Task: Look for space in Starobil's'k, Ukraine from 12th July, 2023 to 16th July, 2023 for 8 adults in price range Rs.10000 to Rs.16000. Place can be private room with 8 bedrooms having 8 beds and 8 bathrooms. Property type can be house, flat, guest house, hotel. Amenities needed are: wifi, TV, free parkinig on premises, gym, breakfast. Booking option can be shelf check-in. Required host language is English.
Action: Mouse moved to (570, 130)
Screenshot: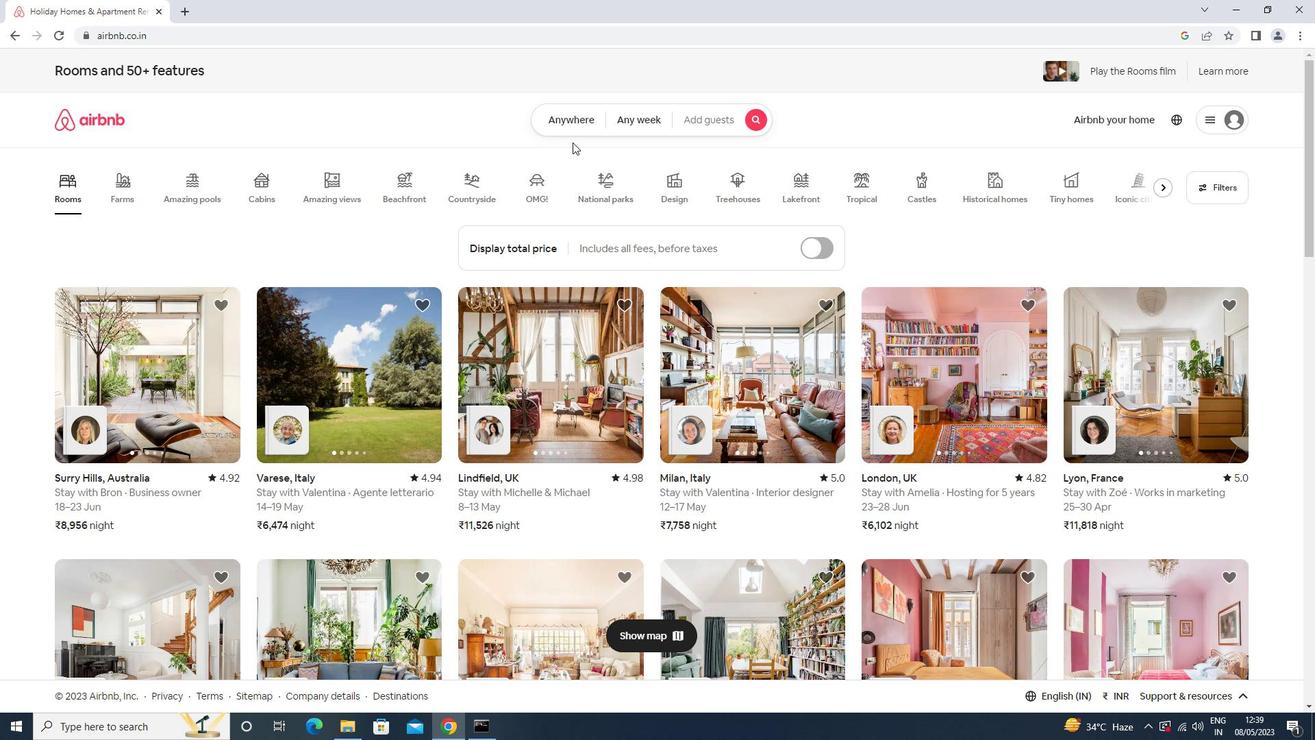 
Action: Mouse pressed left at (570, 130)
Screenshot: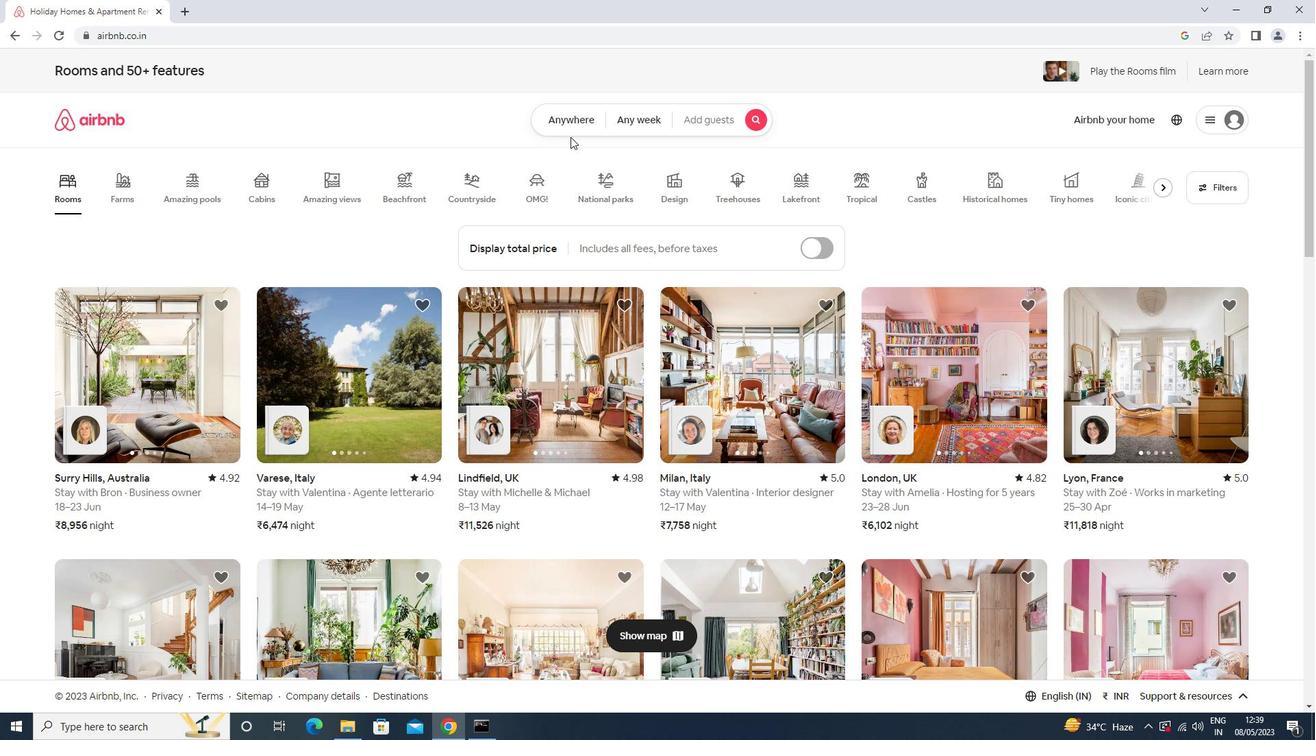 
Action: Mouse moved to (526, 173)
Screenshot: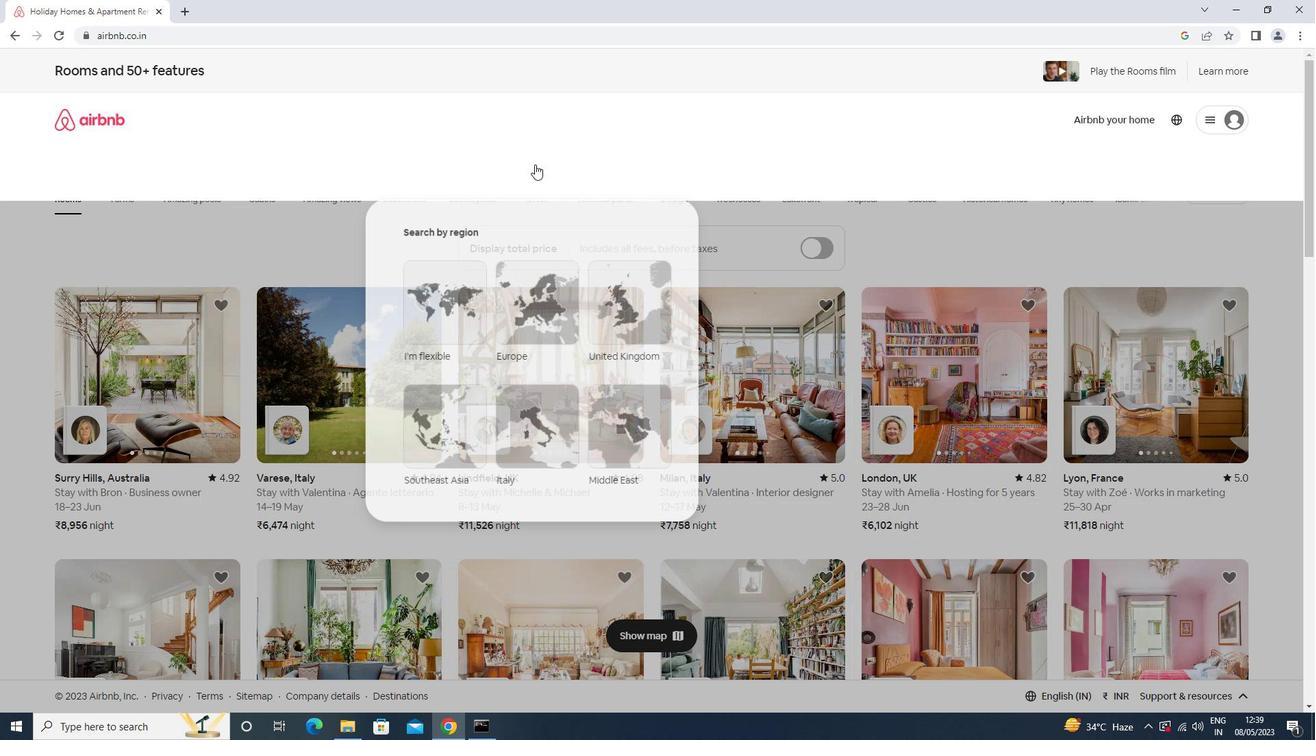 
Action: Mouse pressed left at (526, 173)
Screenshot: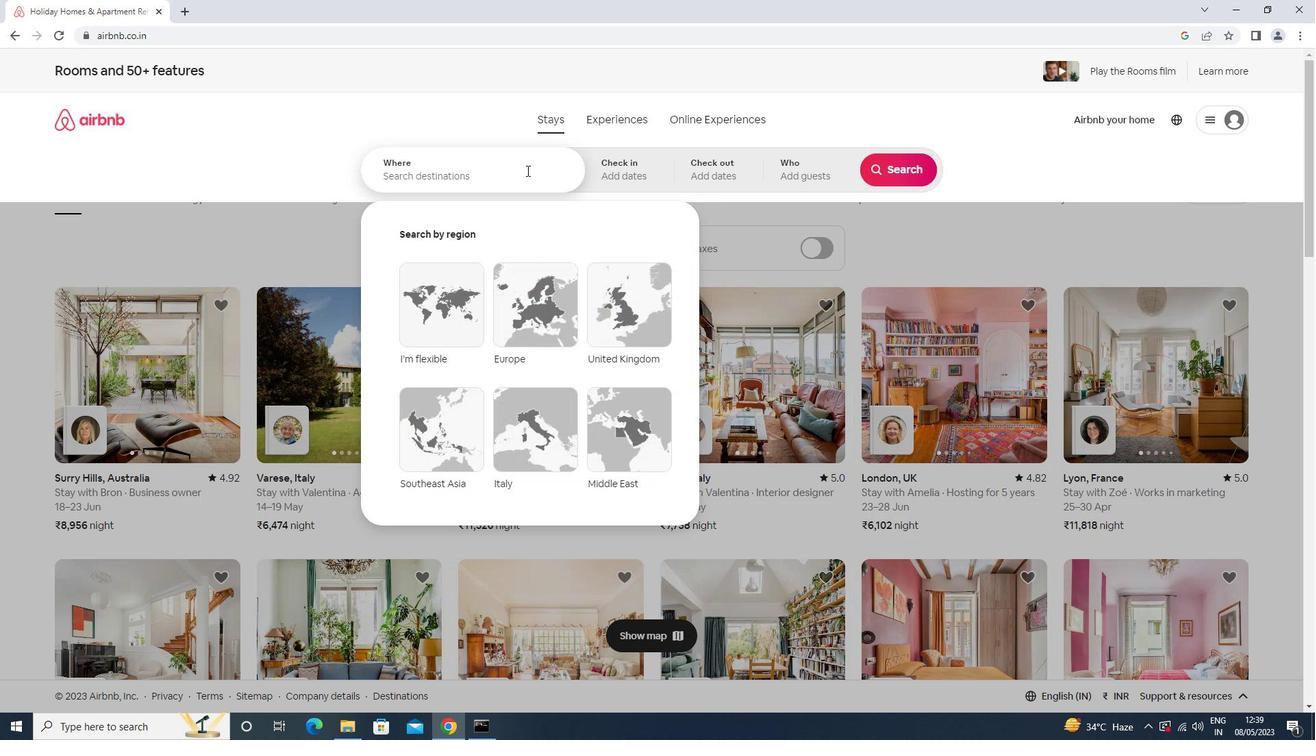 
Action: Key pressed <Key.shift>STAROBIL<Key.shift><Key.shift>"SA<Key.backspace><Key.space><Key.backspace>,<Key.space><Key.shift>UKRAINE<Key.enter>
Screenshot: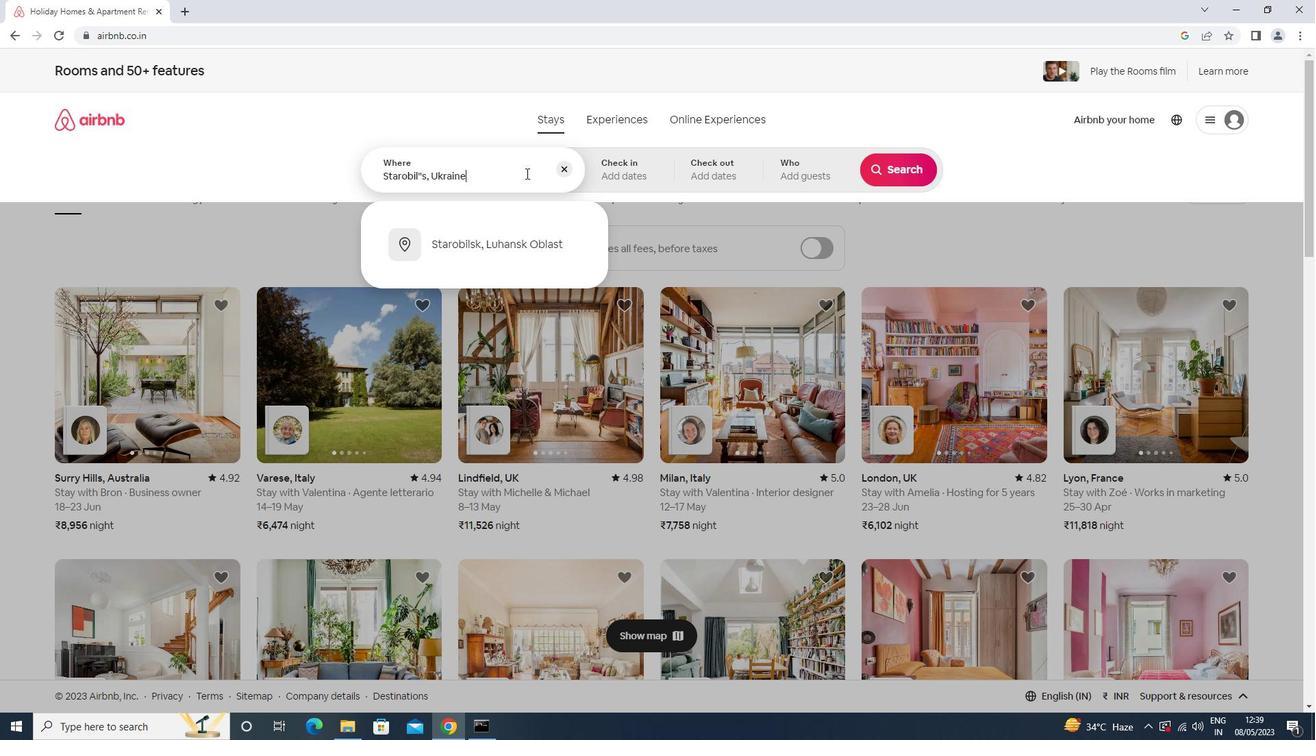 
Action: Mouse moved to (890, 282)
Screenshot: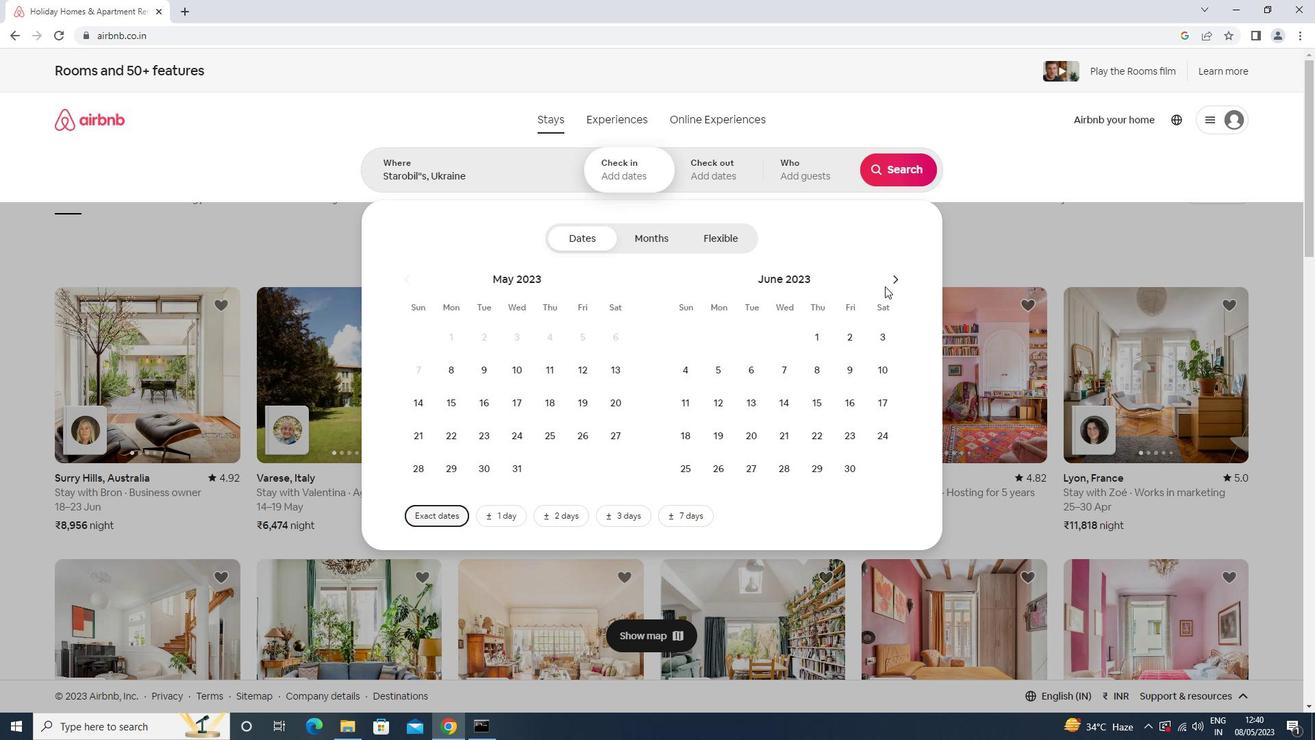 
Action: Mouse pressed left at (890, 282)
Screenshot: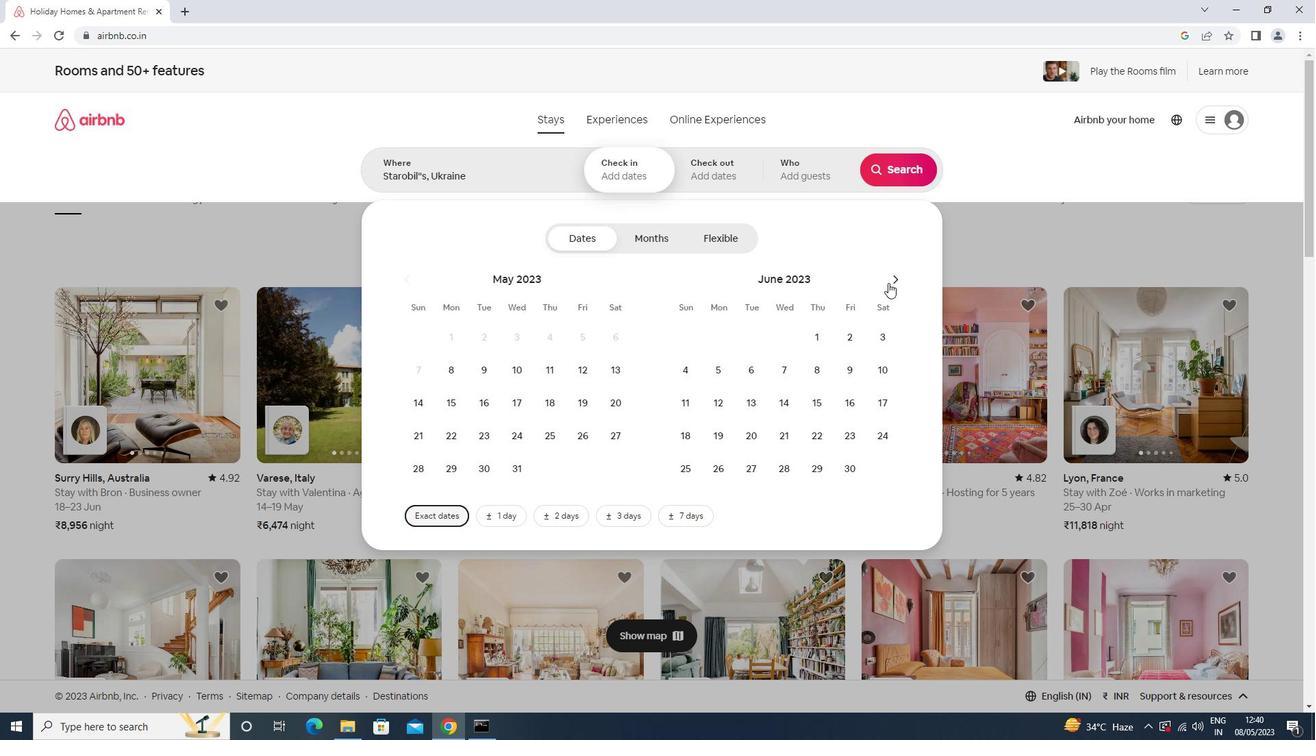 
Action: Mouse moved to (774, 400)
Screenshot: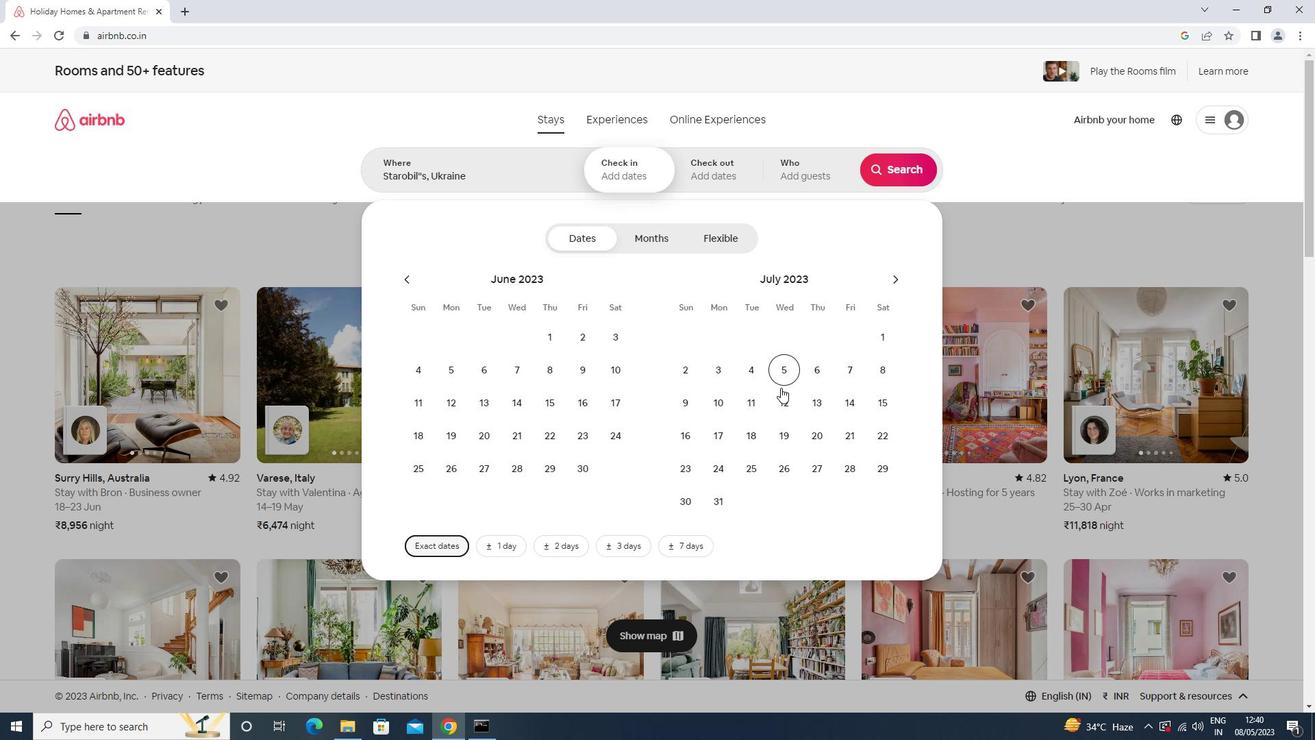 
Action: Mouse pressed left at (774, 400)
Screenshot: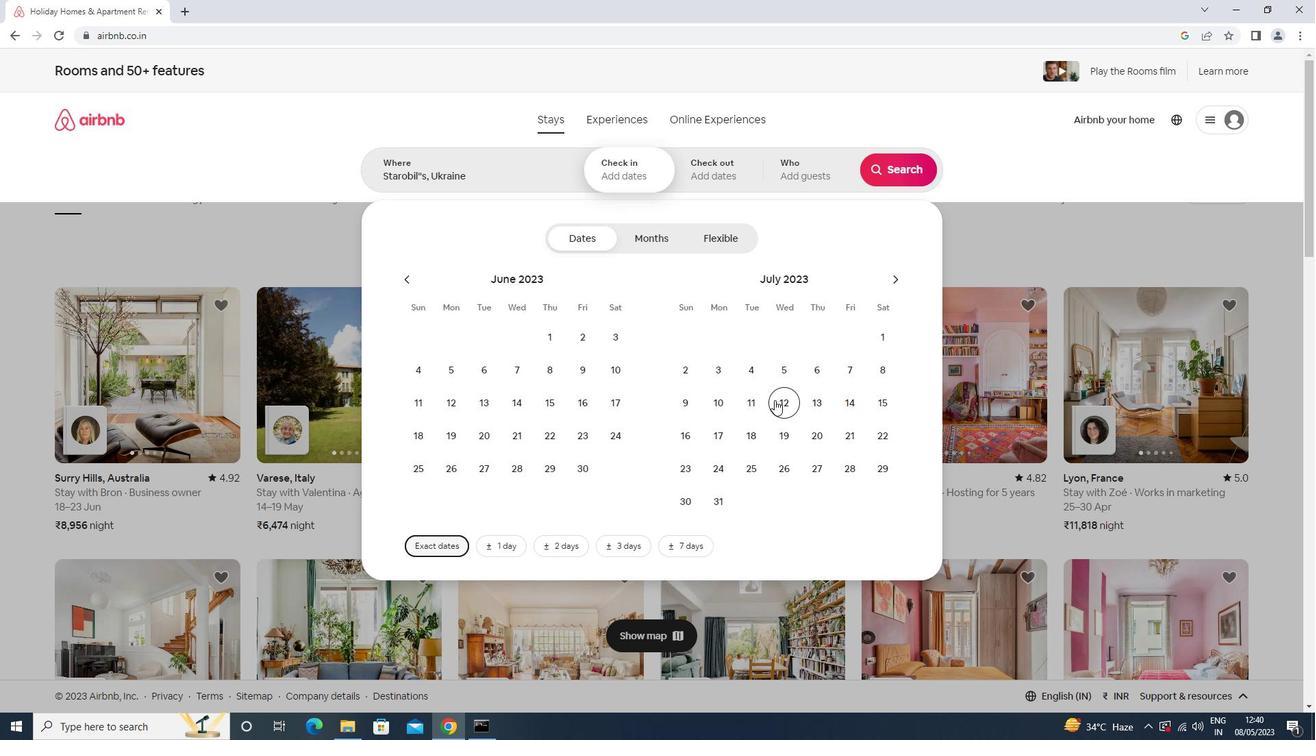 
Action: Mouse moved to (683, 445)
Screenshot: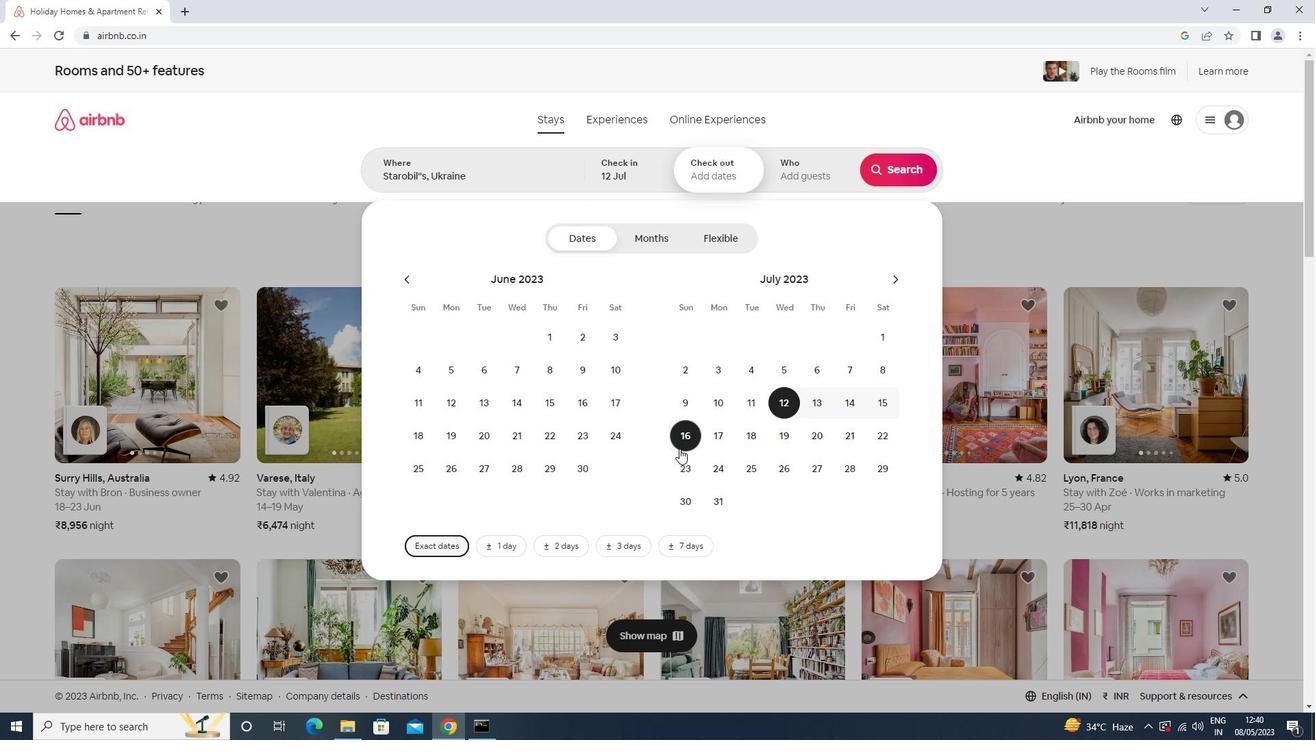 
Action: Mouse pressed left at (683, 445)
Screenshot: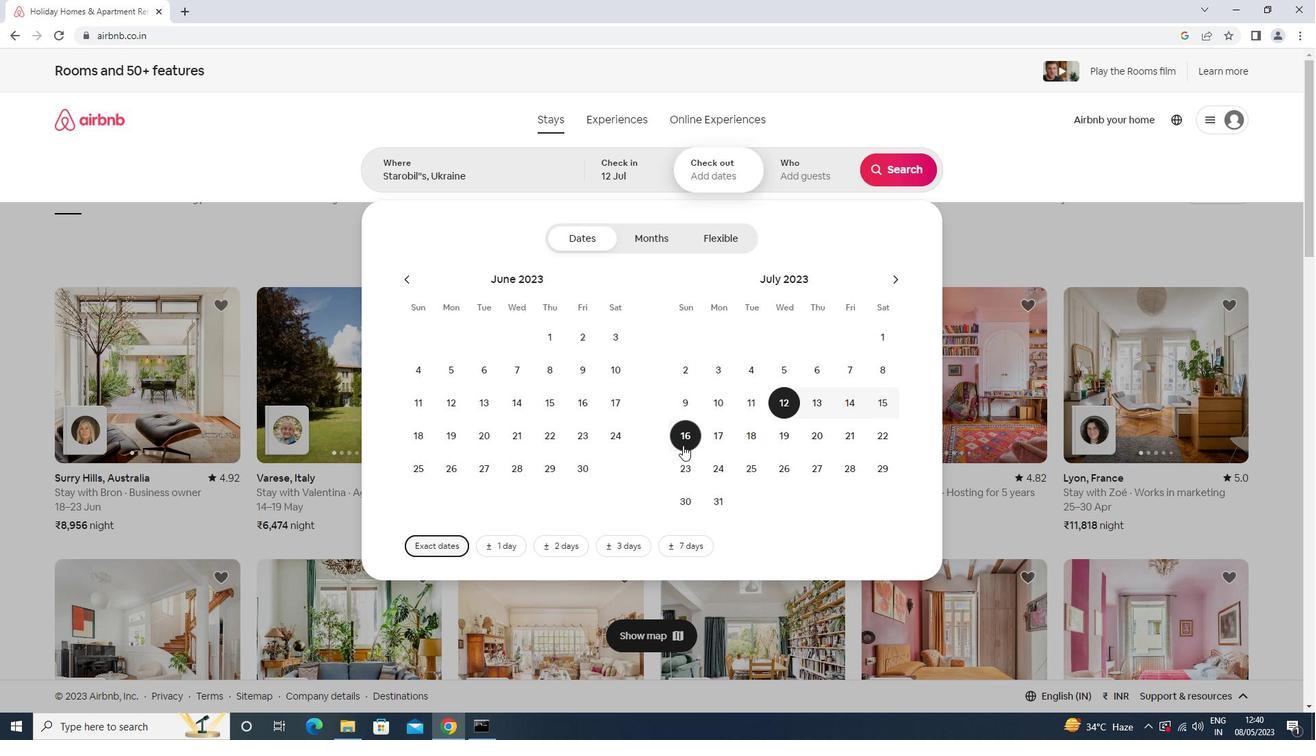 
Action: Mouse moved to (811, 176)
Screenshot: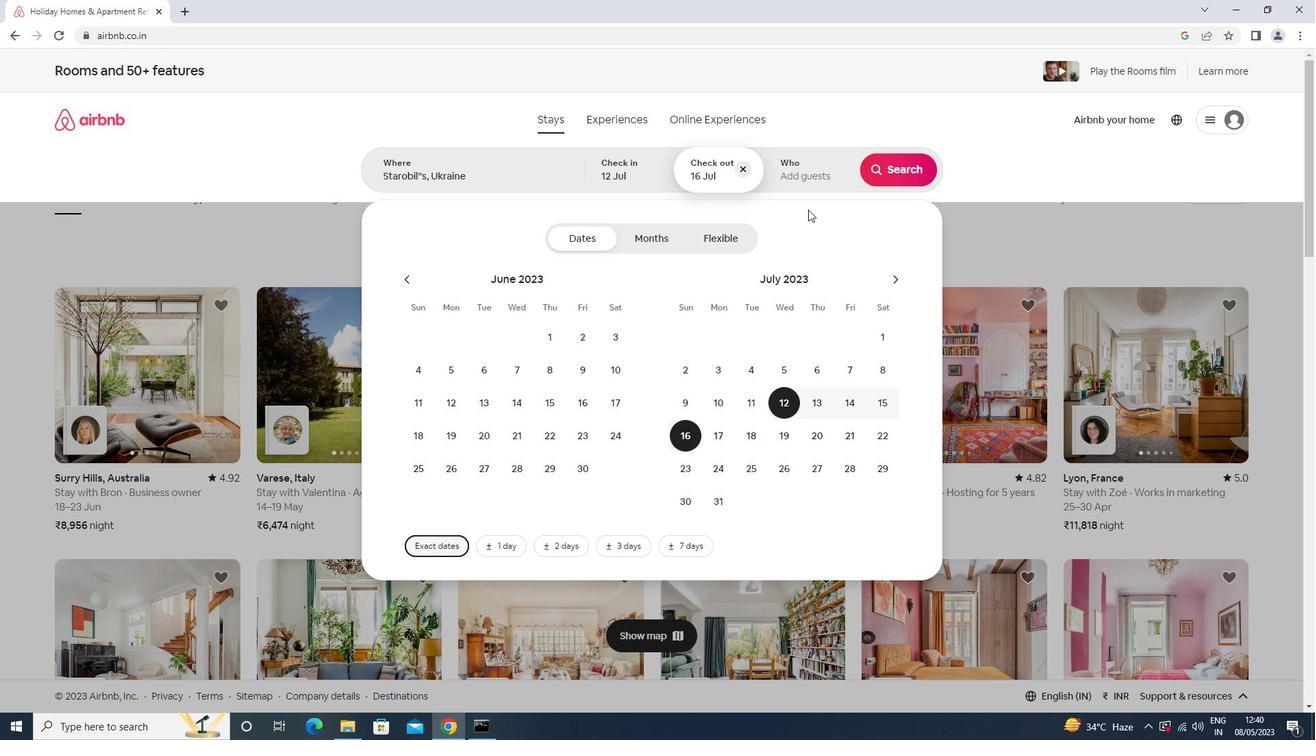 
Action: Mouse pressed left at (811, 176)
Screenshot: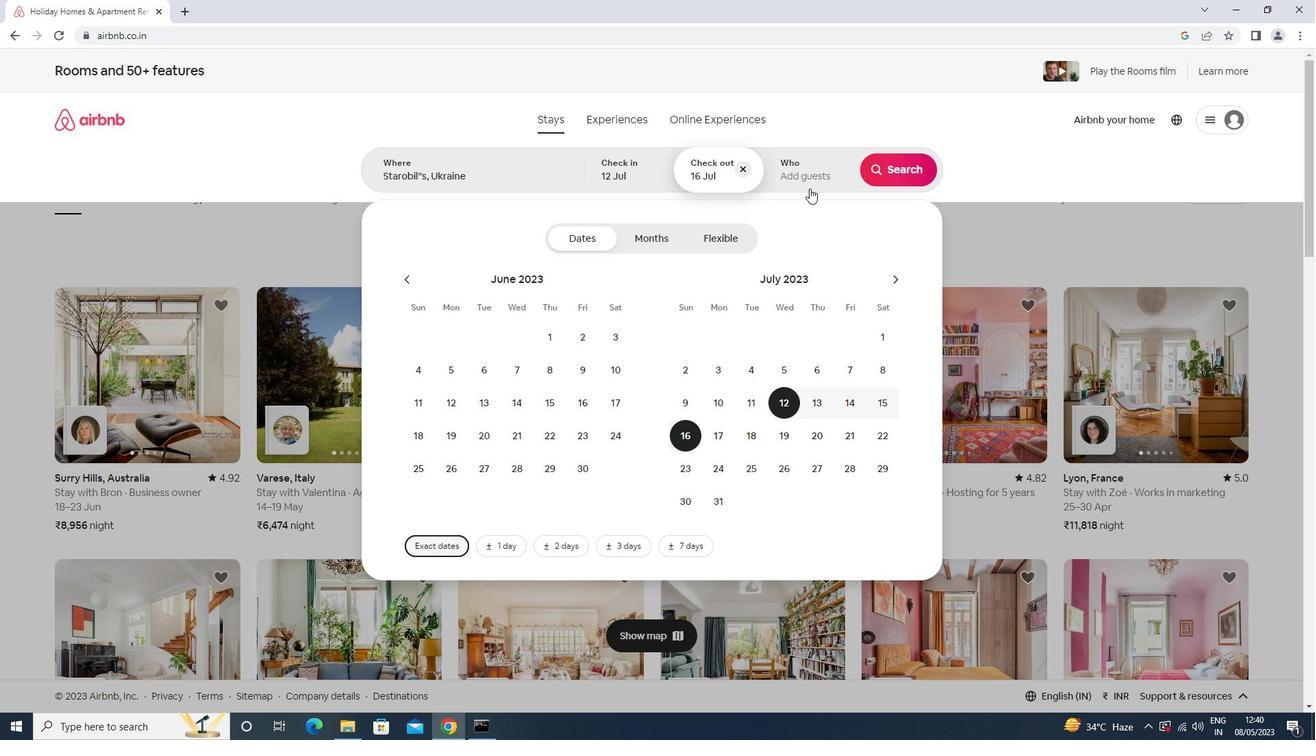 
Action: Mouse moved to (905, 237)
Screenshot: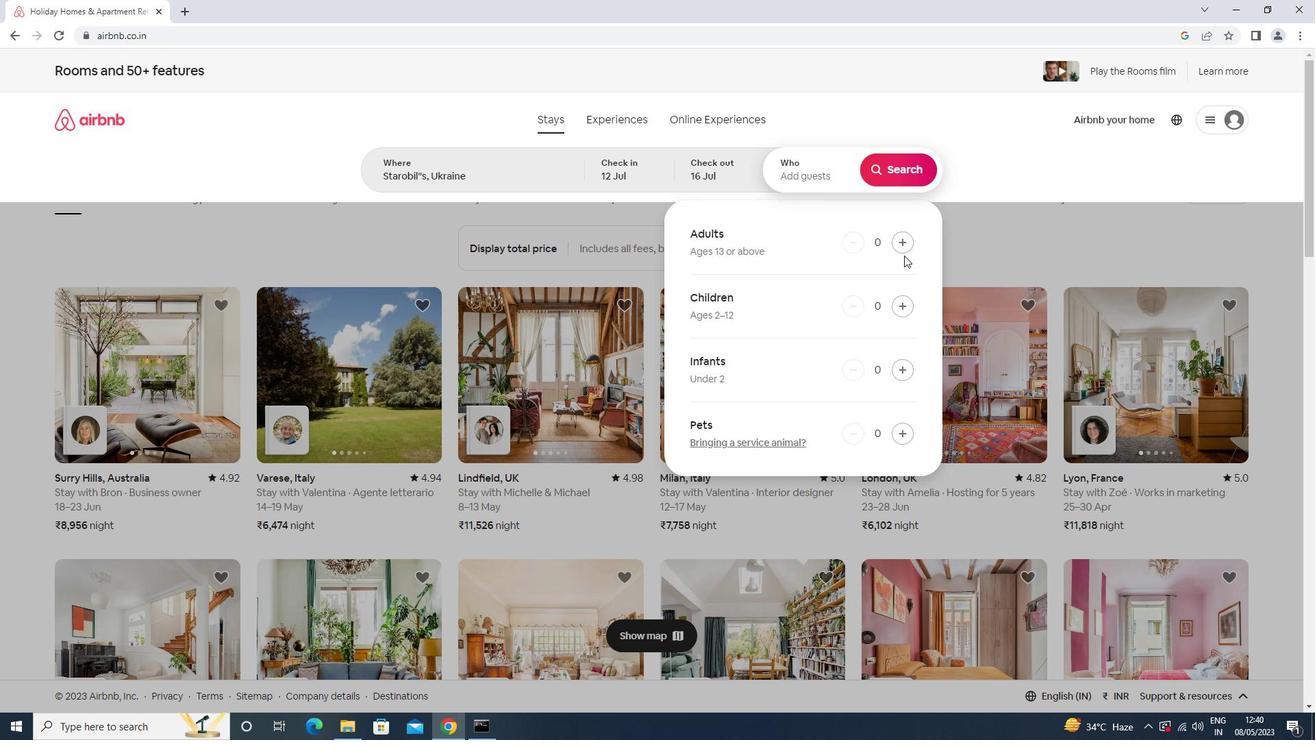 
Action: Mouse pressed left at (905, 237)
Screenshot: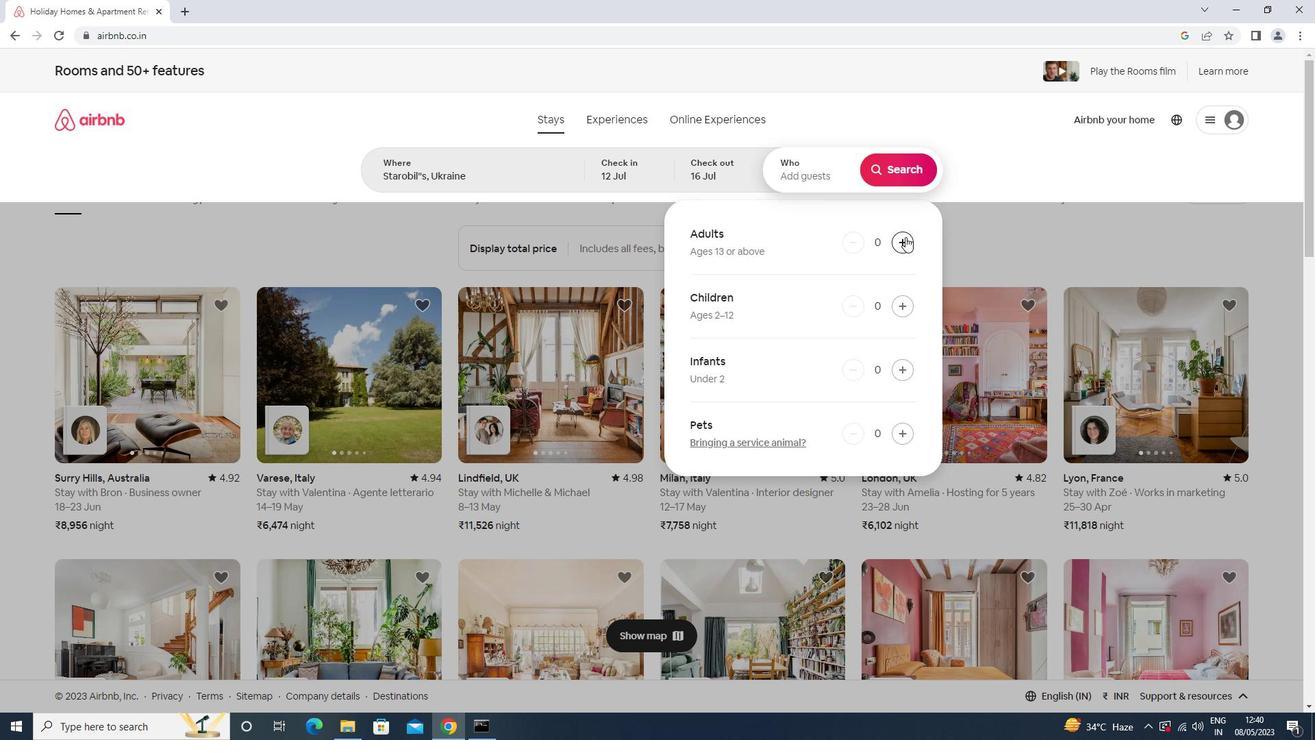 
Action: Mouse pressed left at (905, 237)
Screenshot: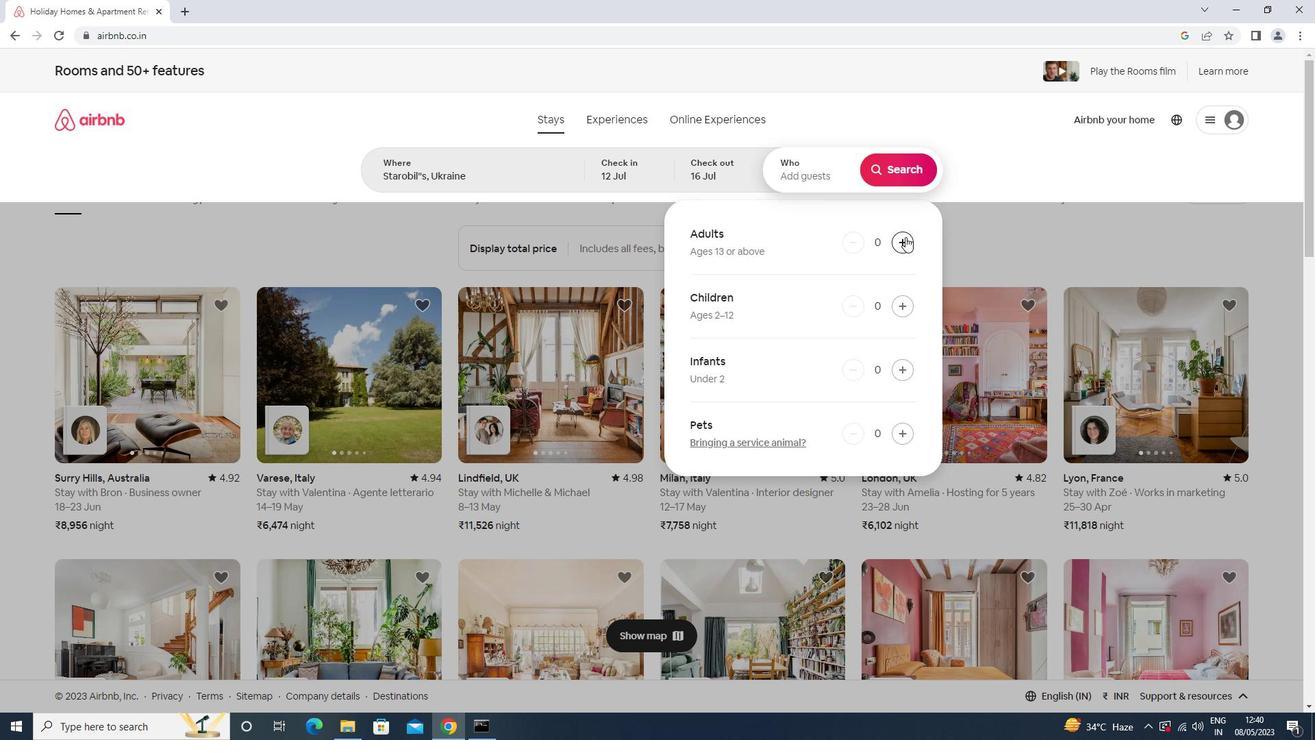 
Action: Mouse pressed left at (905, 237)
Screenshot: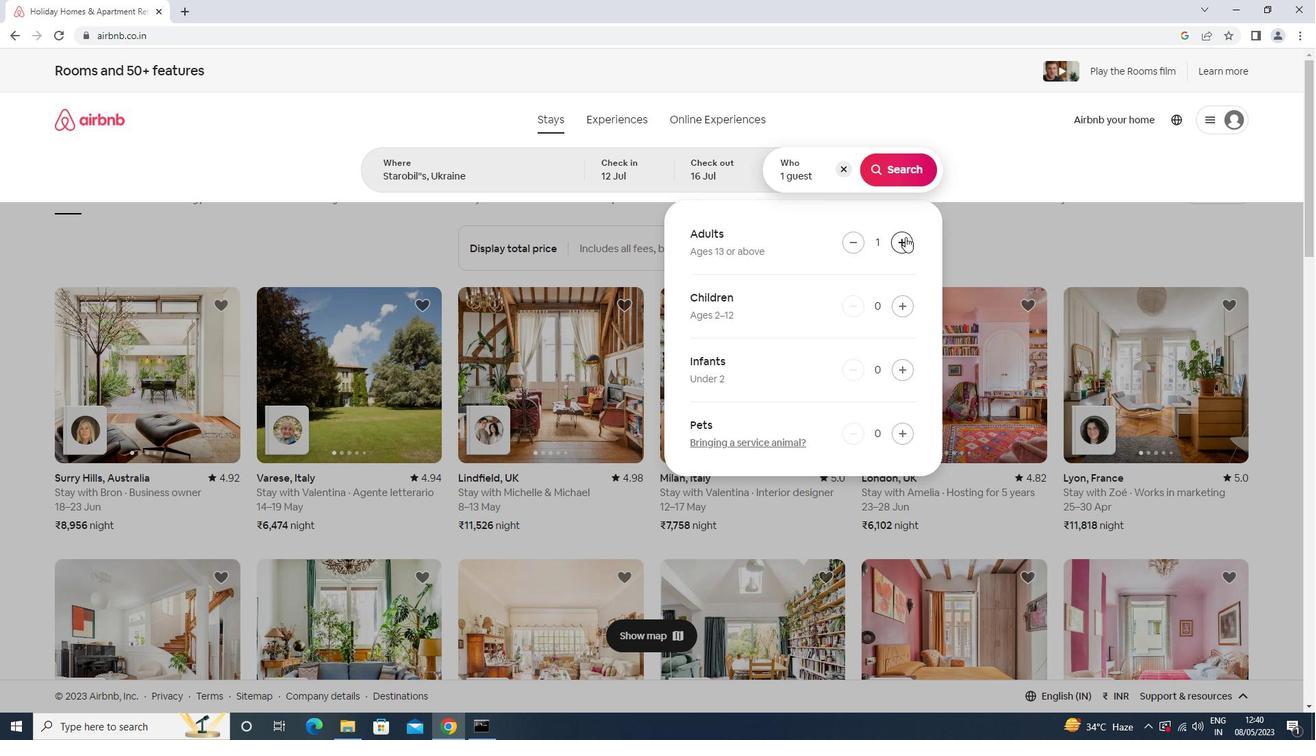 
Action: Mouse pressed left at (905, 237)
Screenshot: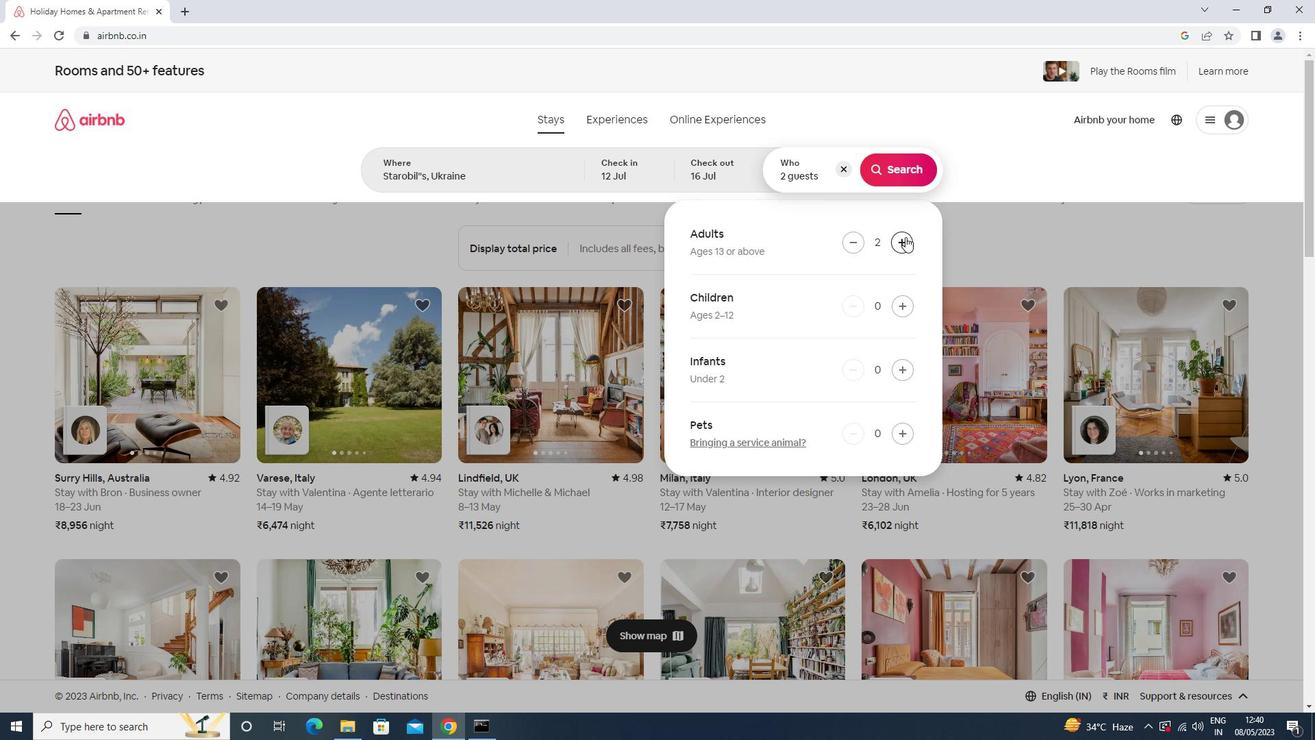 
Action: Mouse pressed left at (905, 237)
Screenshot: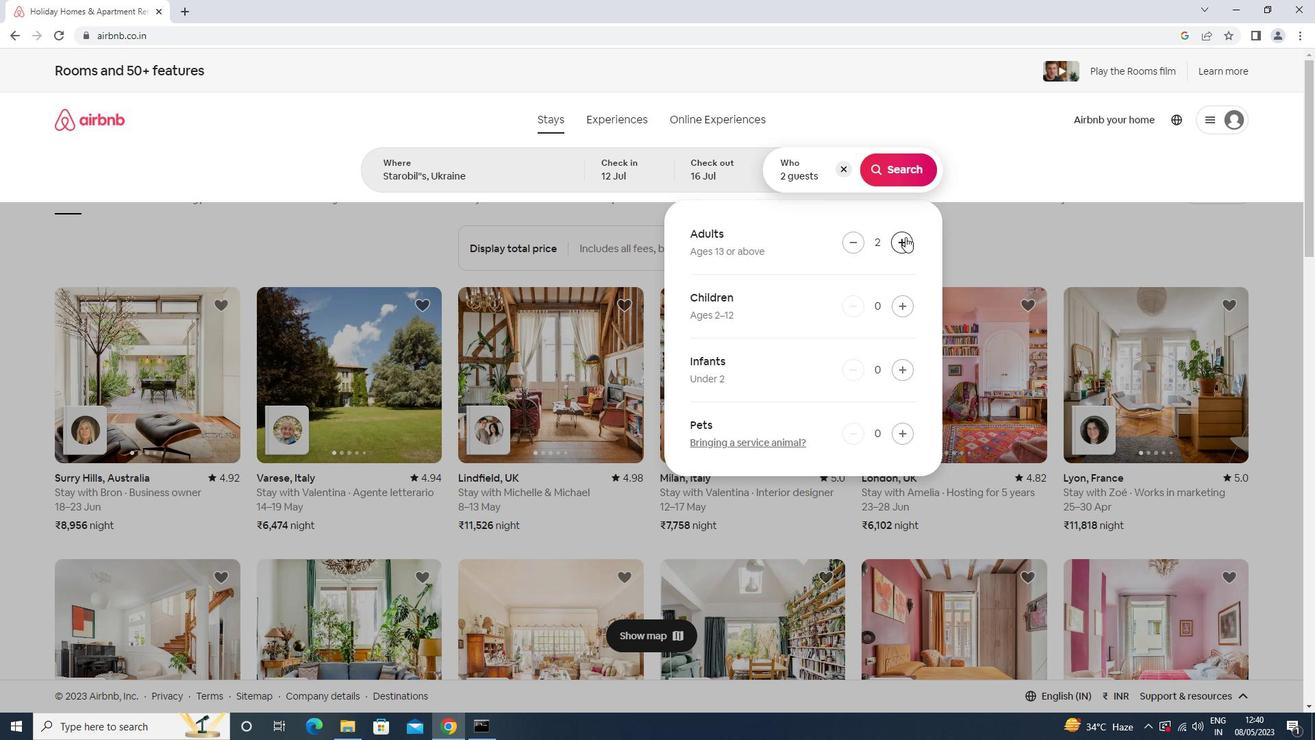 
Action: Mouse pressed left at (905, 237)
Screenshot: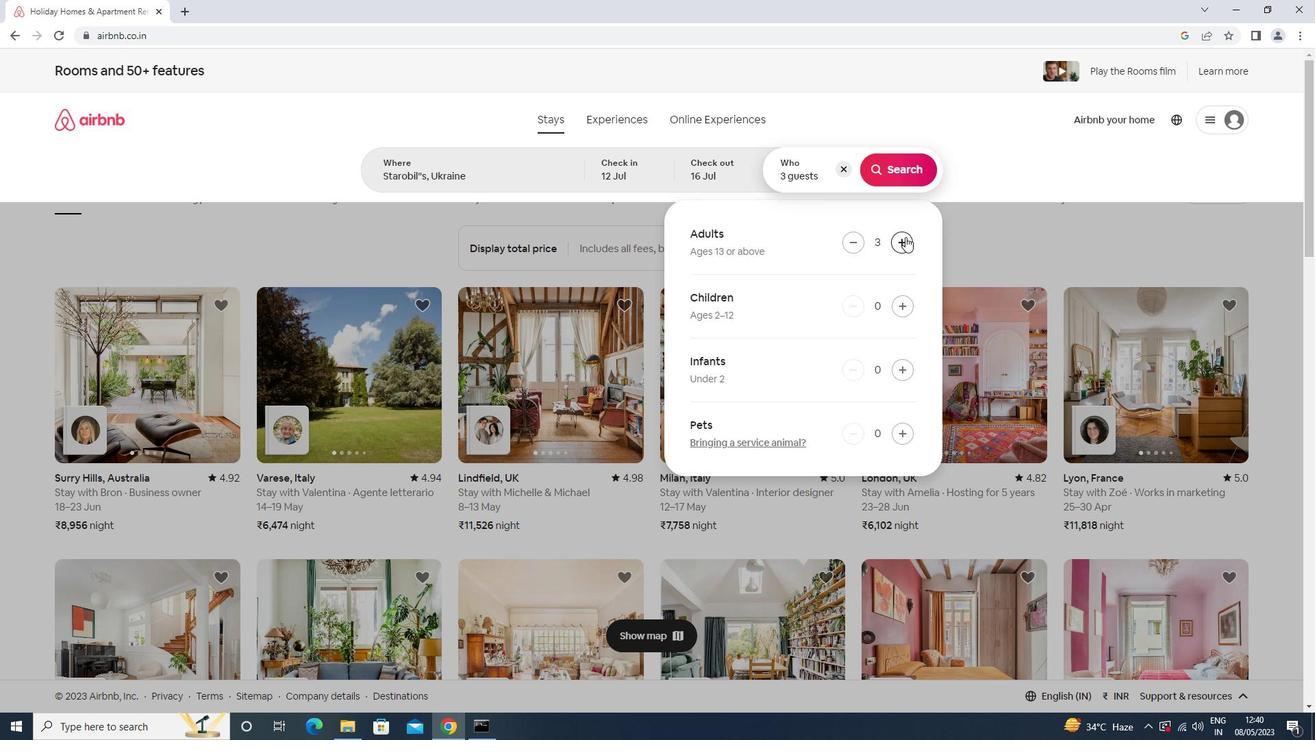 
Action: Mouse pressed left at (905, 237)
Screenshot: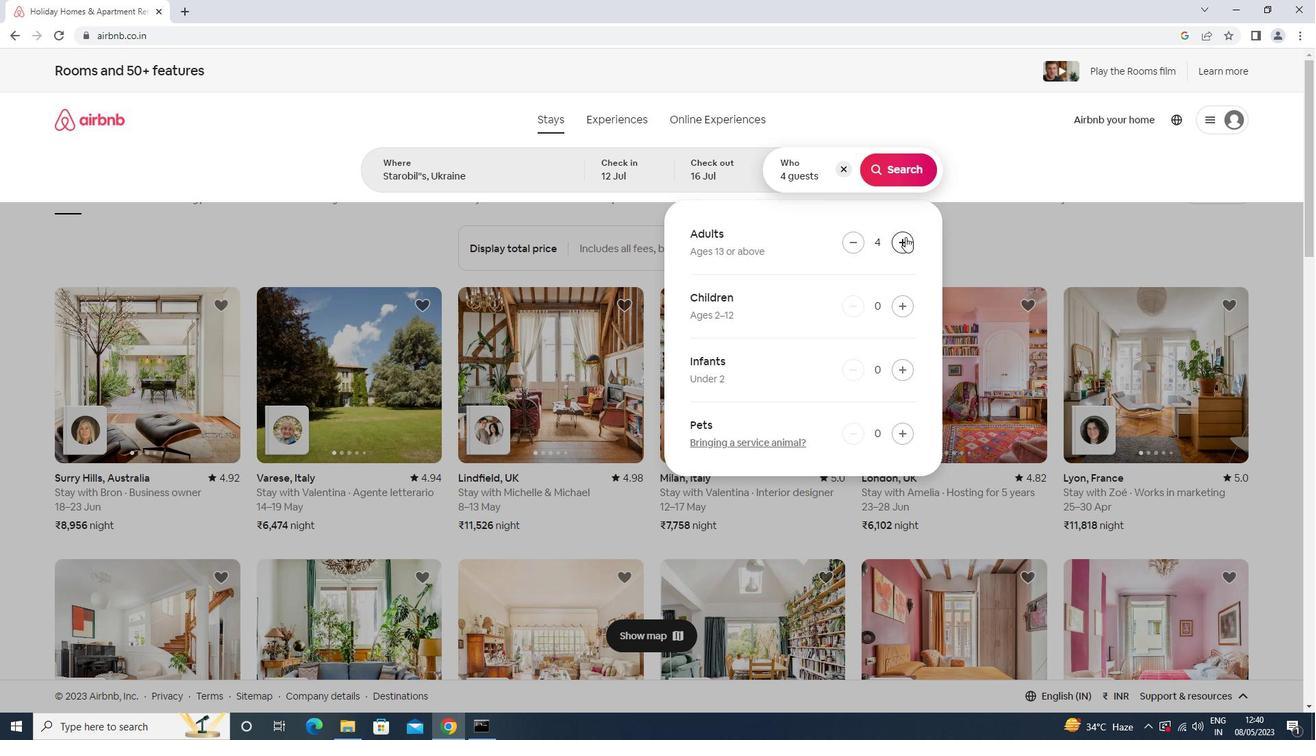 
Action: Mouse pressed left at (905, 237)
Screenshot: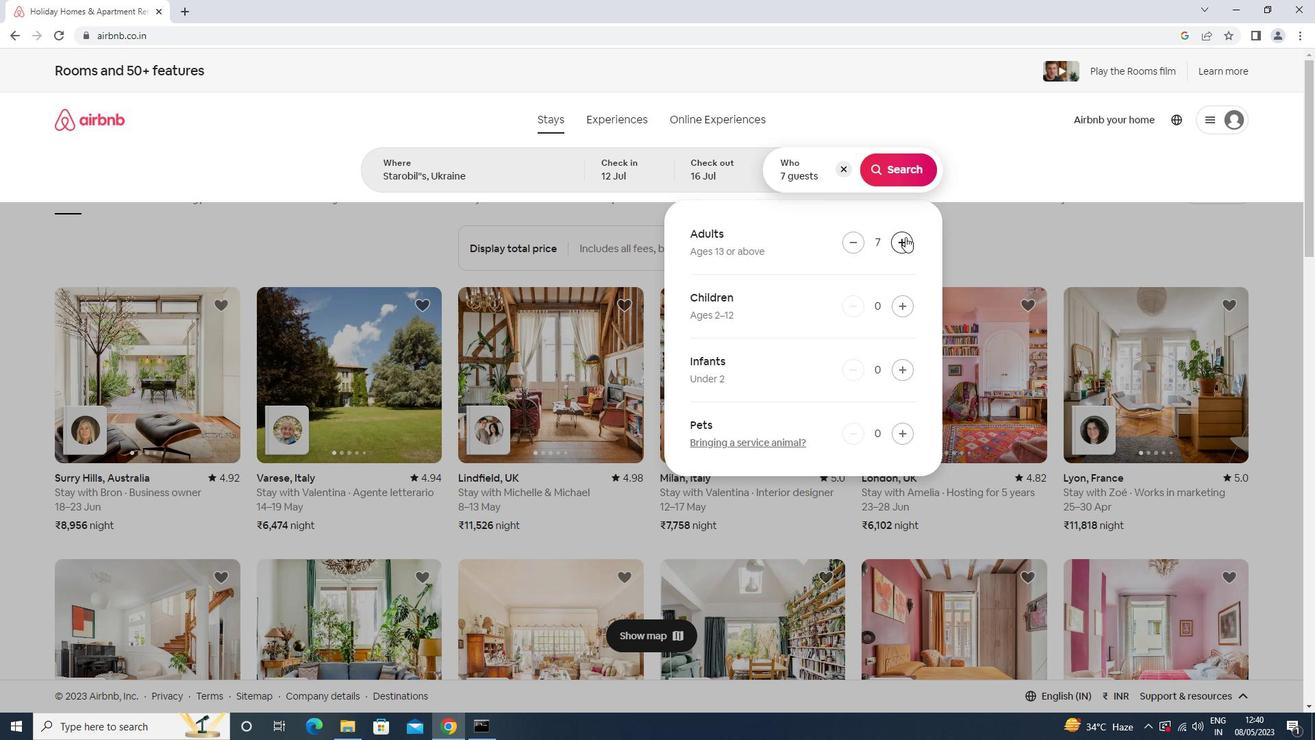 
Action: Mouse moved to (907, 171)
Screenshot: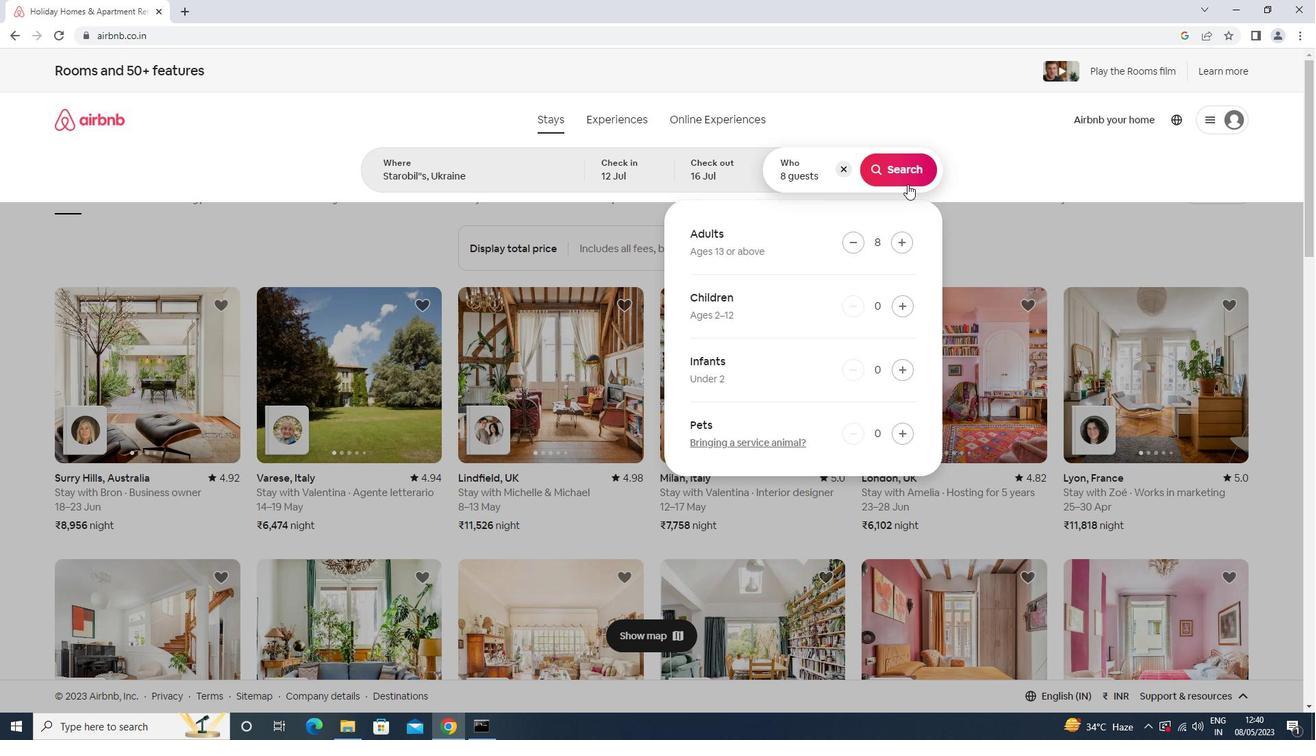 
Action: Mouse pressed left at (907, 171)
Screenshot: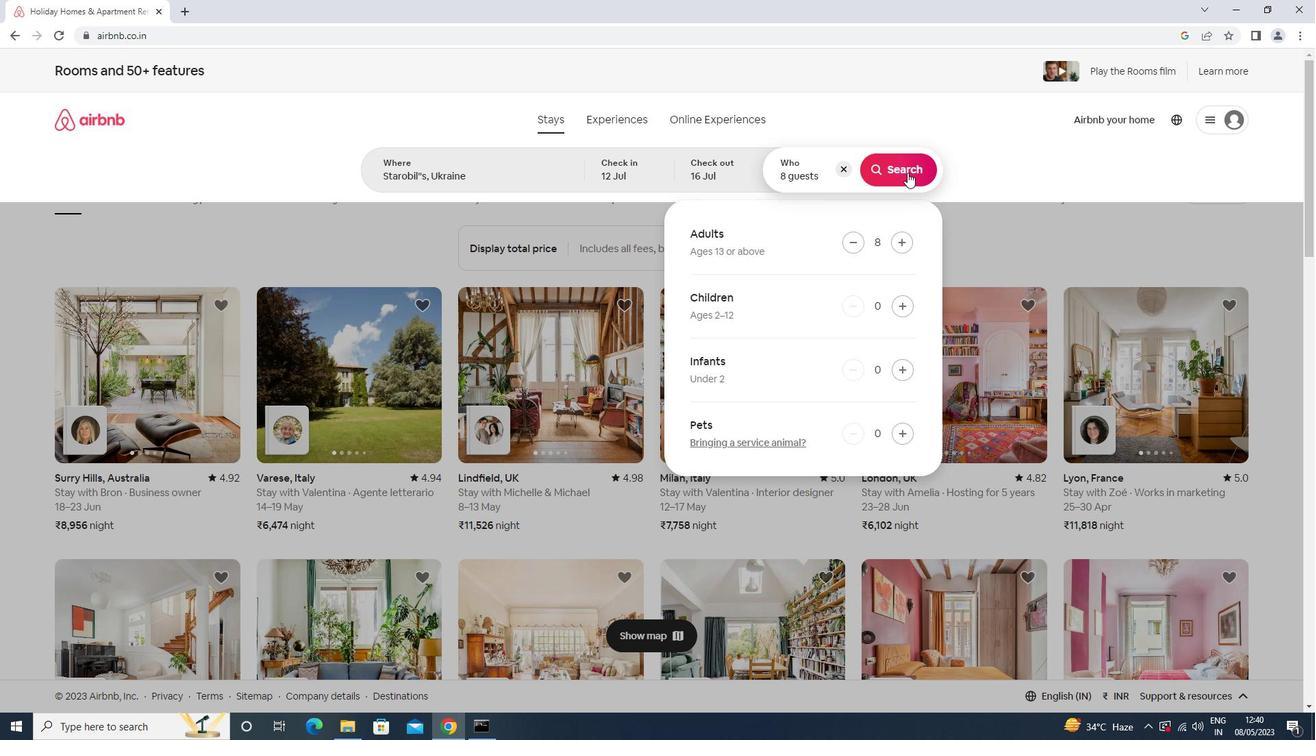 
Action: Mouse moved to (1268, 124)
Screenshot: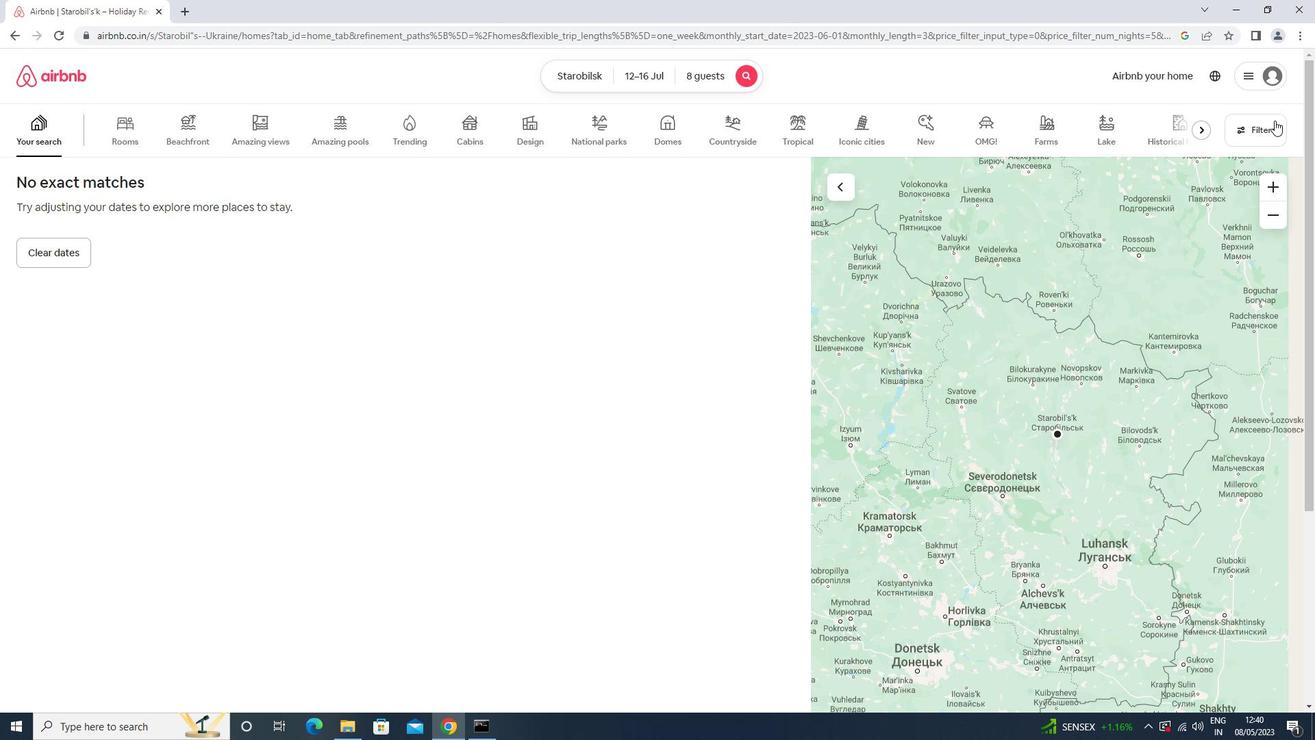 
Action: Mouse pressed left at (1268, 124)
Screenshot: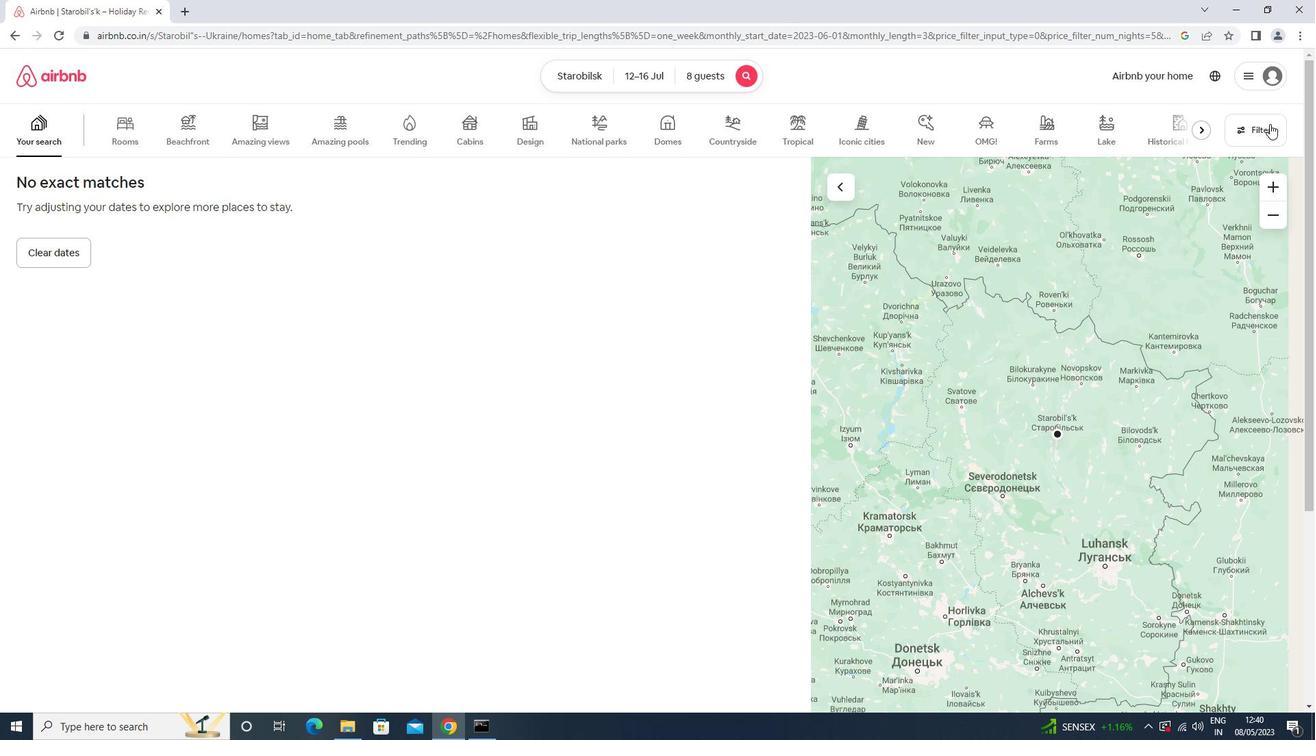 
Action: Mouse moved to (544, 466)
Screenshot: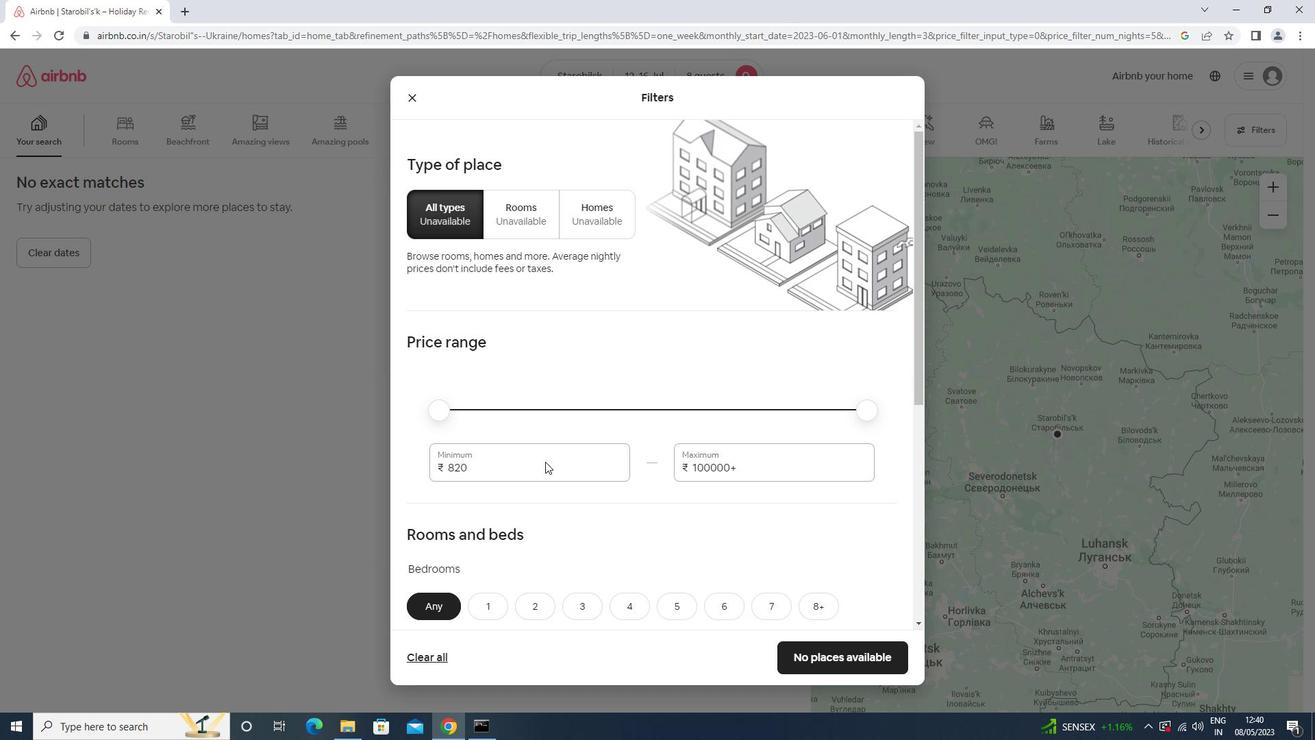 
Action: Mouse pressed left at (544, 466)
Screenshot: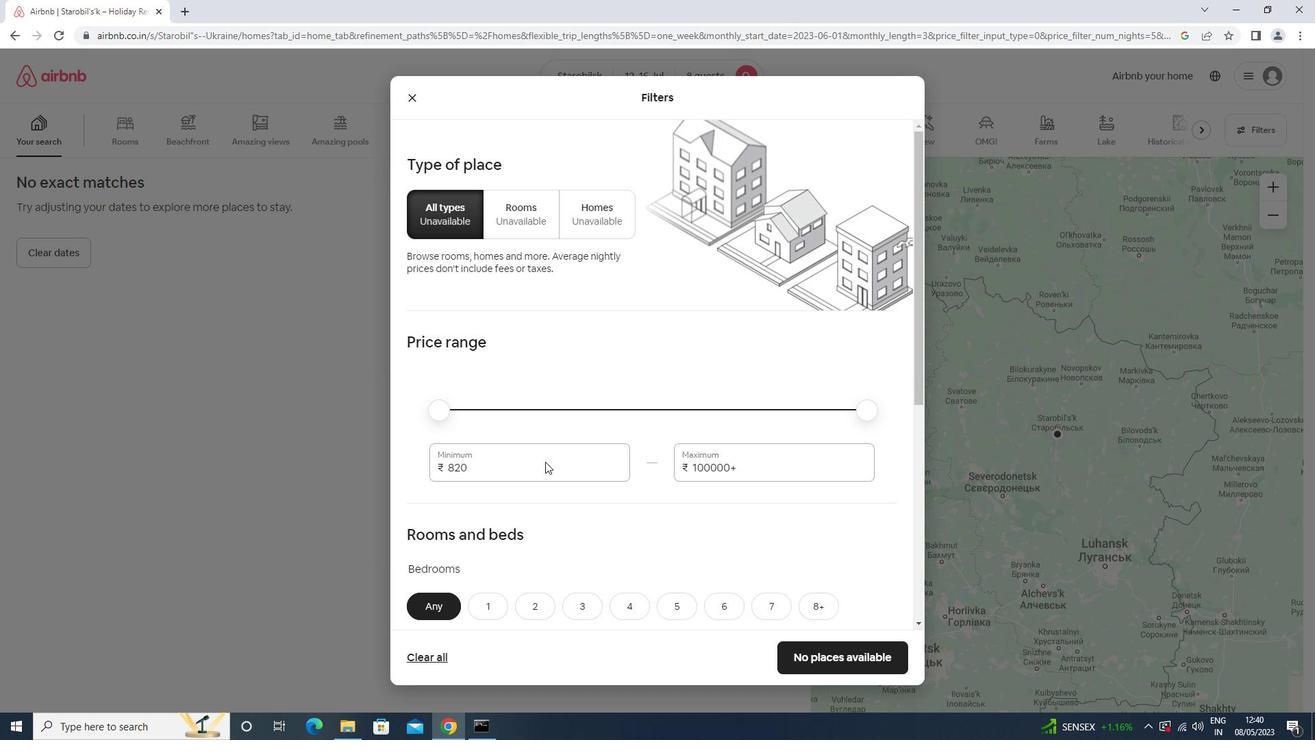
Action: Mouse moved to (545, 465)
Screenshot: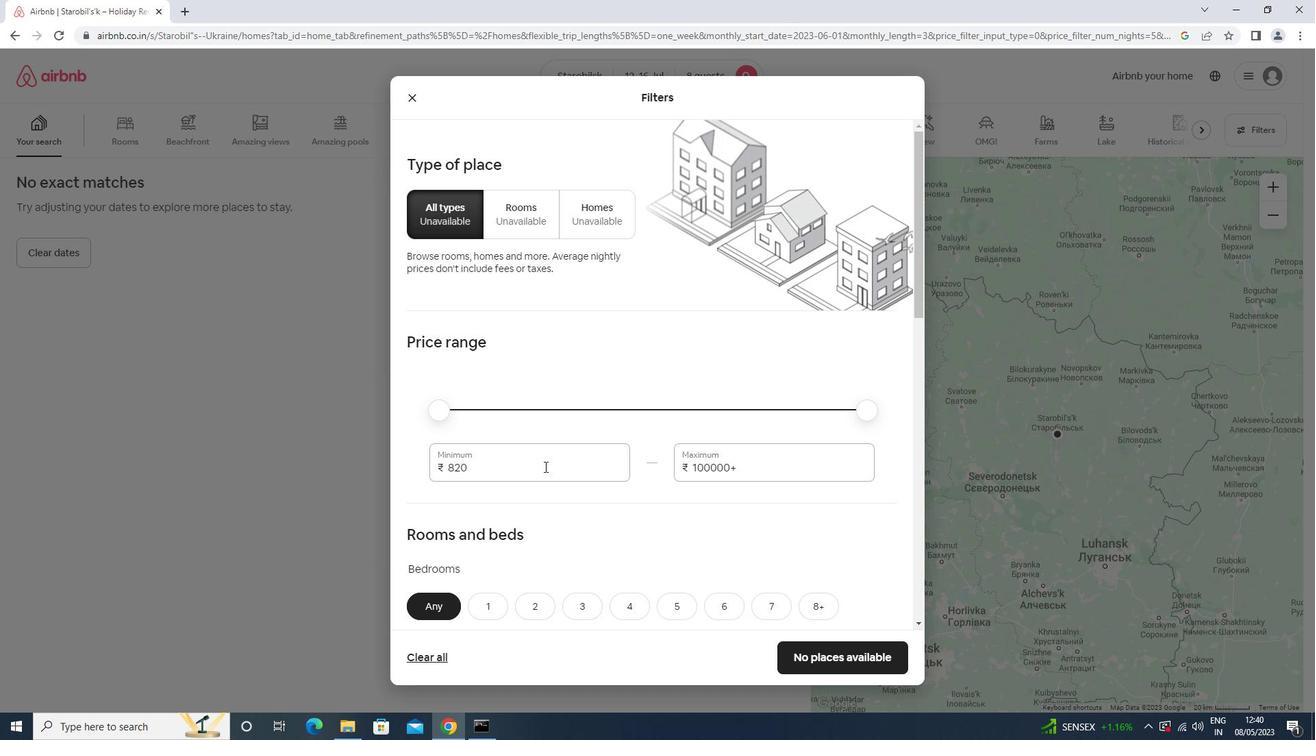 
Action: Key pressed <Key.backspace><Key.backspace><Key.backspace><Key.backspace><Key.backspace>10000<Key.tab>
Screenshot: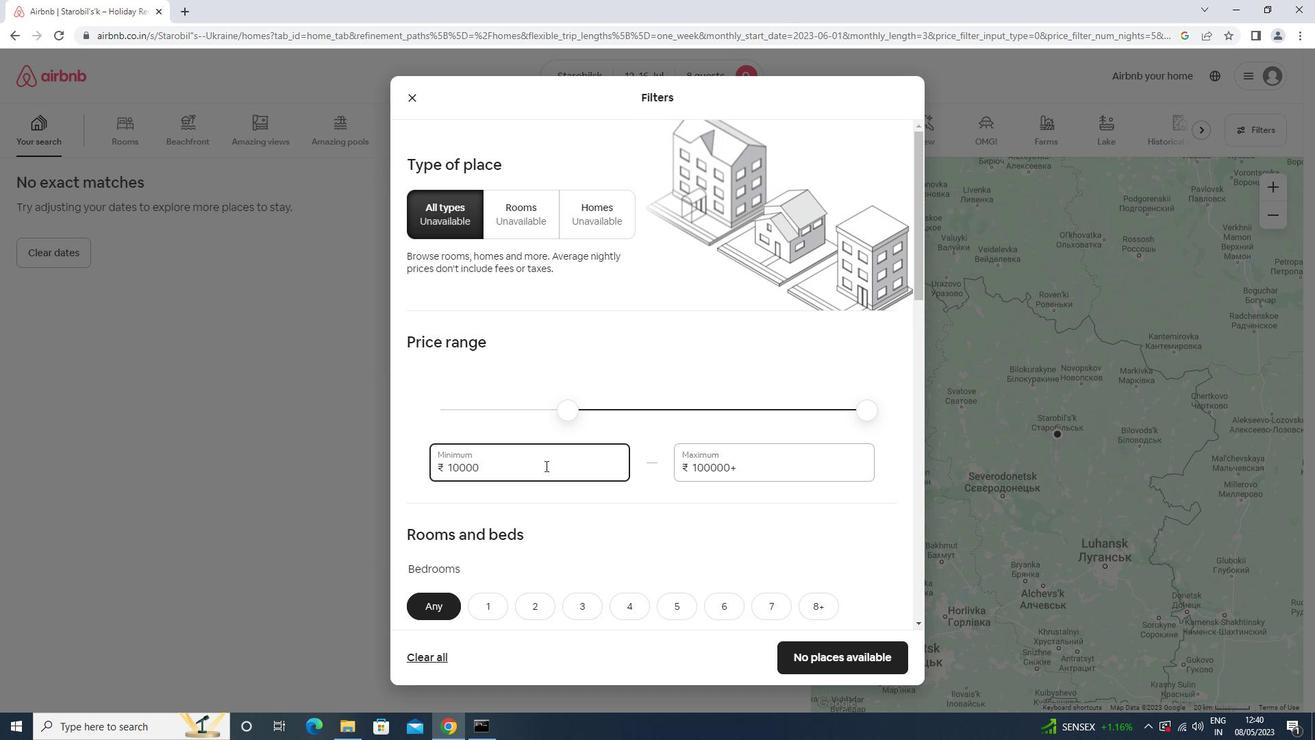 
Action: Mouse moved to (545, 465)
Screenshot: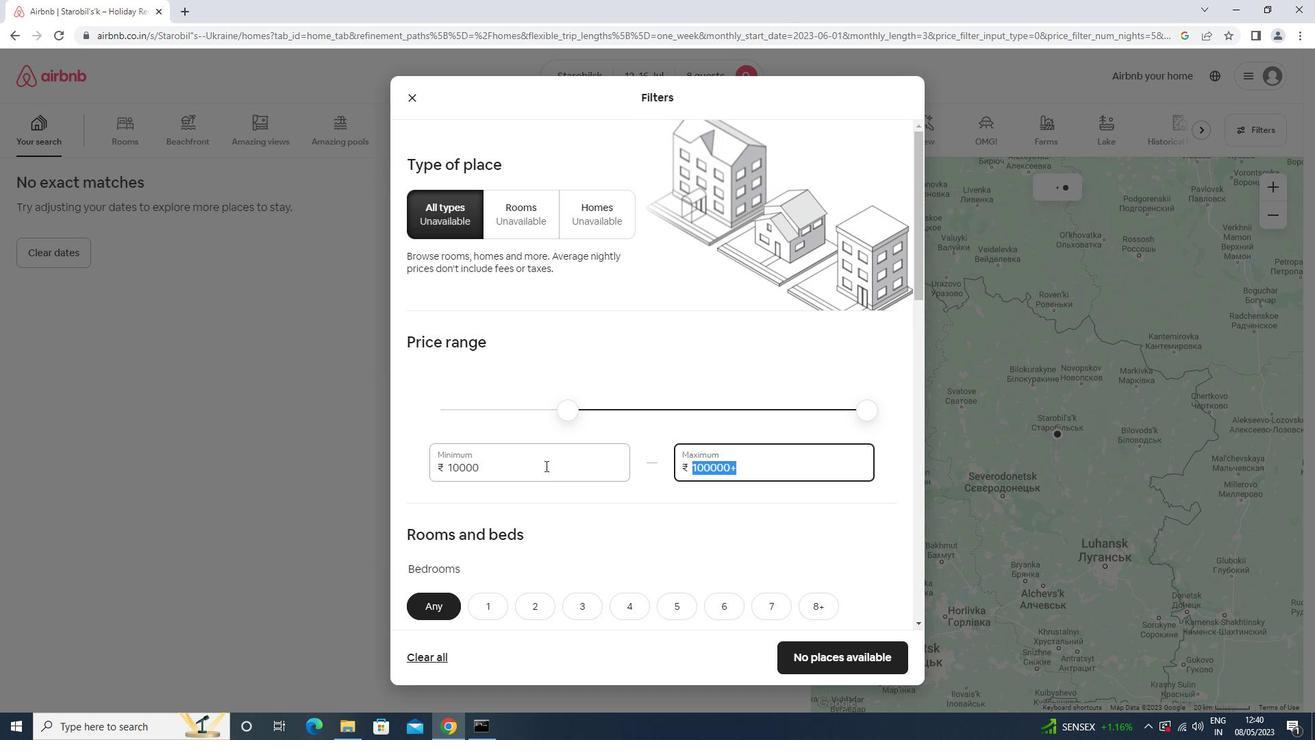 
Action: Key pressed 16000
Screenshot: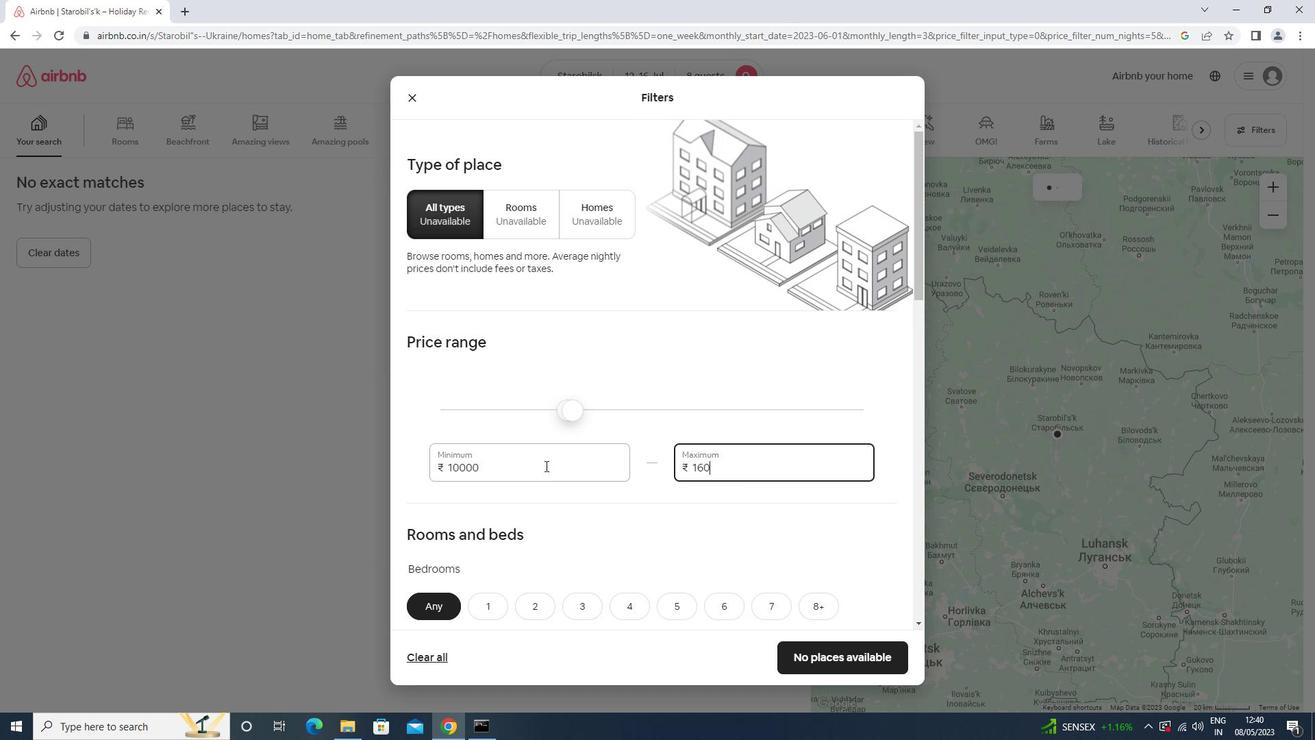 
Action: Mouse scrolled (545, 465) with delta (0, 0)
Screenshot: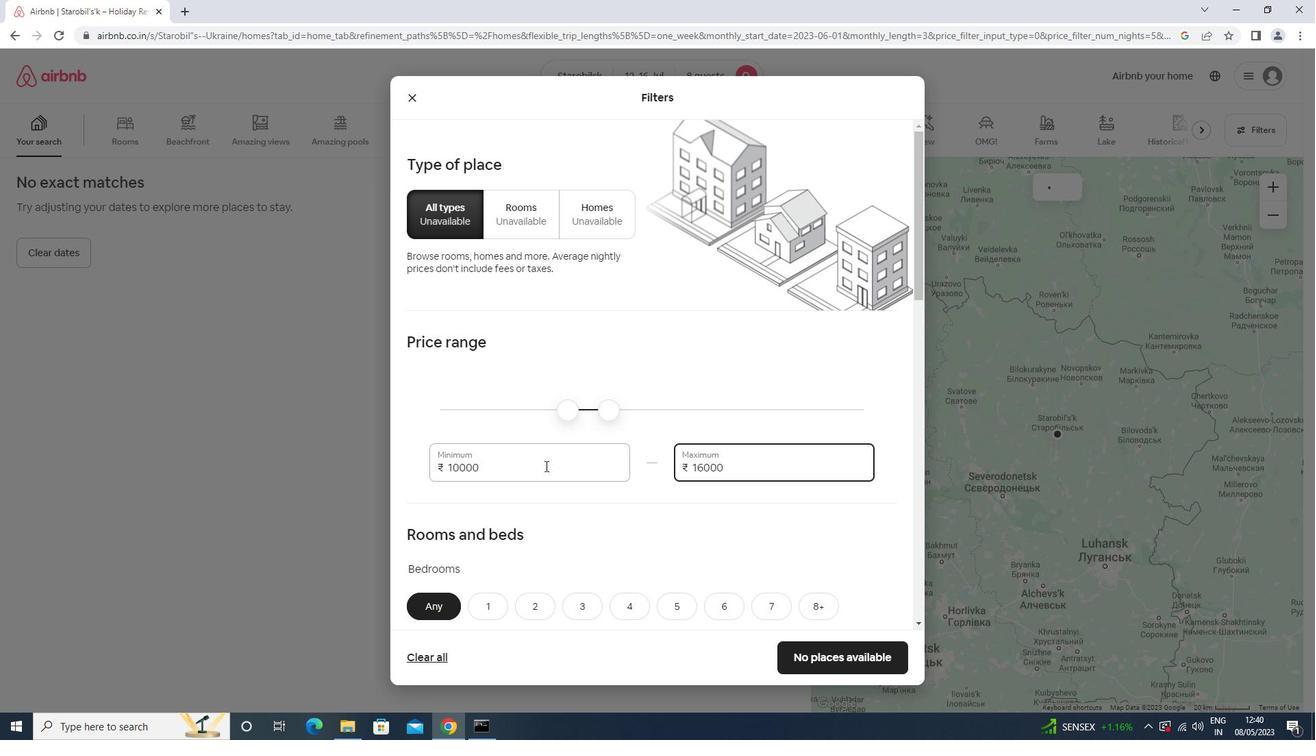 
Action: Mouse scrolled (545, 465) with delta (0, 0)
Screenshot: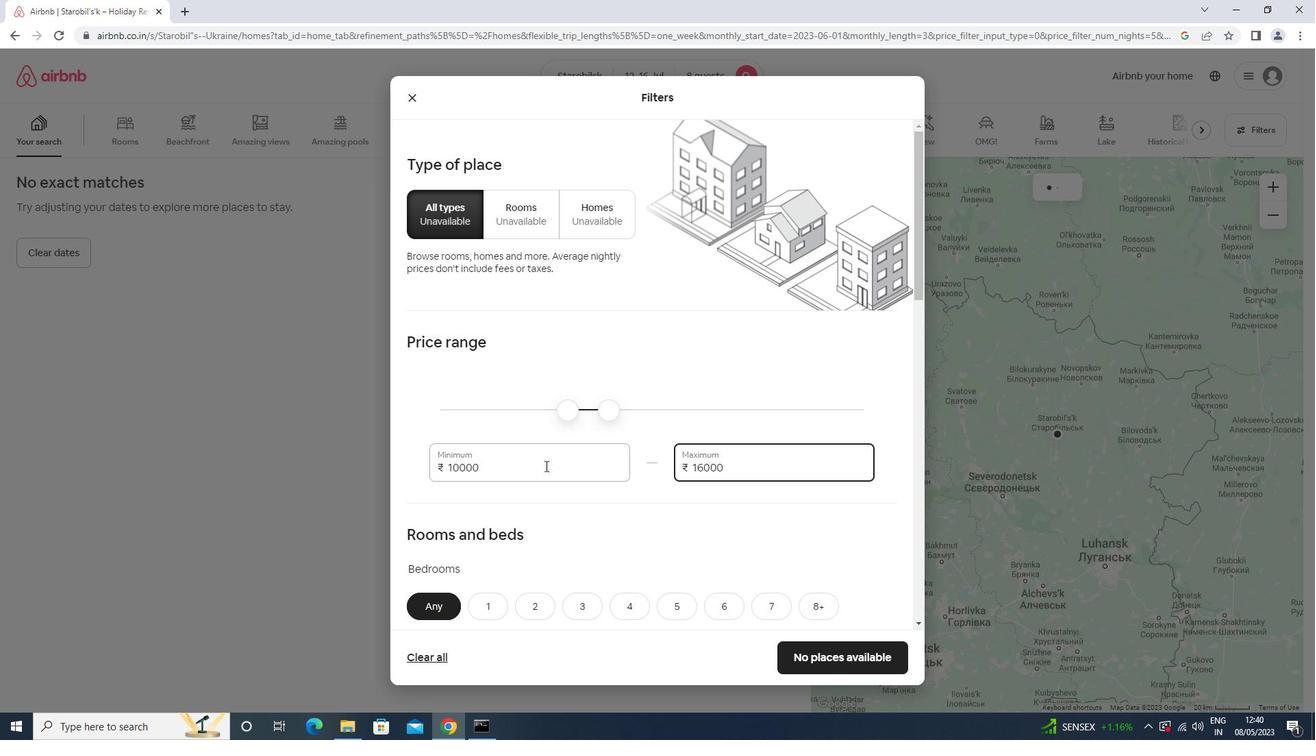 
Action: Mouse scrolled (545, 465) with delta (0, 0)
Screenshot: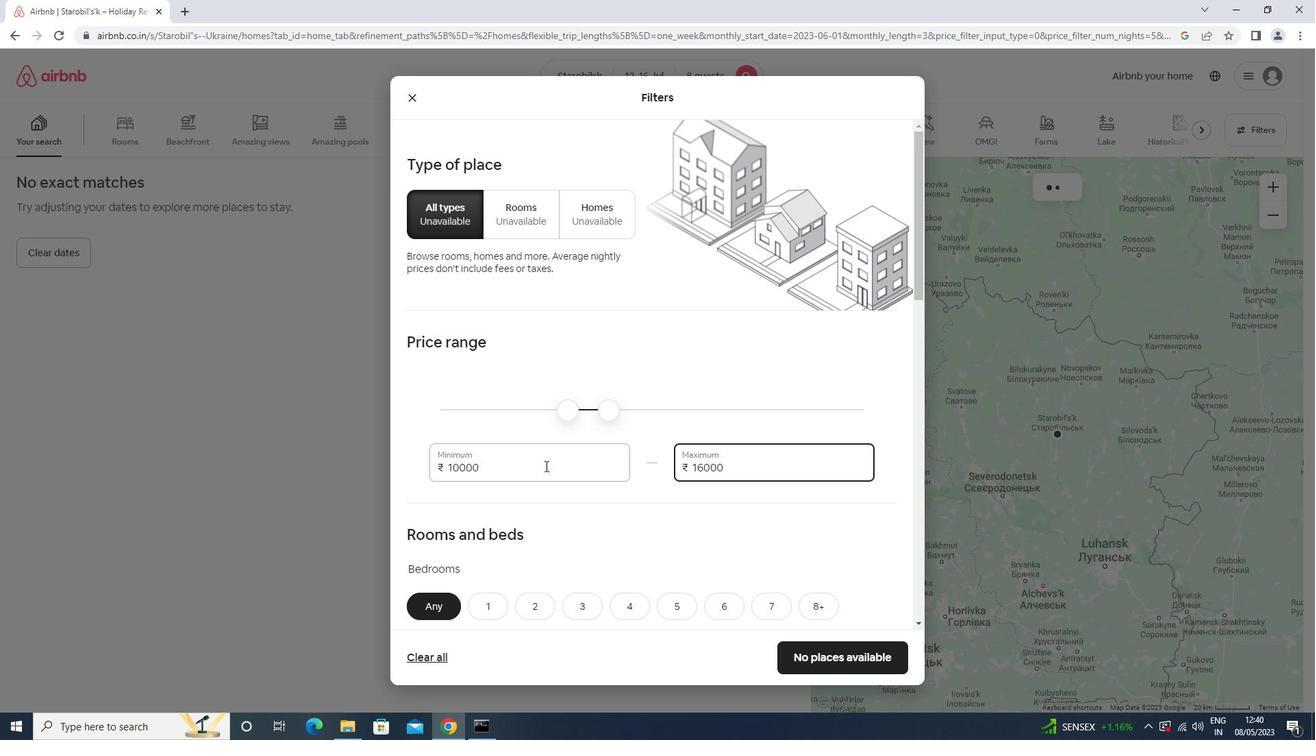 
Action: Mouse moved to (805, 398)
Screenshot: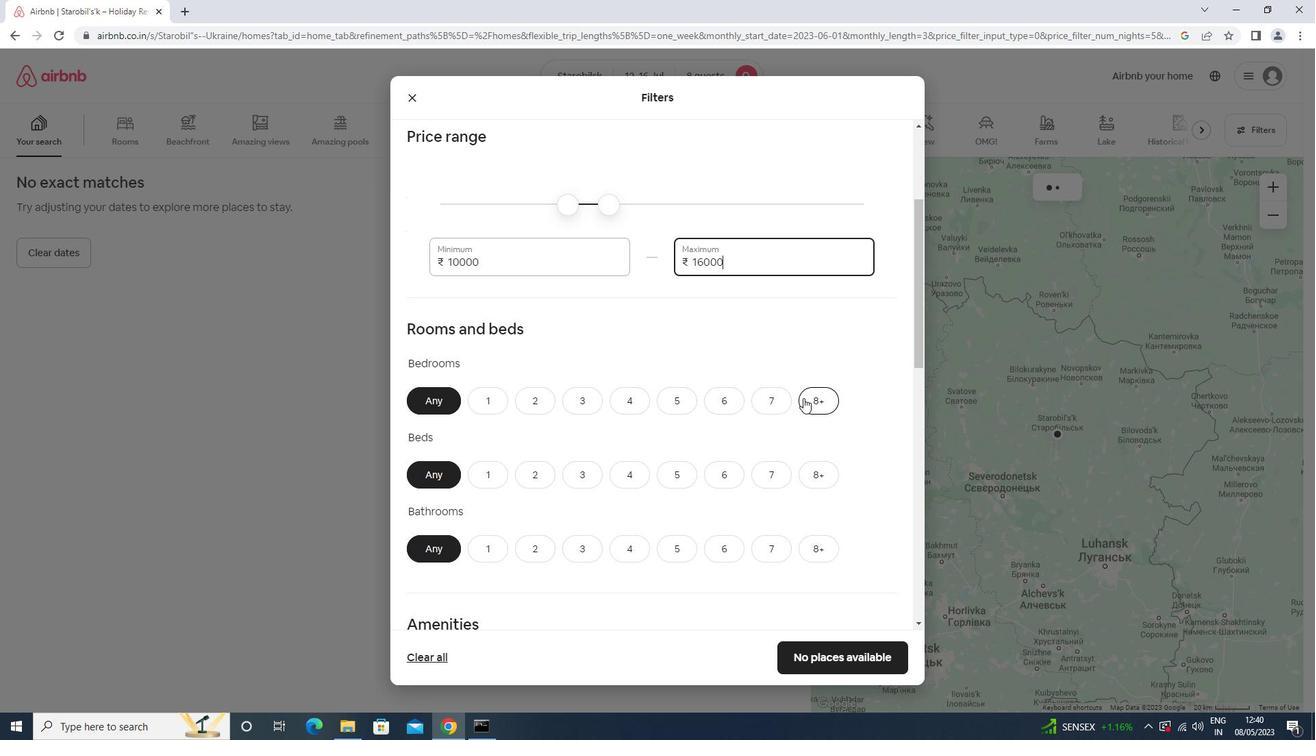 
Action: Mouse pressed left at (805, 398)
Screenshot: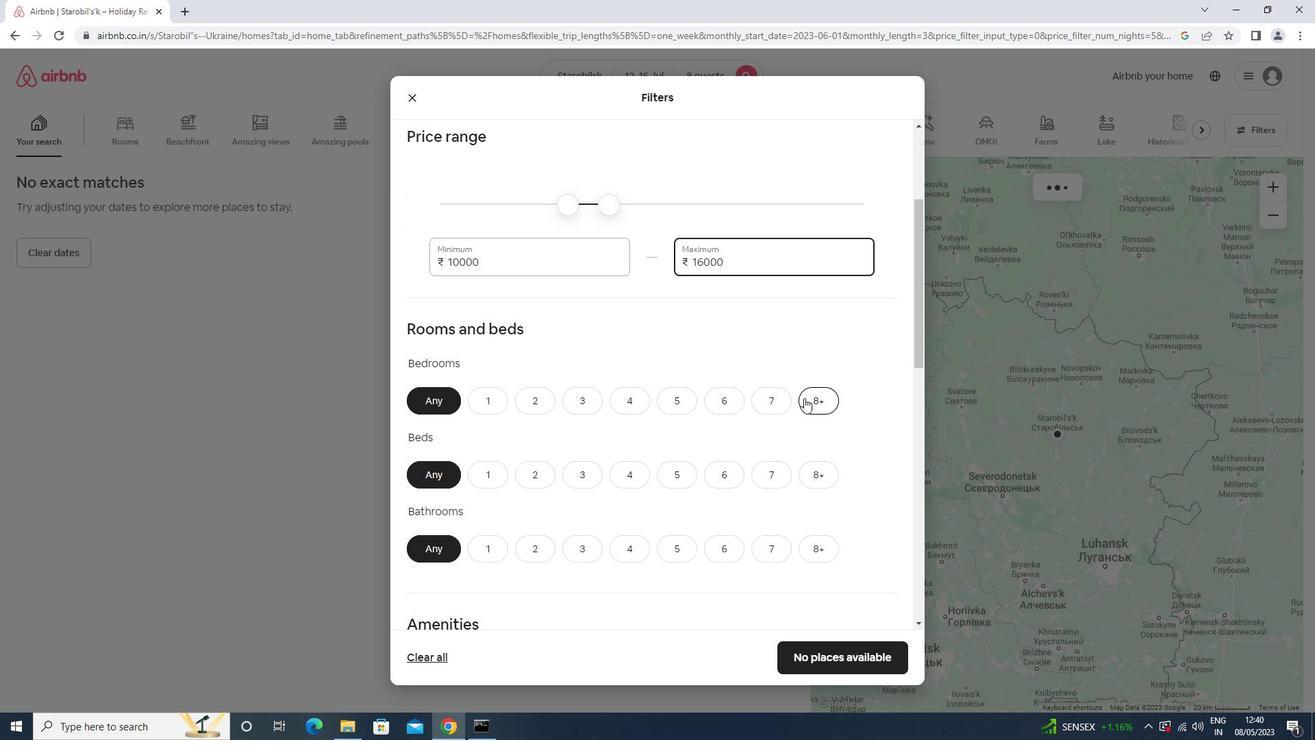 
Action: Mouse moved to (824, 470)
Screenshot: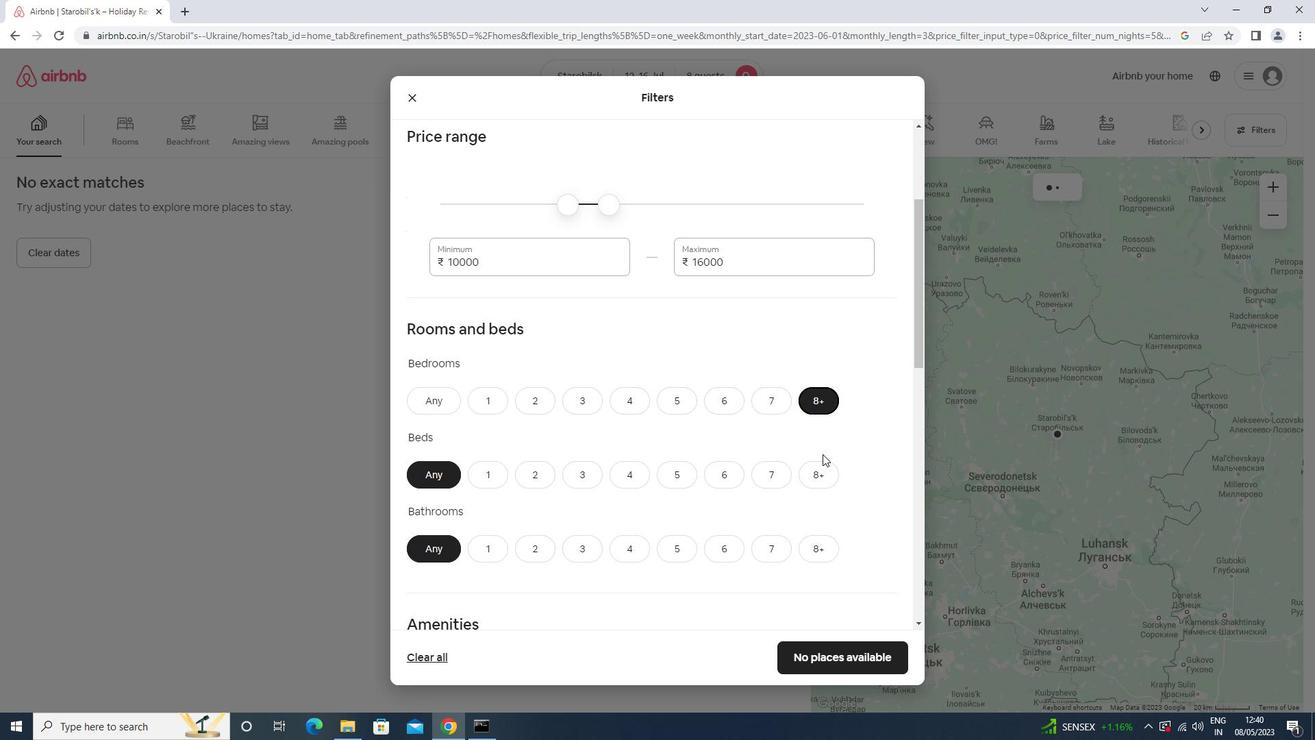 
Action: Mouse pressed left at (824, 470)
Screenshot: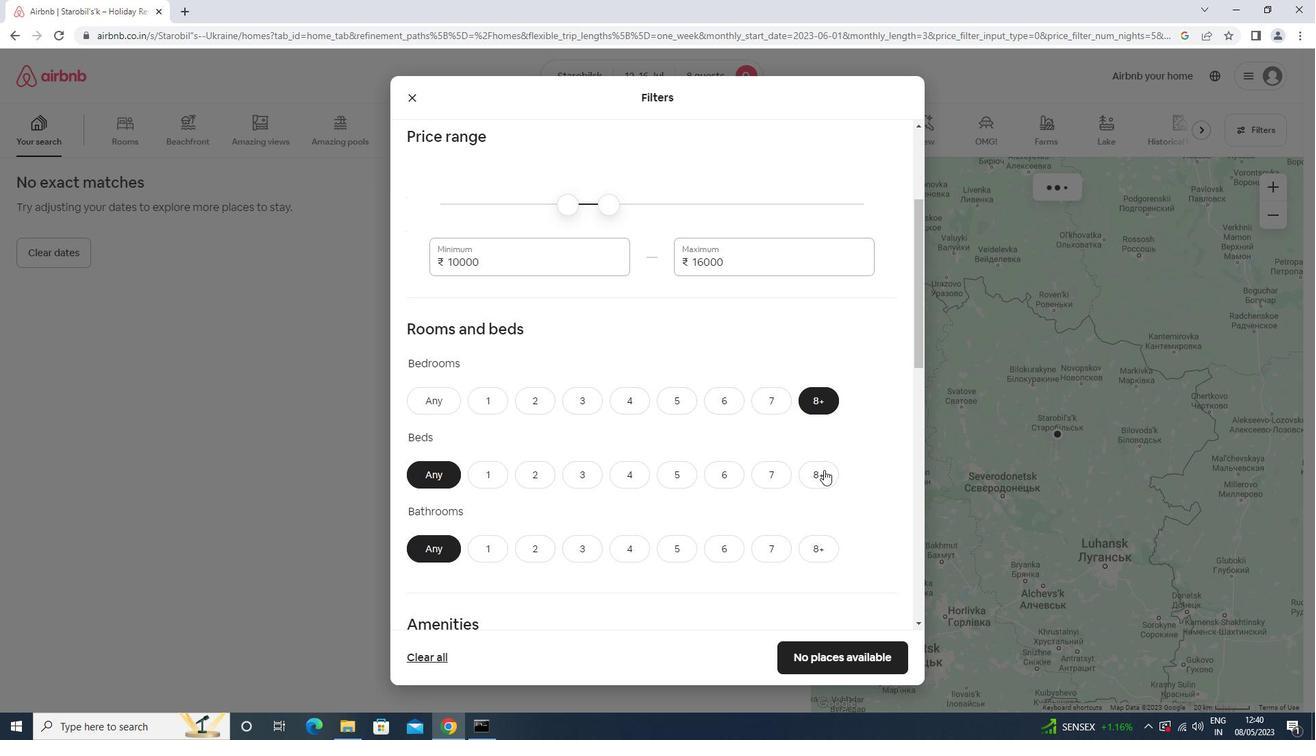 
Action: Mouse moved to (816, 552)
Screenshot: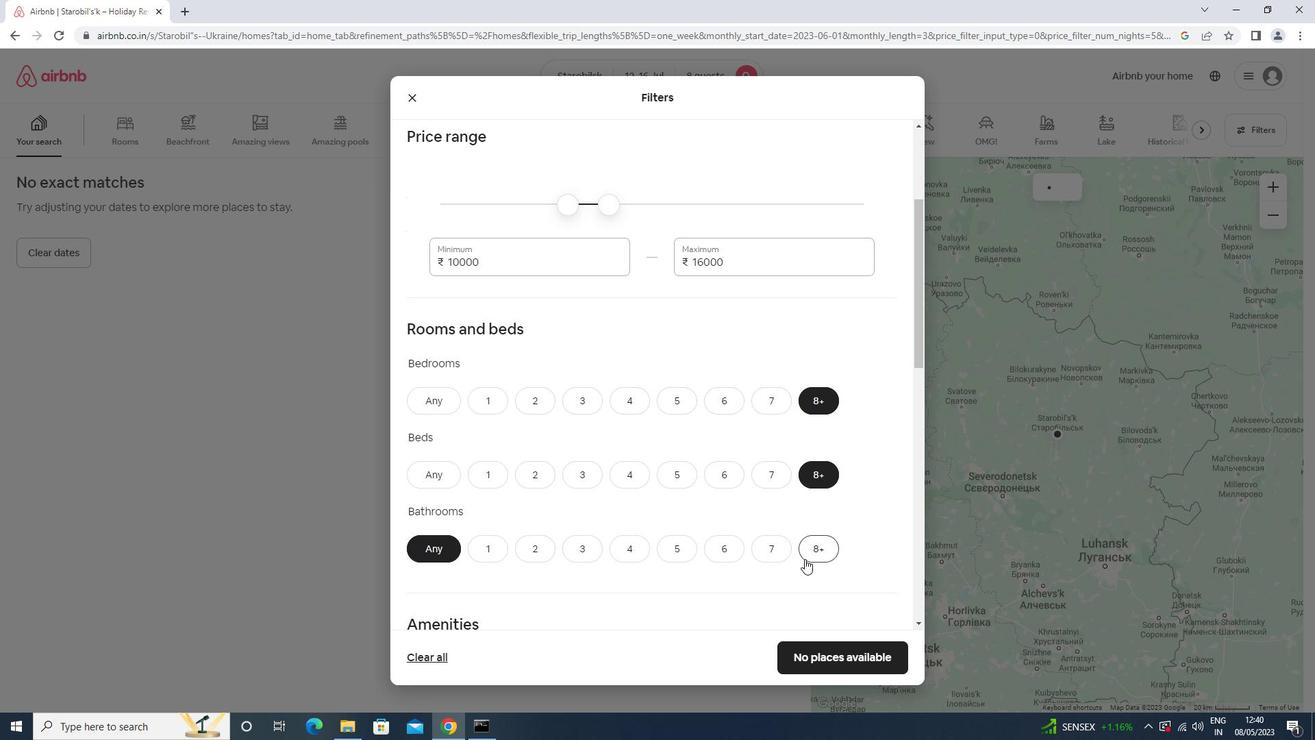 
Action: Mouse pressed left at (816, 552)
Screenshot: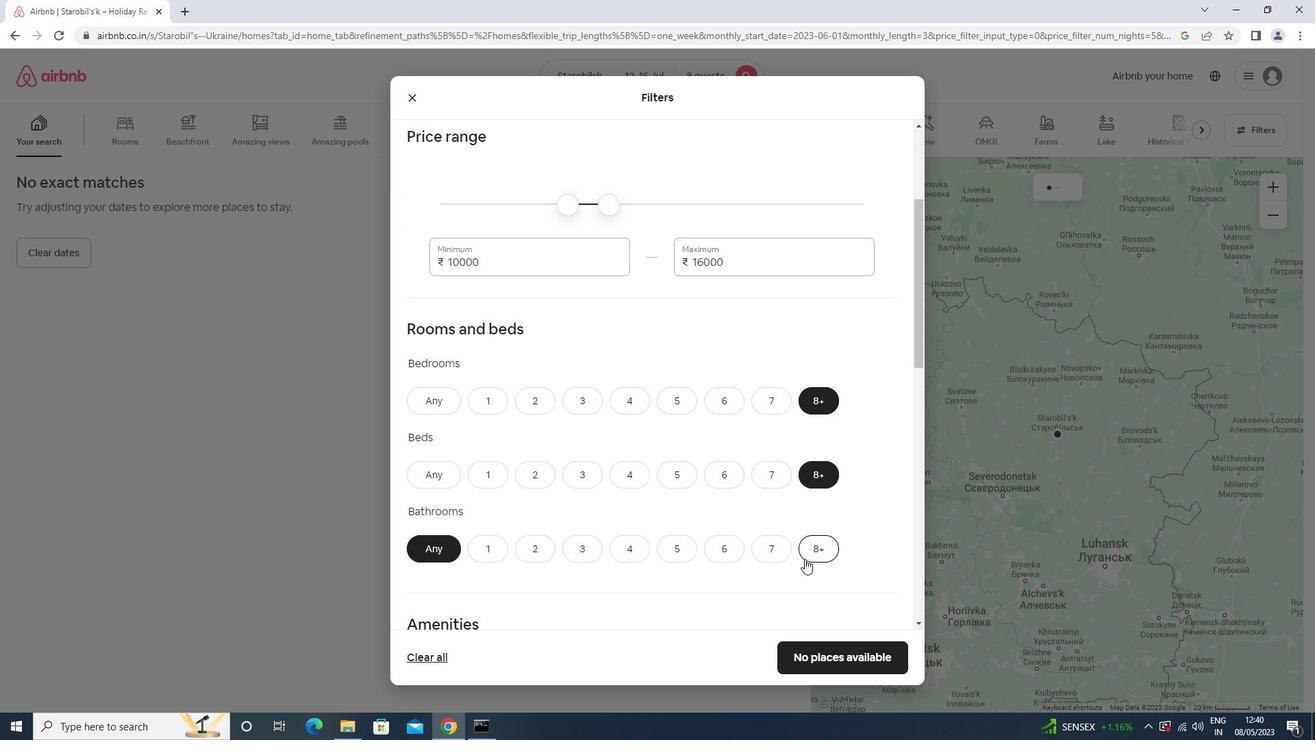 
Action: Mouse moved to (662, 498)
Screenshot: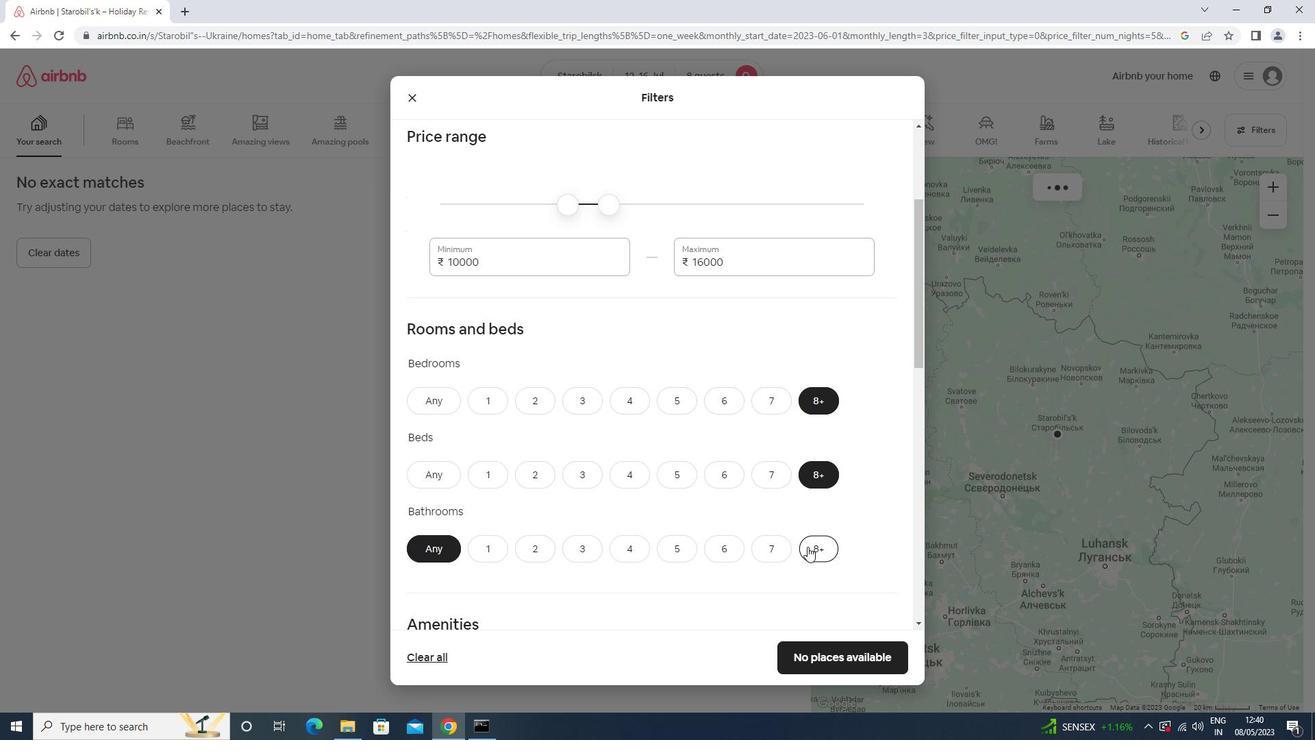 
Action: Mouse scrolled (662, 498) with delta (0, 0)
Screenshot: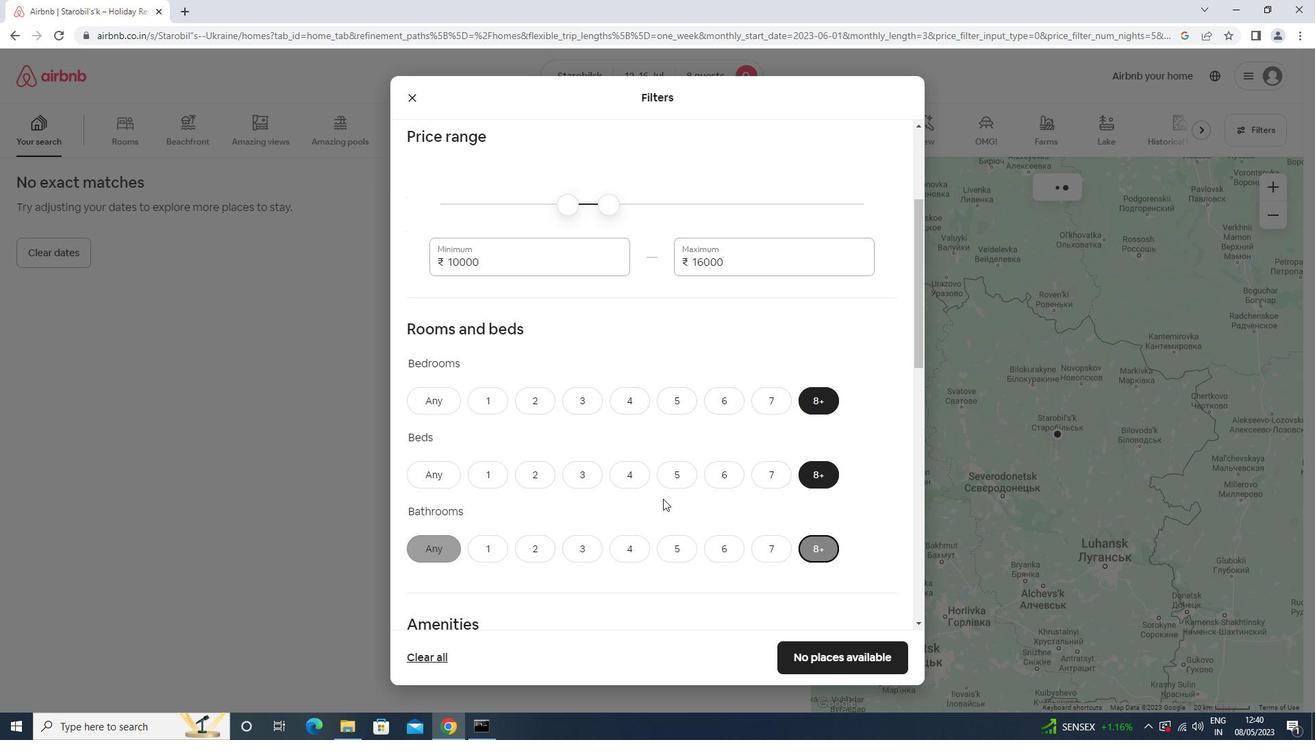 
Action: Mouse scrolled (662, 498) with delta (0, 0)
Screenshot: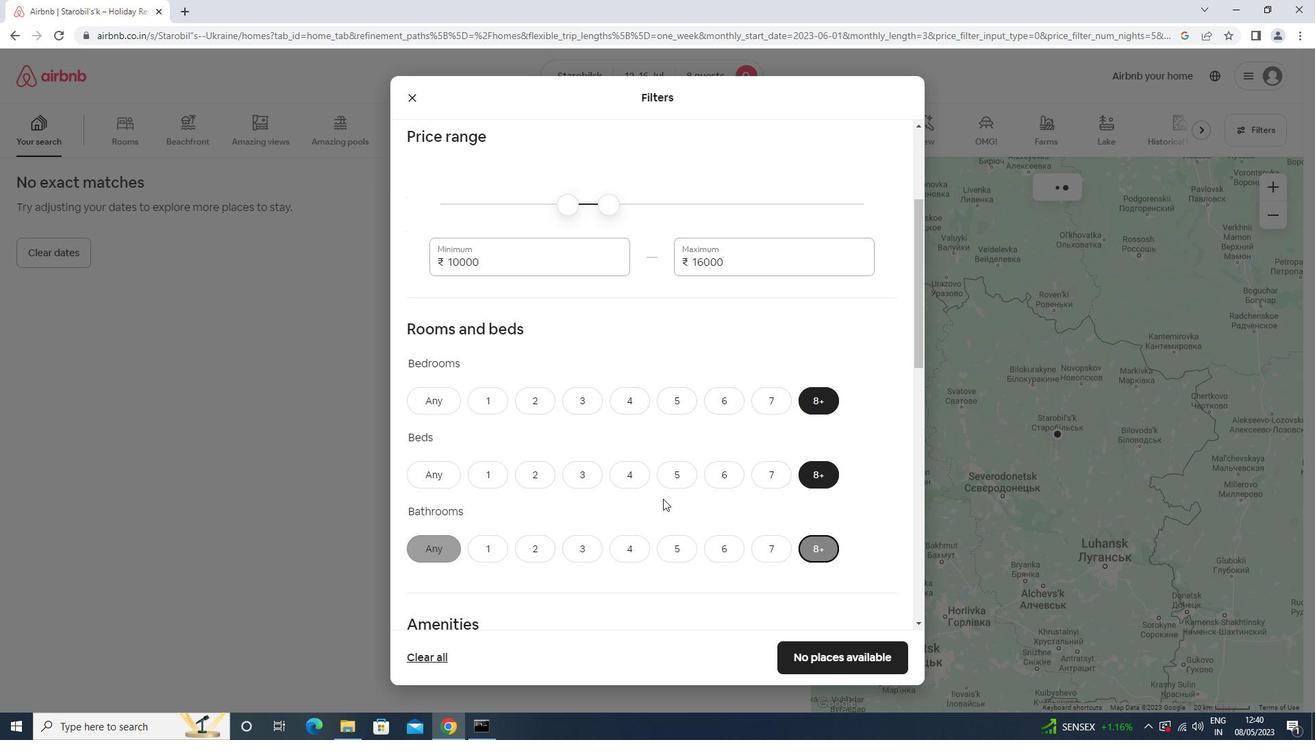 
Action: Mouse scrolled (662, 498) with delta (0, 0)
Screenshot: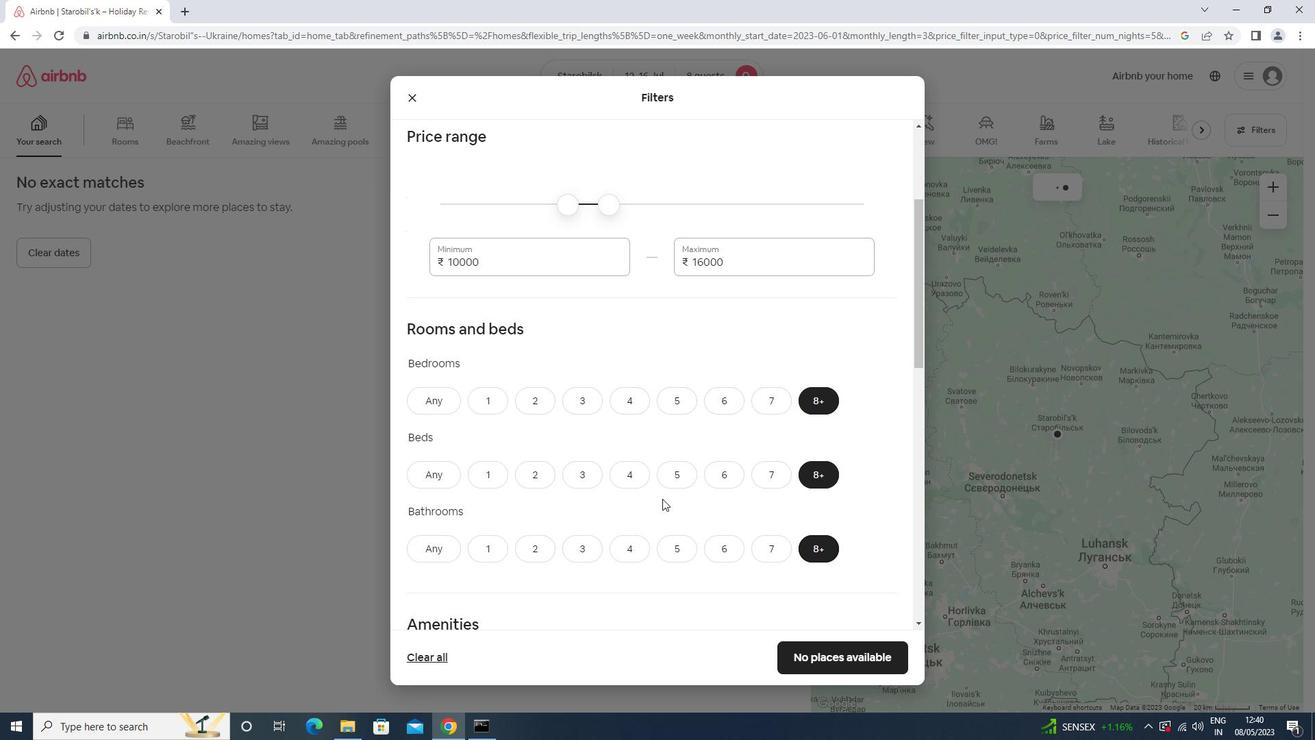 
Action: Mouse scrolled (662, 498) with delta (0, 0)
Screenshot: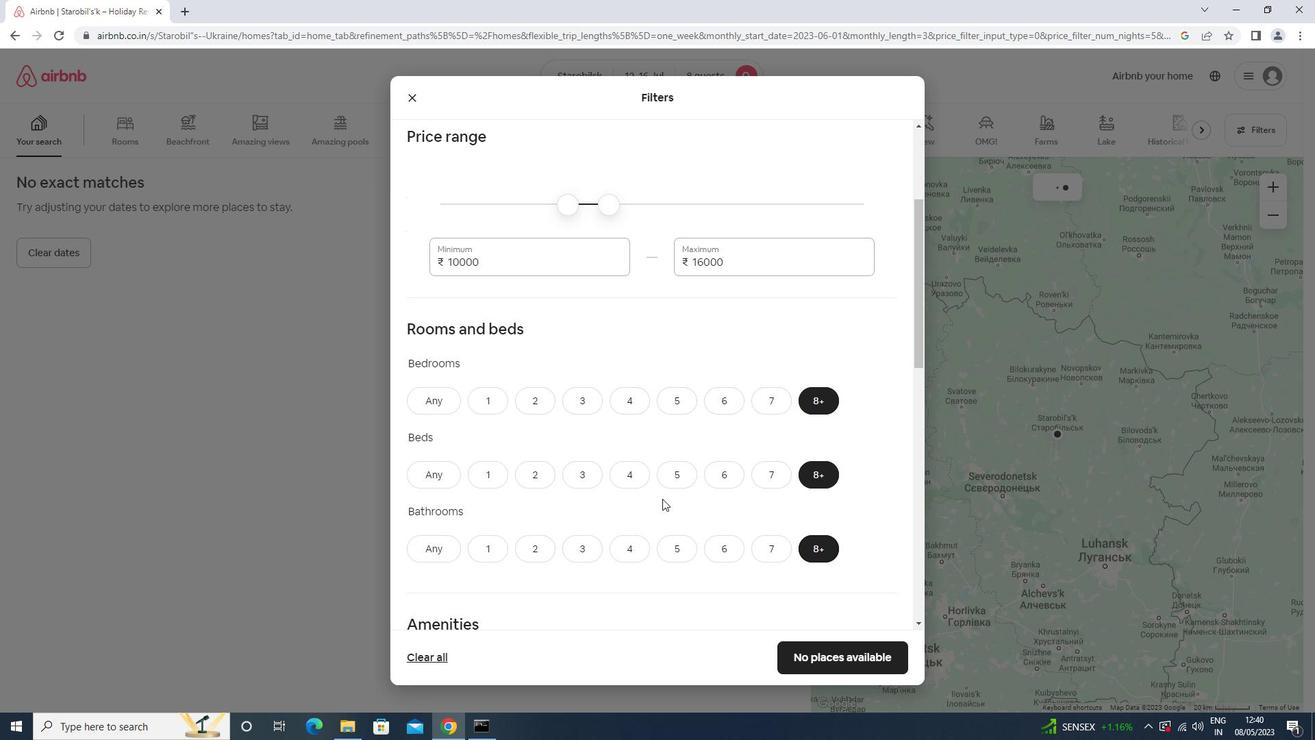 
Action: Mouse scrolled (662, 498) with delta (0, 0)
Screenshot: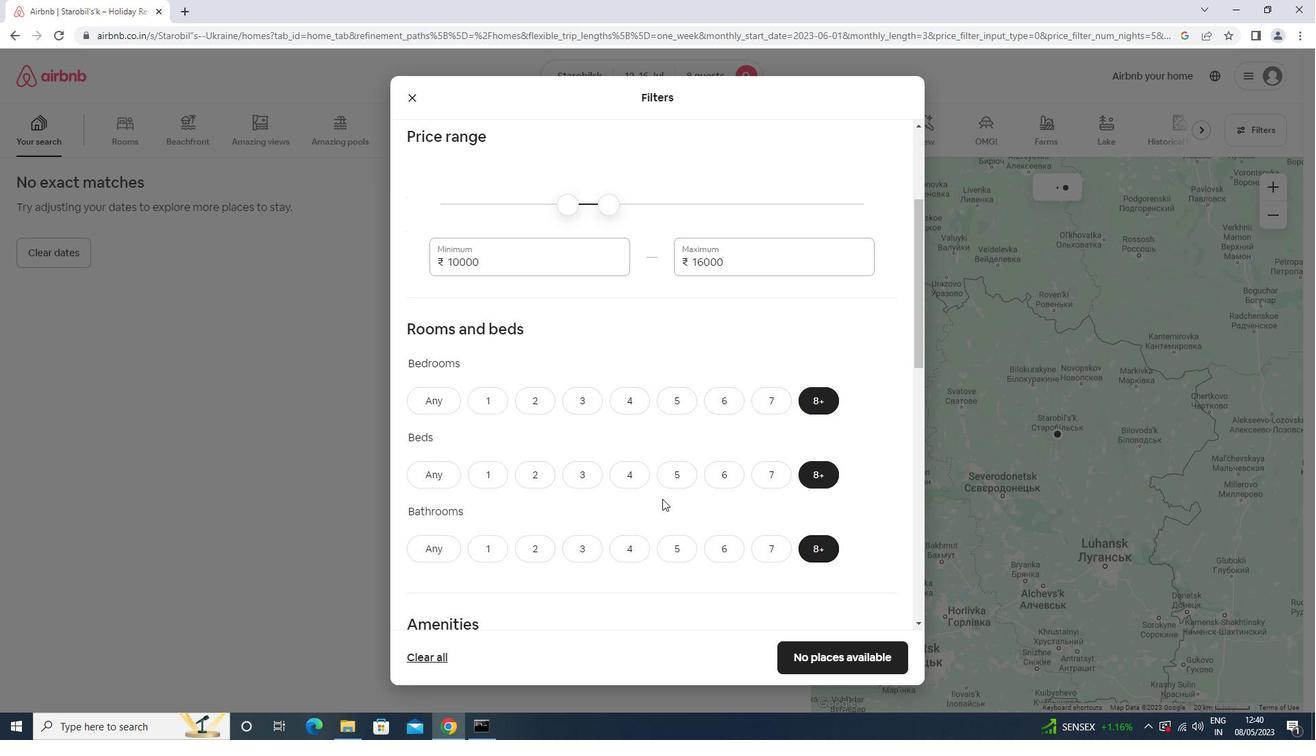 
Action: Mouse moved to (485, 354)
Screenshot: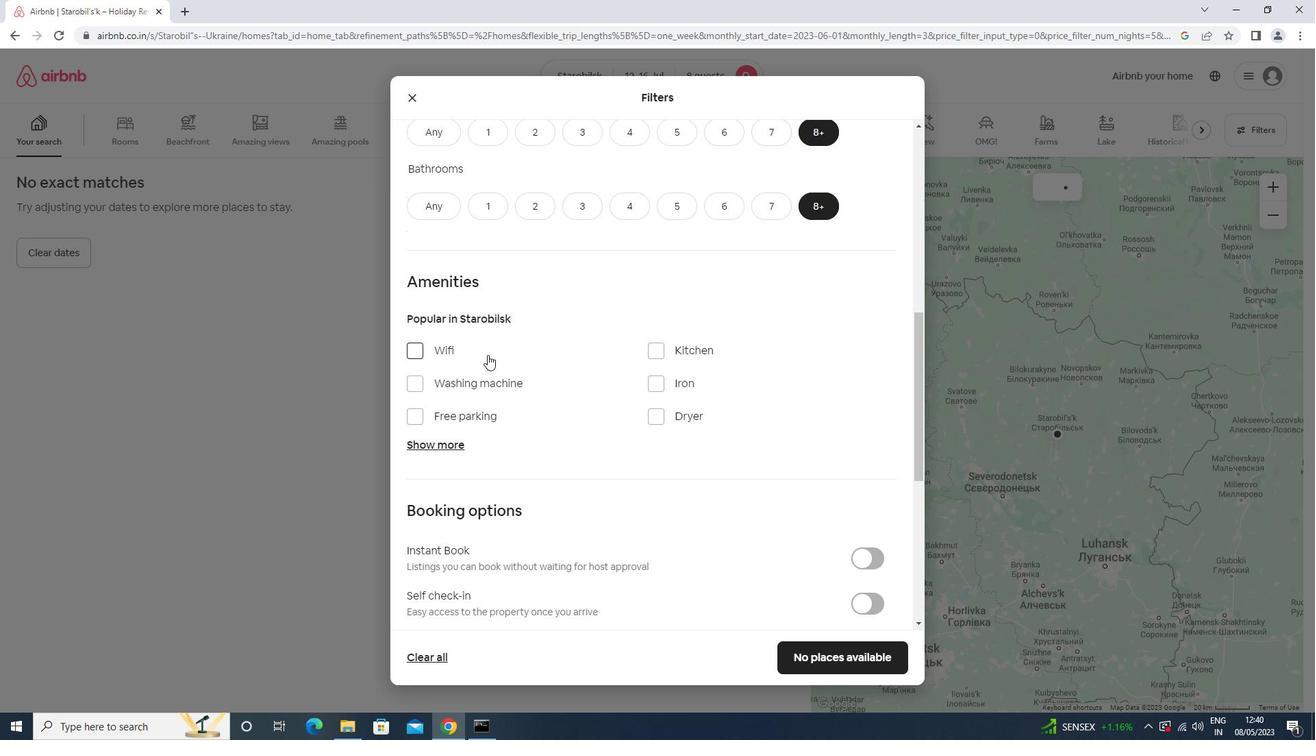 
Action: Mouse pressed left at (485, 354)
Screenshot: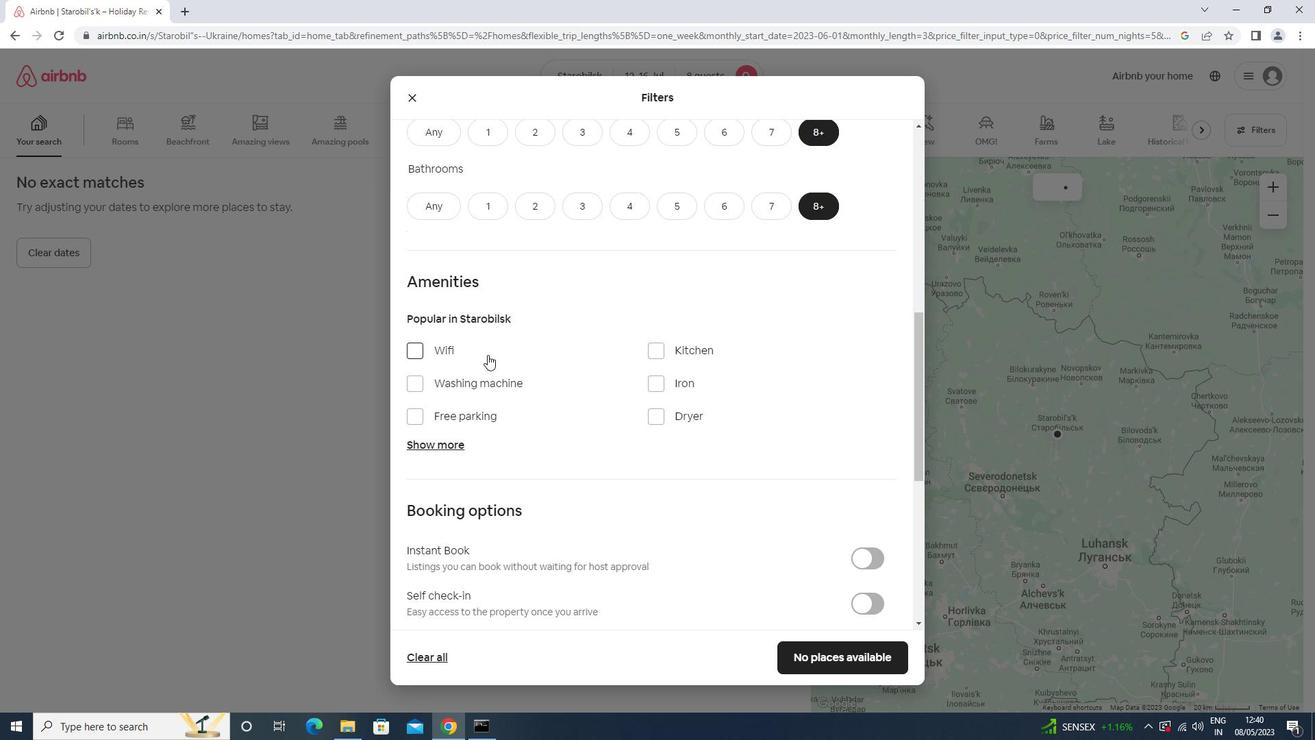 
Action: Mouse moved to (489, 414)
Screenshot: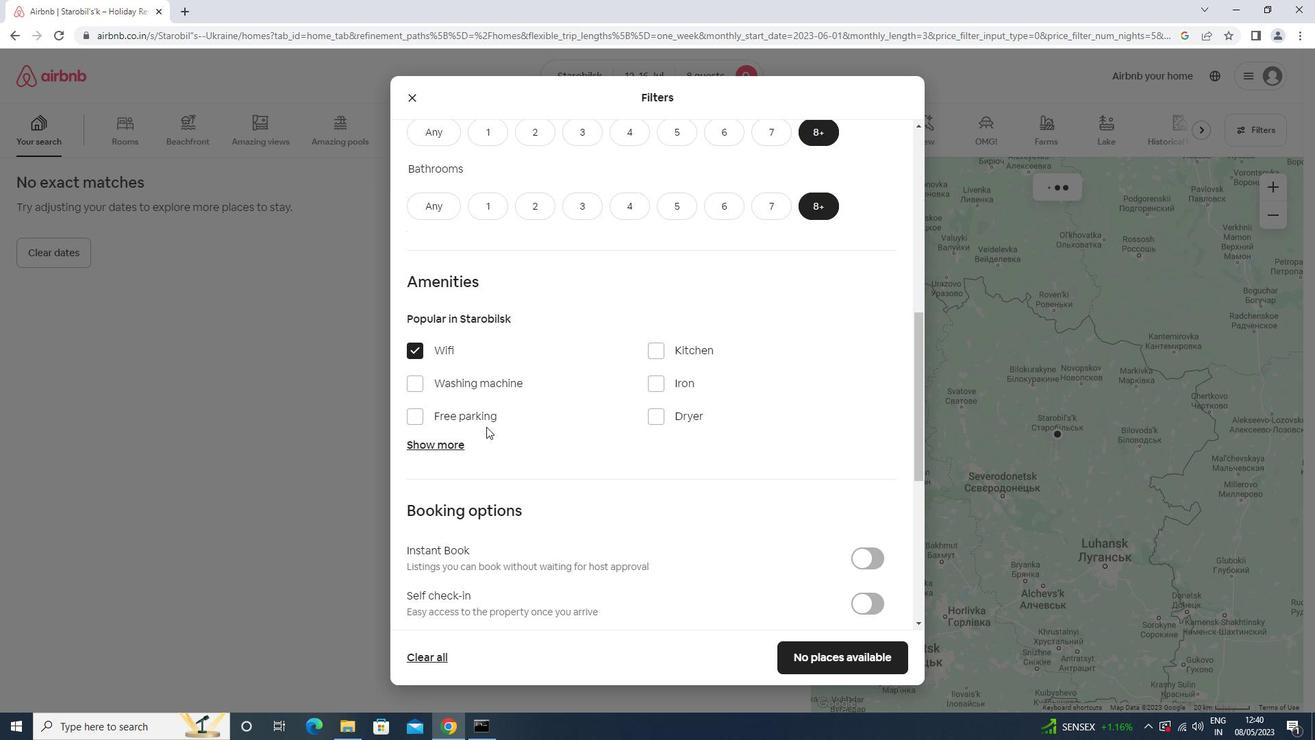 
Action: Mouse pressed left at (489, 414)
Screenshot: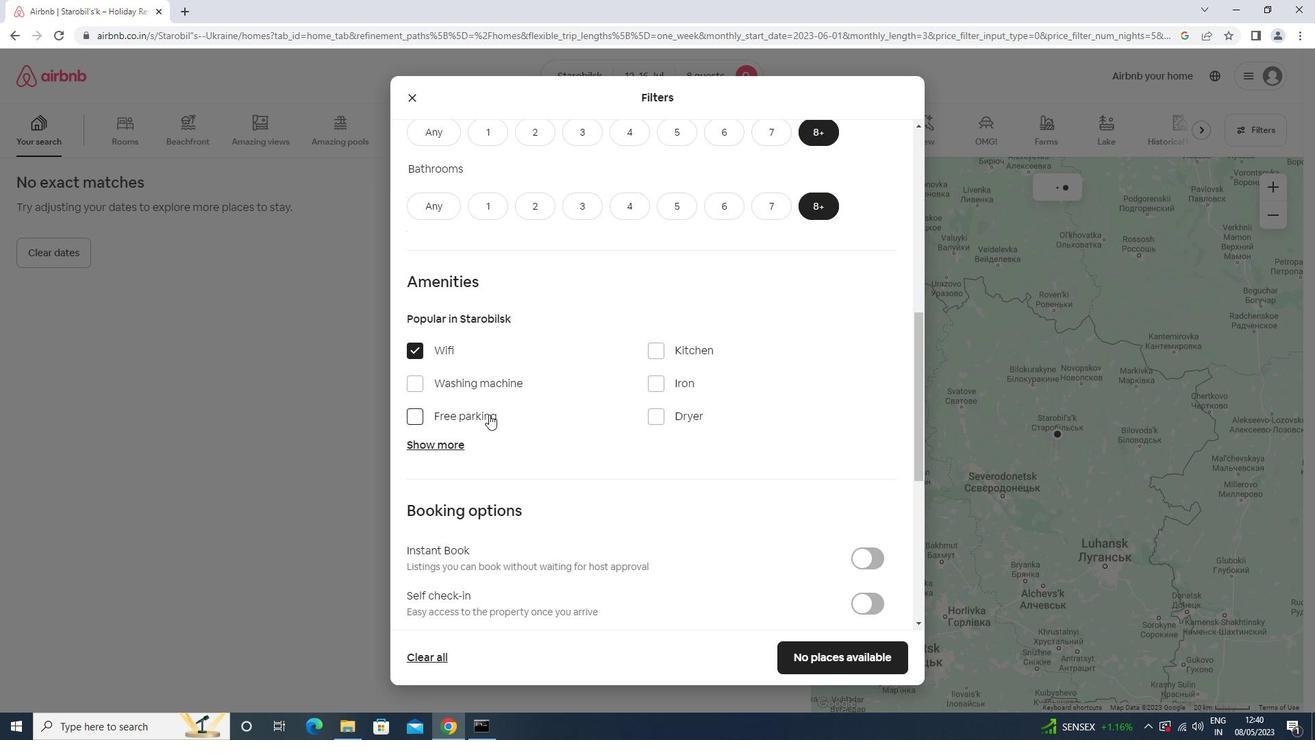 
Action: Mouse moved to (453, 441)
Screenshot: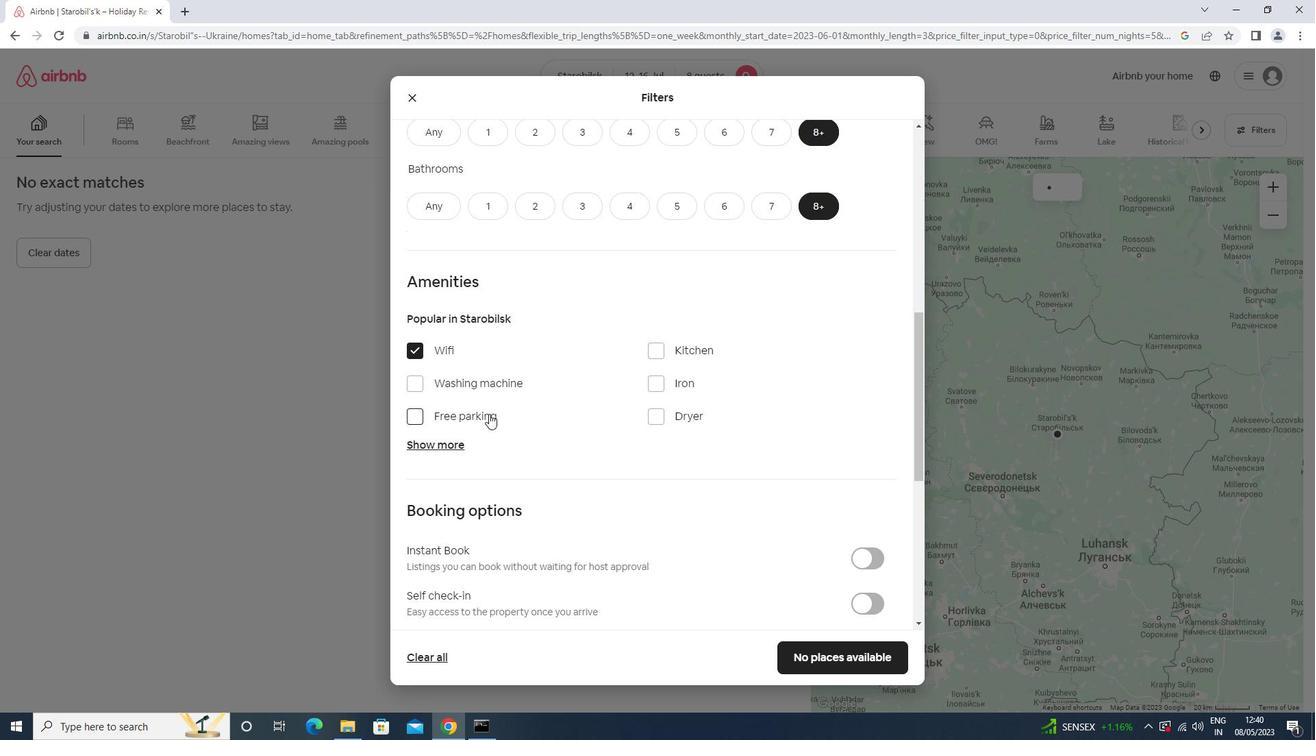 
Action: Mouse pressed left at (453, 441)
Screenshot: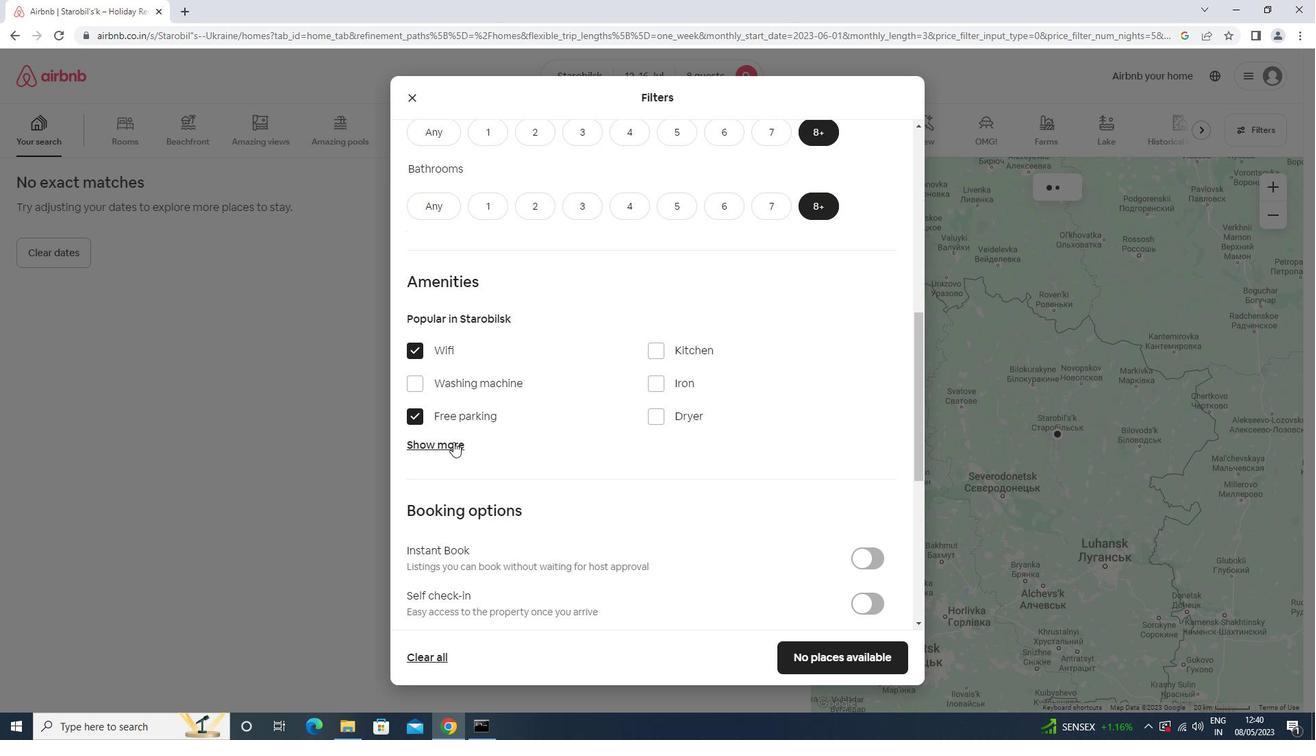 
Action: Mouse moved to (665, 528)
Screenshot: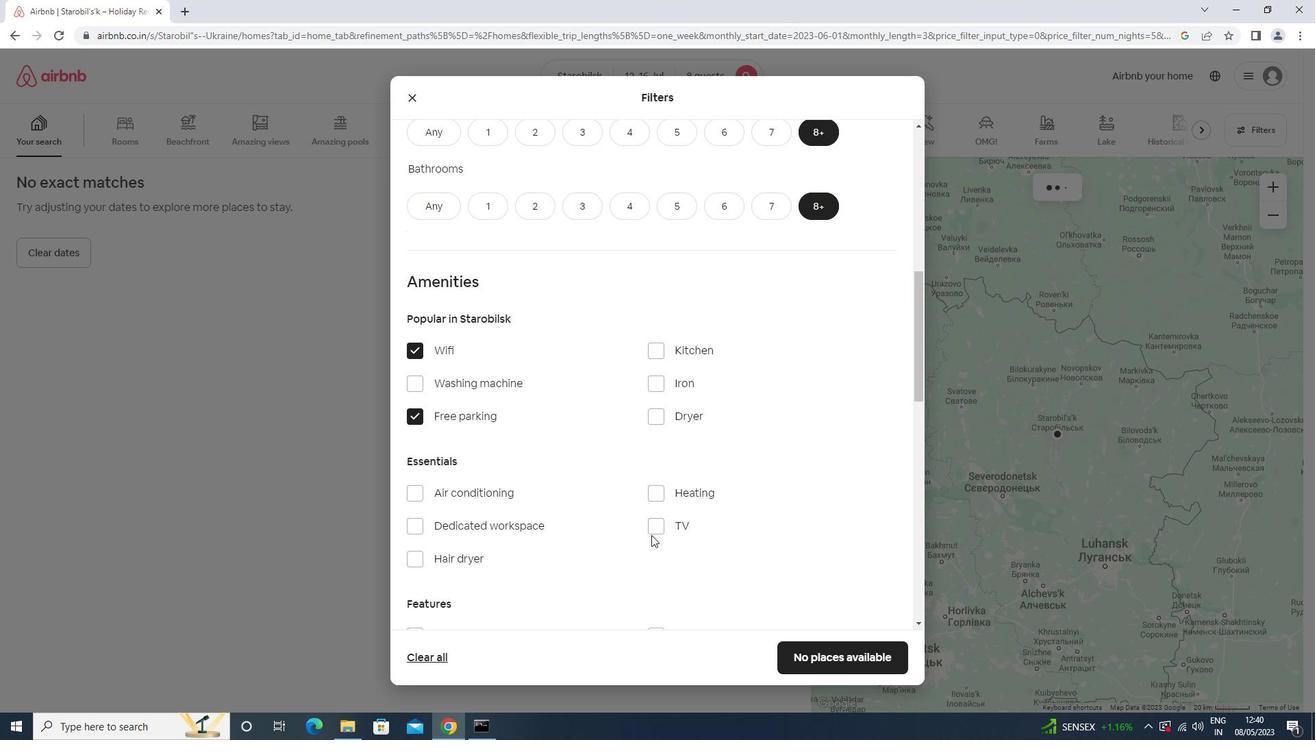 
Action: Mouse pressed left at (665, 528)
Screenshot: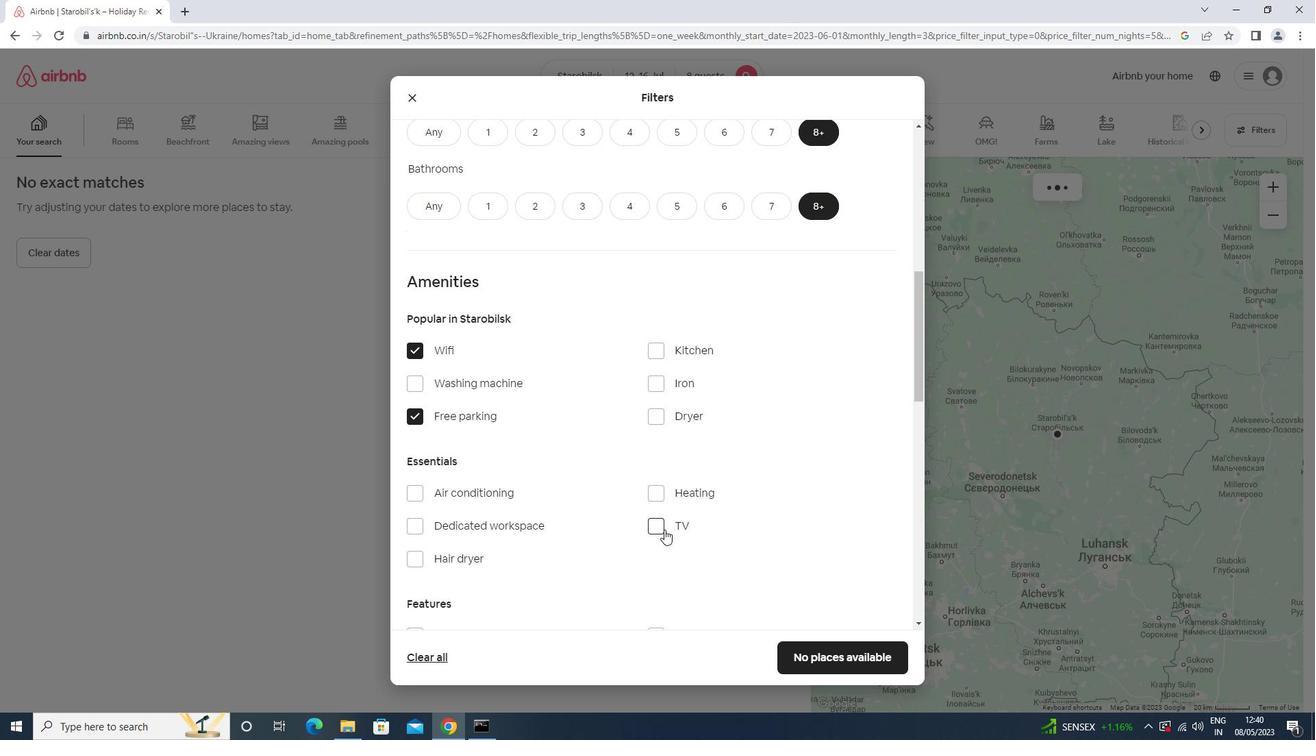 
Action: Mouse moved to (639, 515)
Screenshot: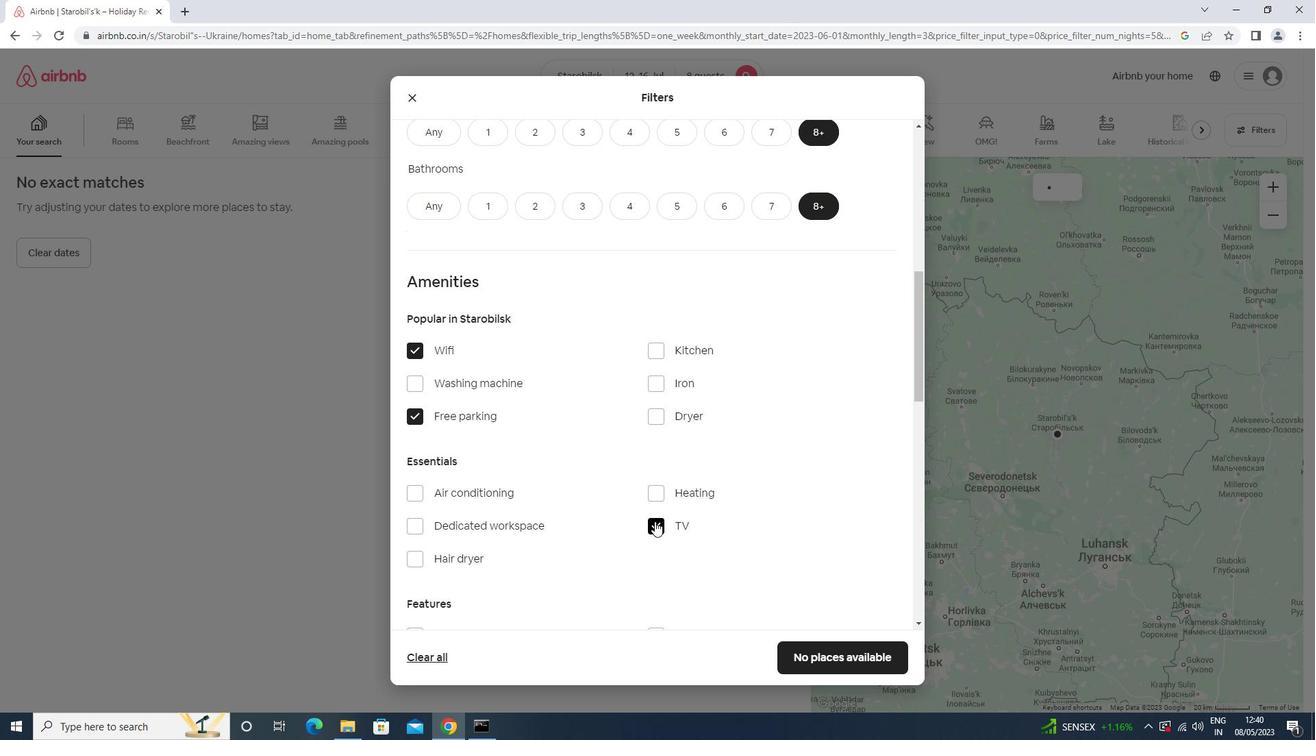 
Action: Mouse scrolled (639, 515) with delta (0, 0)
Screenshot: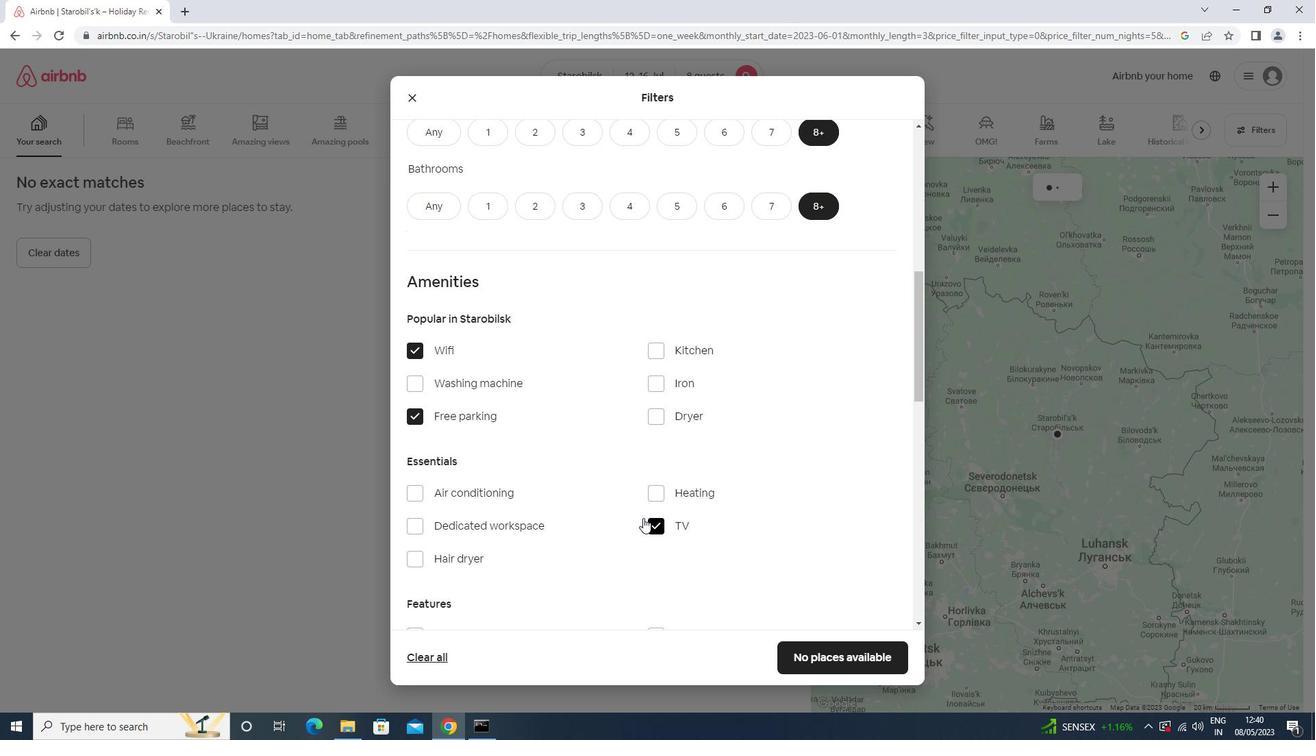 
Action: Mouse scrolled (639, 515) with delta (0, 0)
Screenshot: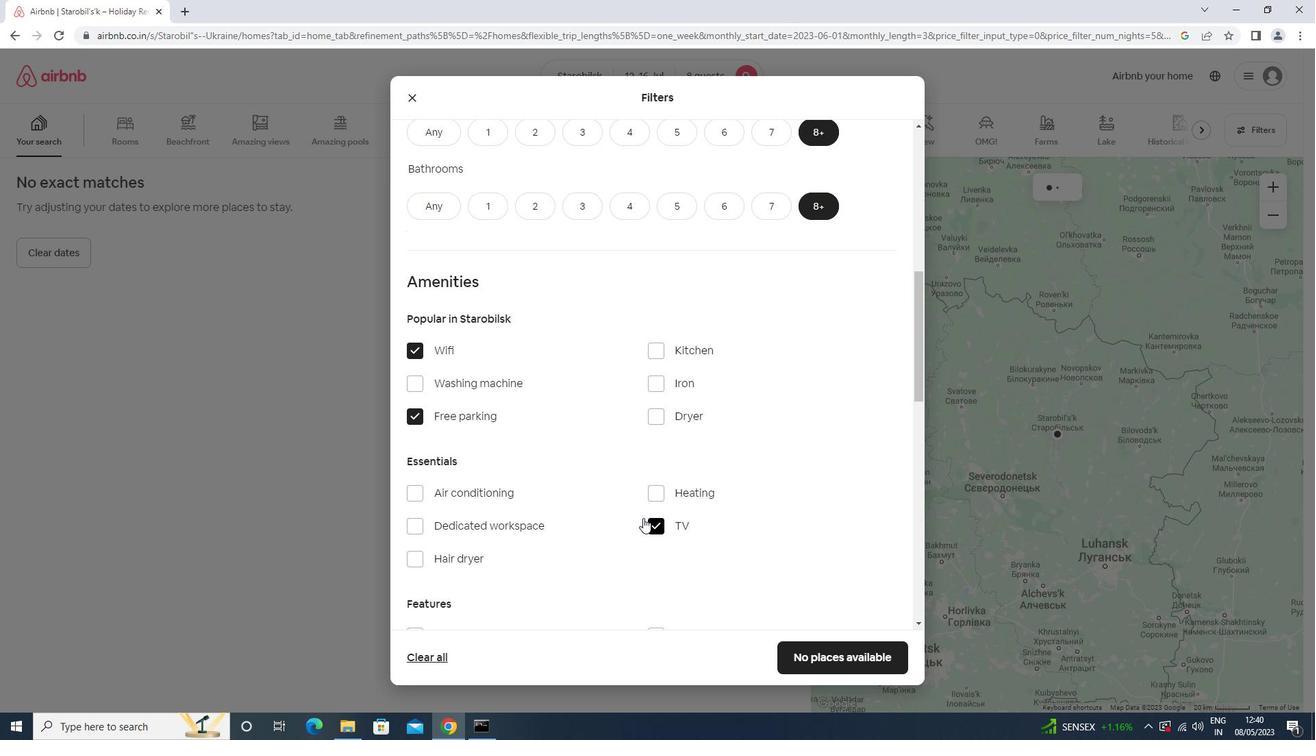 
Action: Mouse scrolled (639, 515) with delta (0, 0)
Screenshot: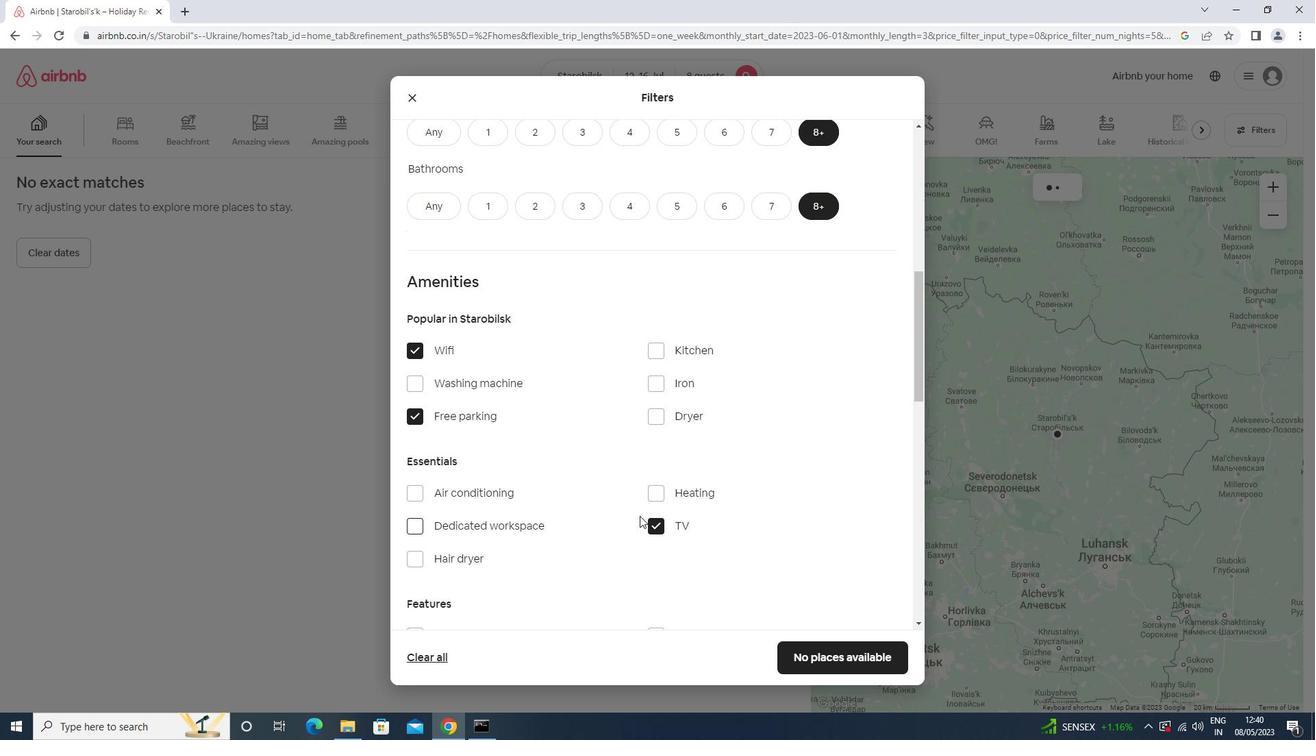 
Action: Mouse scrolled (639, 515) with delta (0, 0)
Screenshot: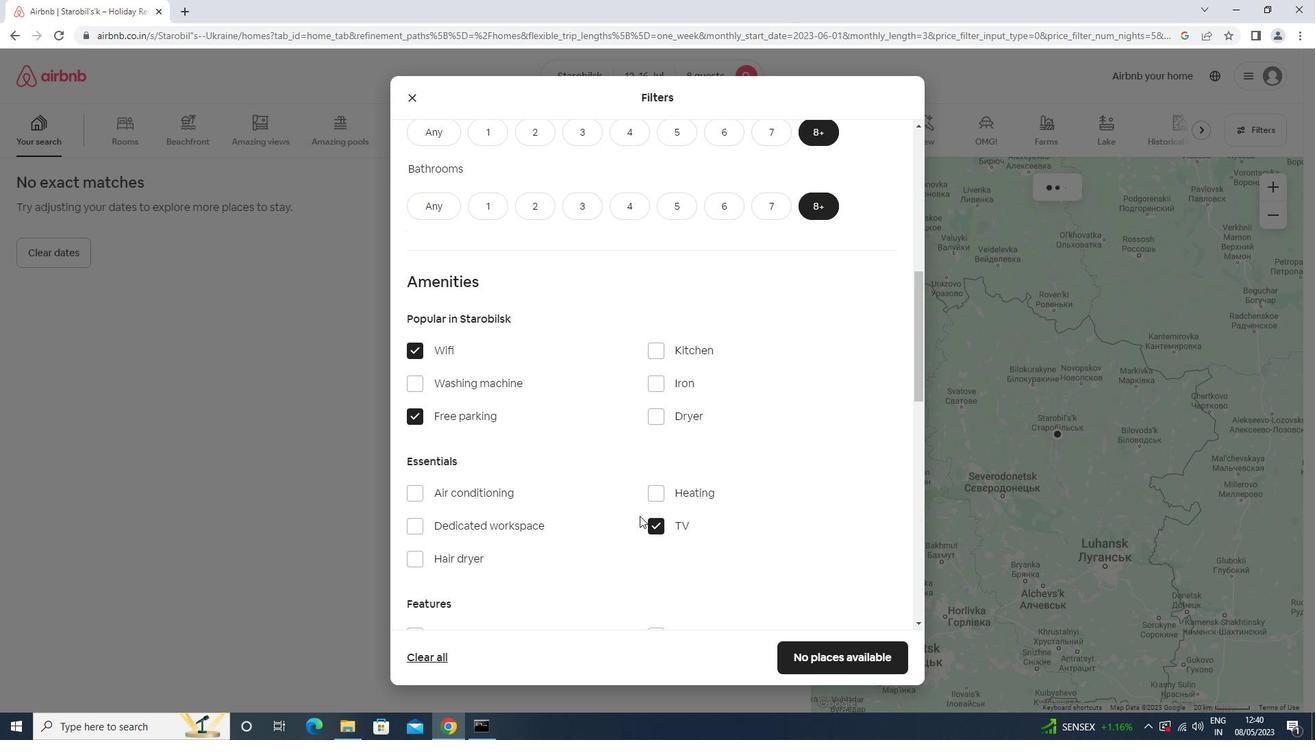 
Action: Mouse moved to (494, 428)
Screenshot: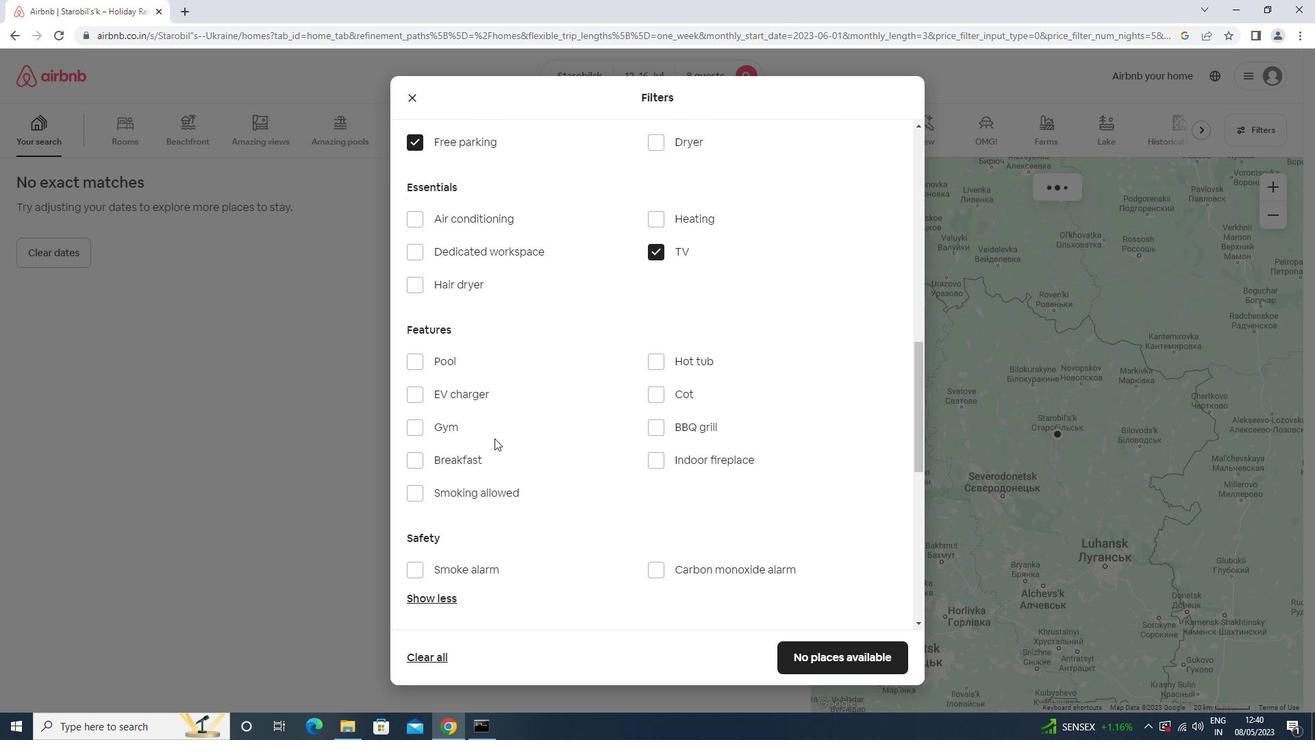 
Action: Mouse pressed left at (494, 428)
Screenshot: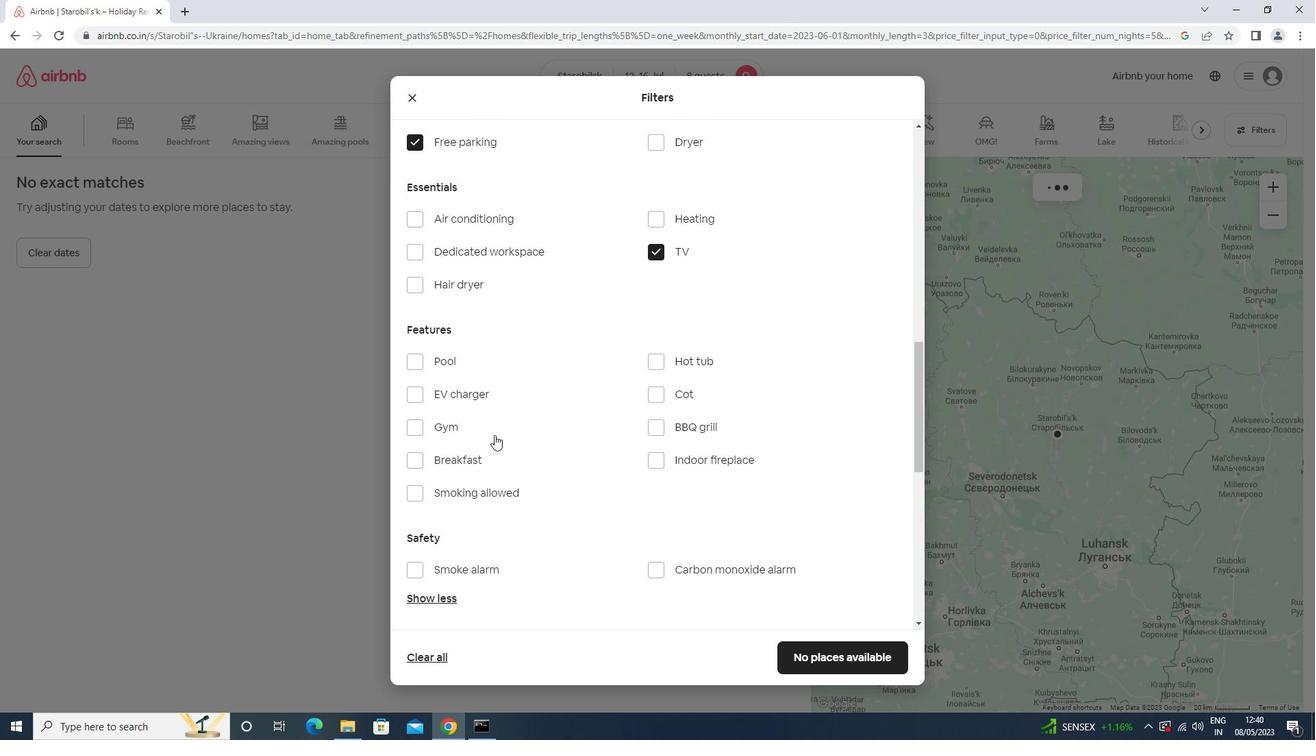 
Action: Mouse moved to (487, 457)
Screenshot: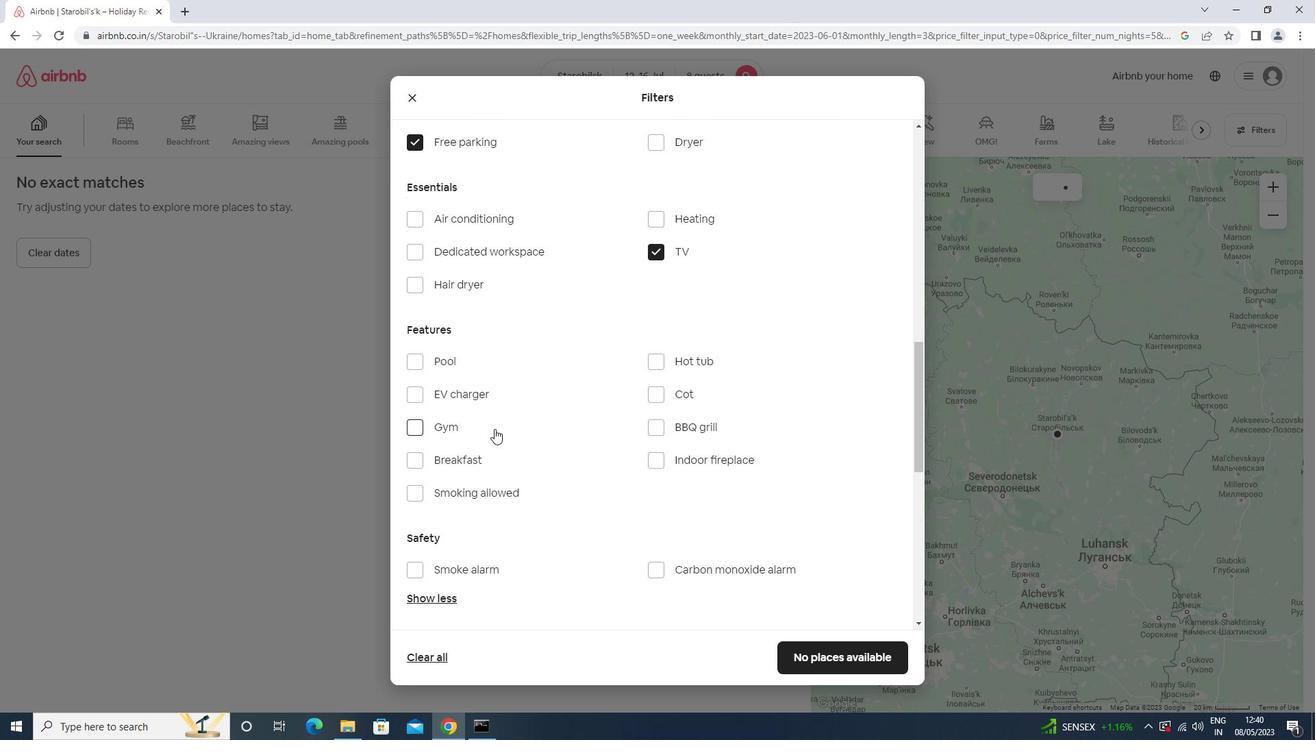 
Action: Mouse pressed left at (487, 457)
Screenshot: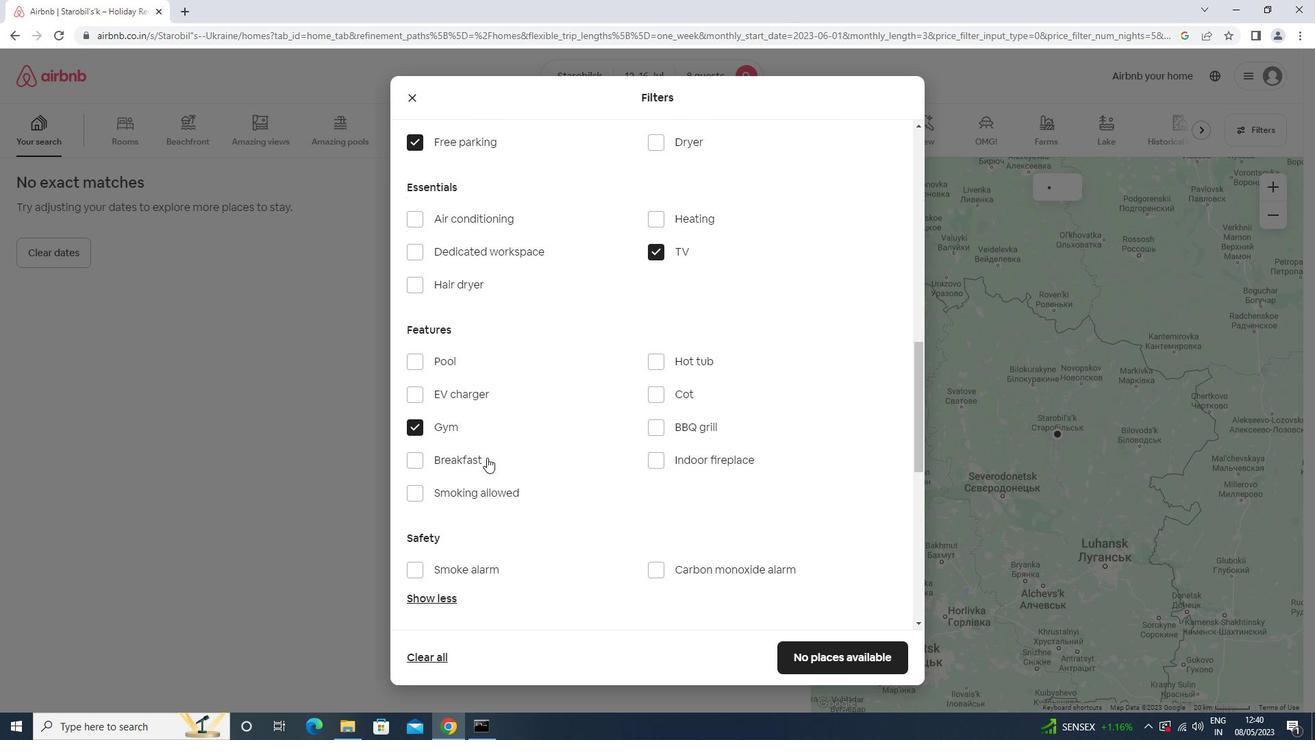 
Action: Mouse moved to (587, 436)
Screenshot: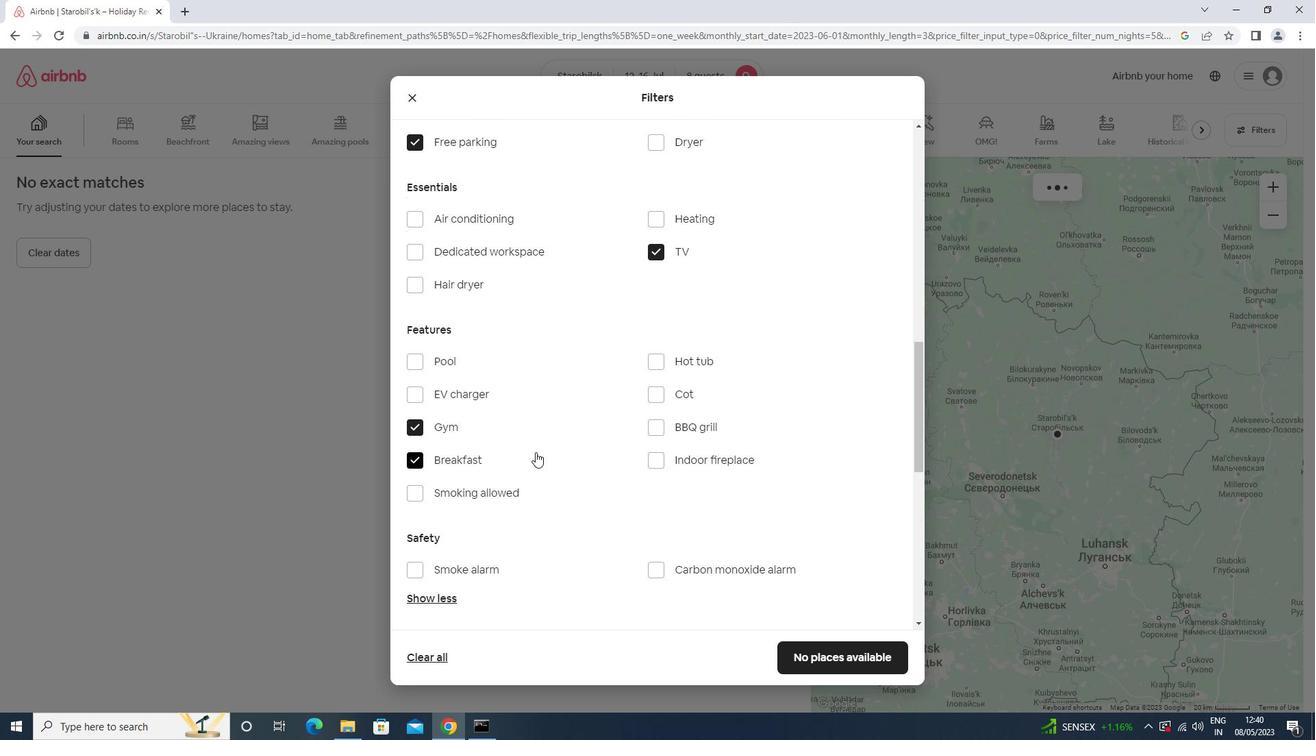 
Action: Mouse scrolled (587, 435) with delta (0, 0)
Screenshot: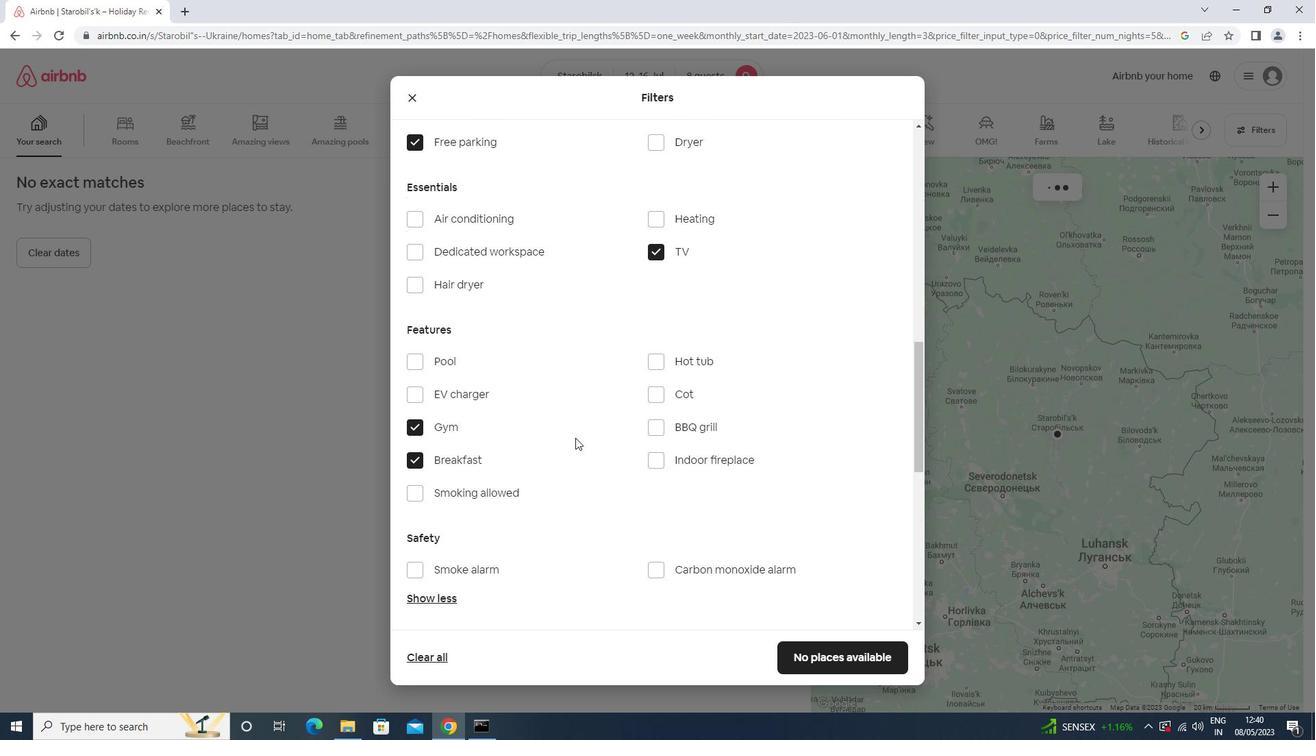 
Action: Mouse scrolled (587, 435) with delta (0, 0)
Screenshot: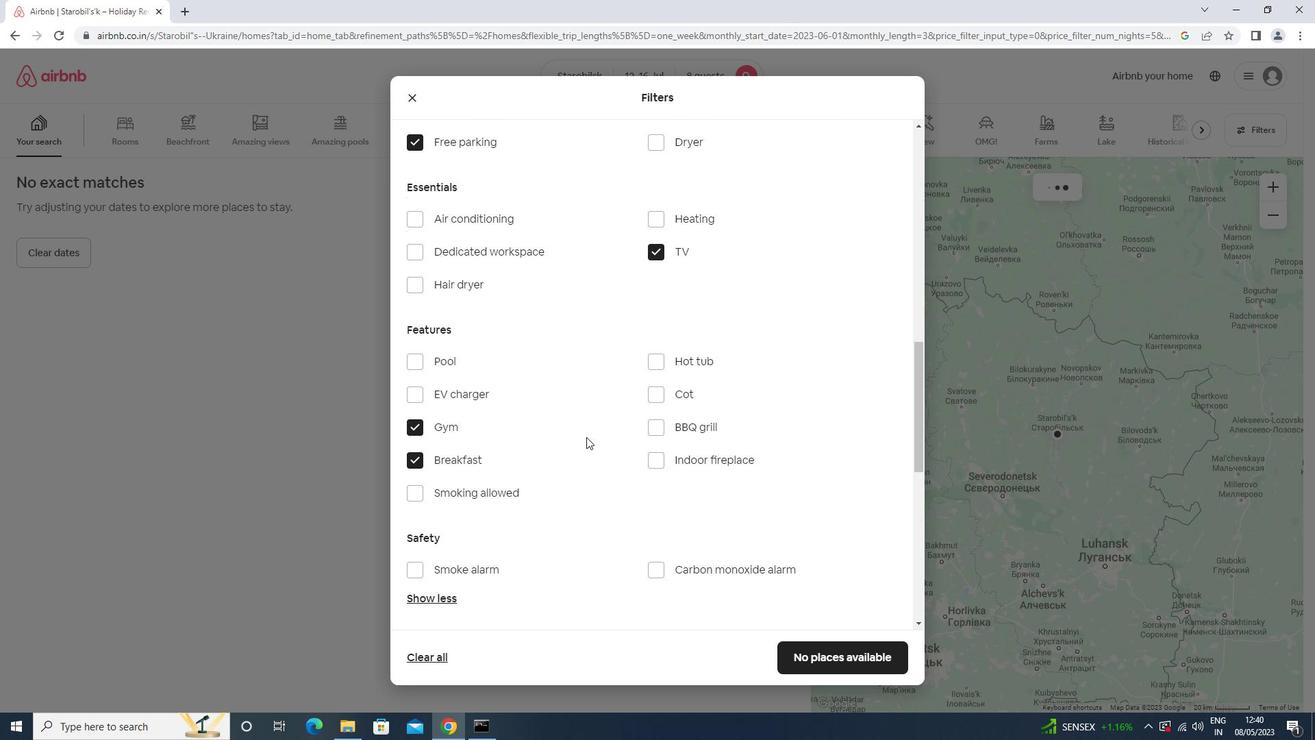 
Action: Mouse scrolled (587, 435) with delta (0, 0)
Screenshot: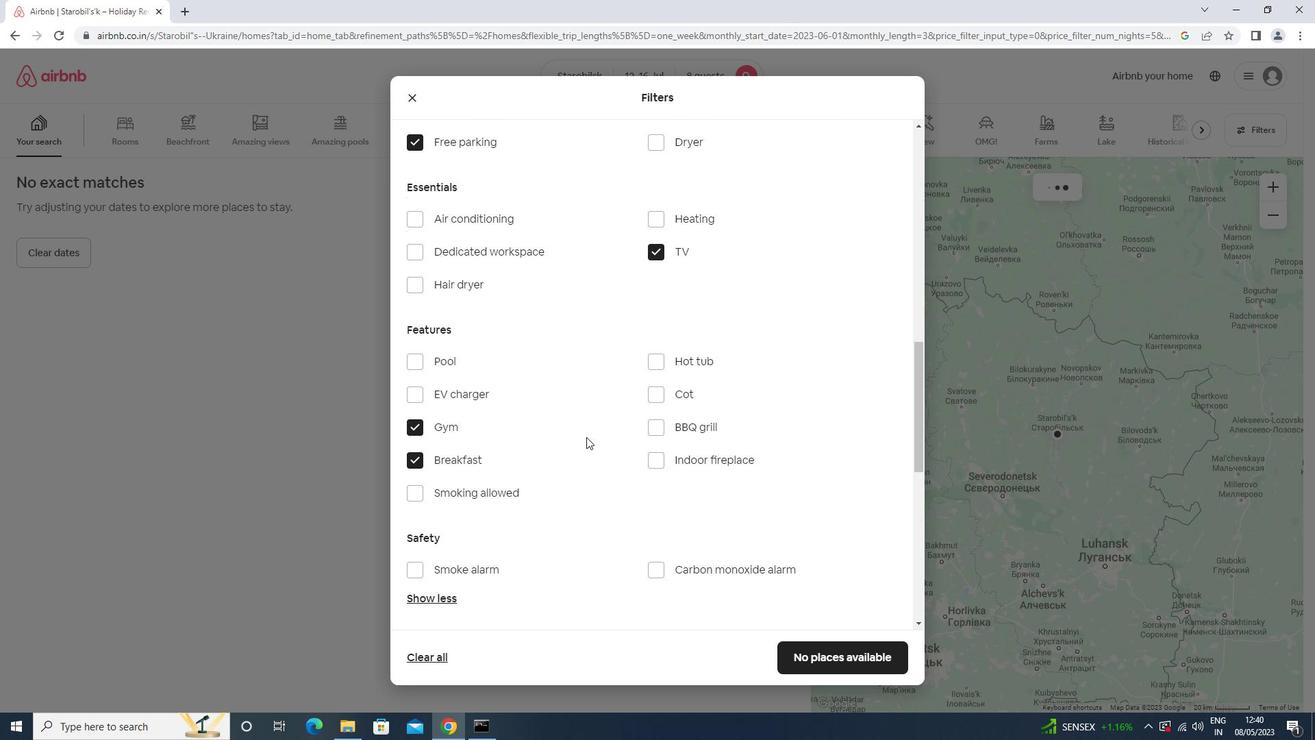 
Action: Mouse scrolled (587, 435) with delta (0, 0)
Screenshot: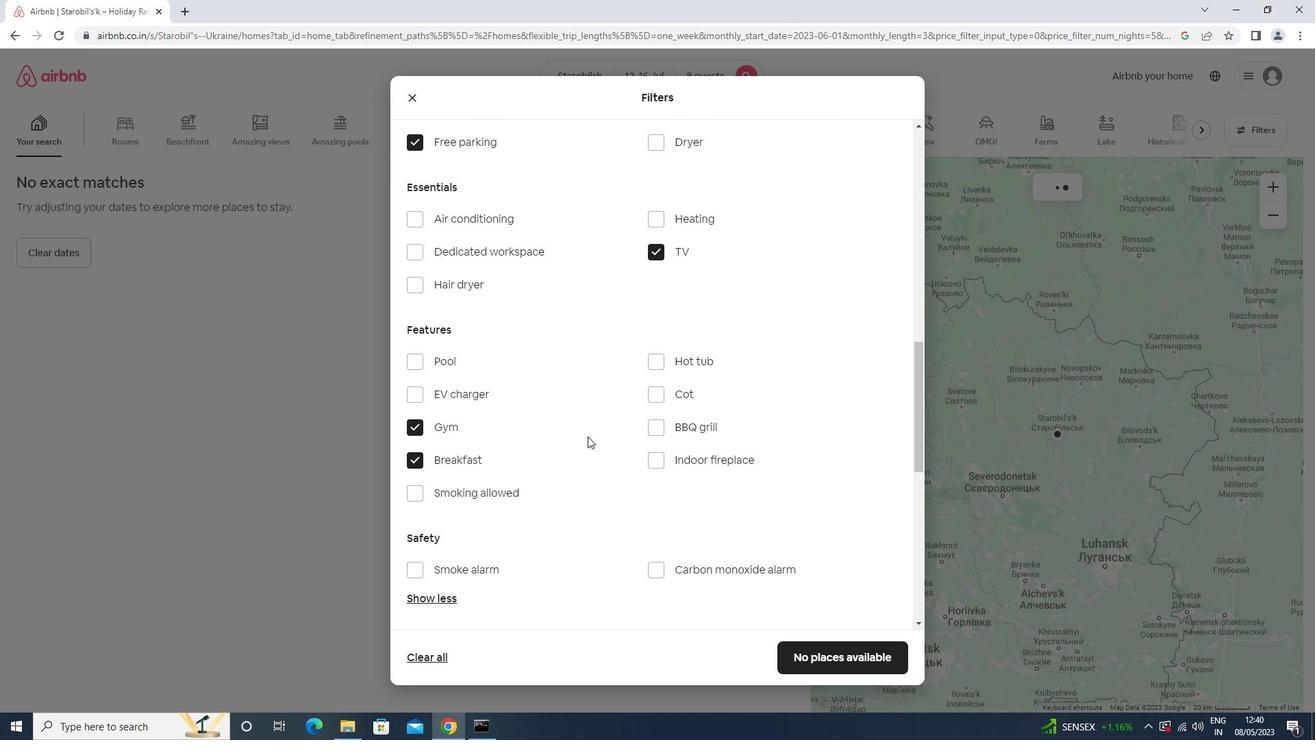 
Action: Mouse moved to (868, 483)
Screenshot: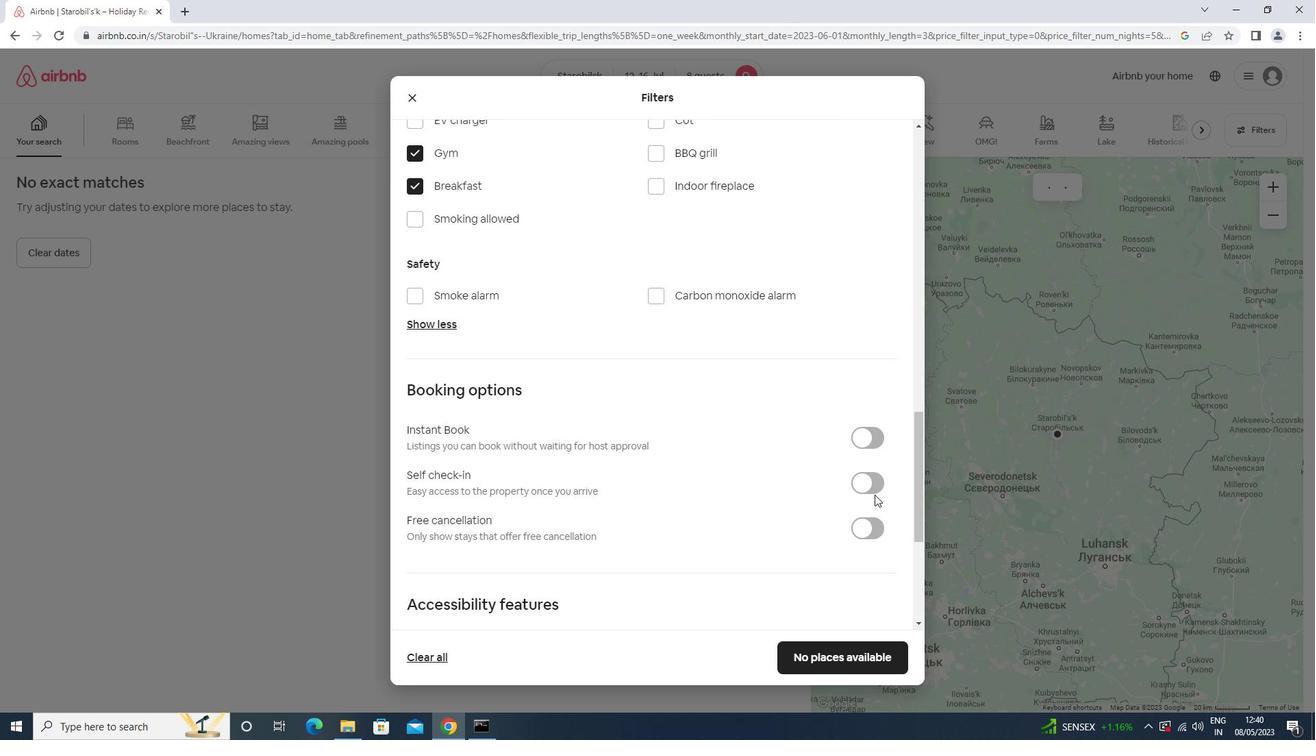 
Action: Mouse pressed left at (868, 483)
Screenshot: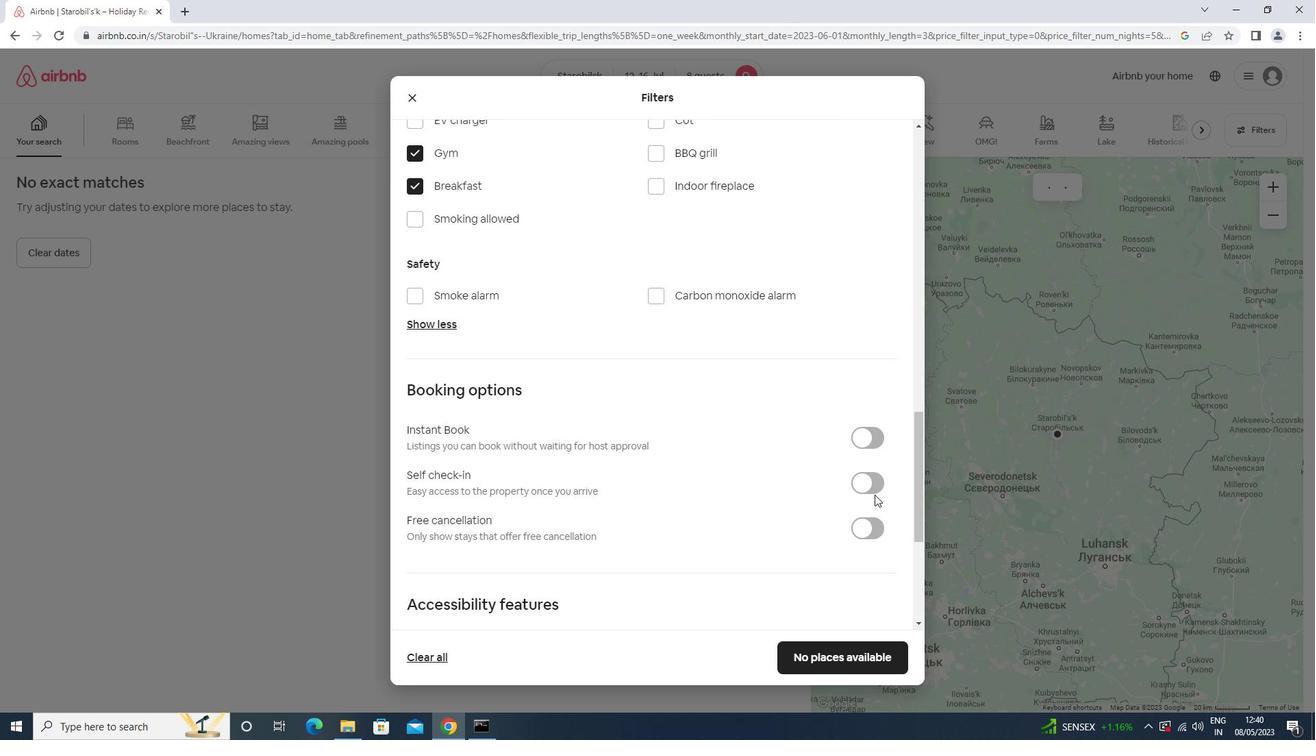 
Action: Mouse moved to (655, 497)
Screenshot: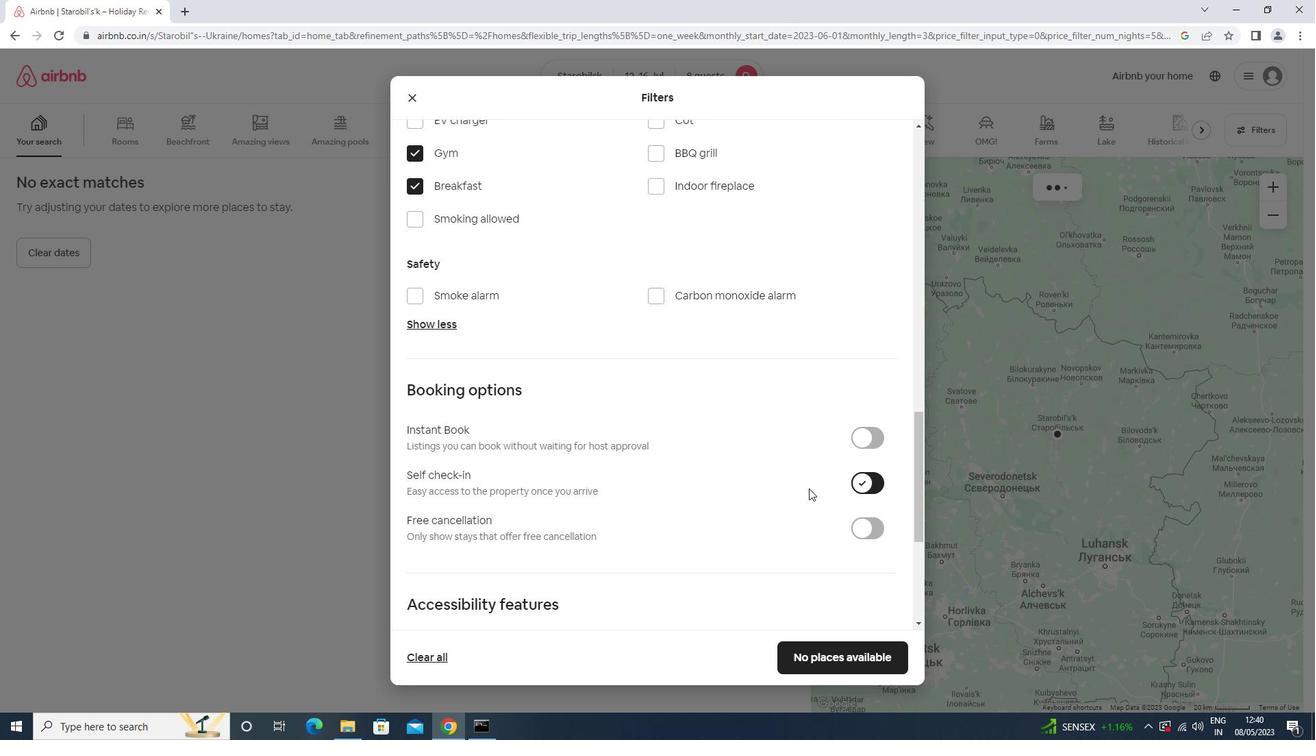 
Action: Mouse scrolled (655, 496) with delta (0, 0)
Screenshot: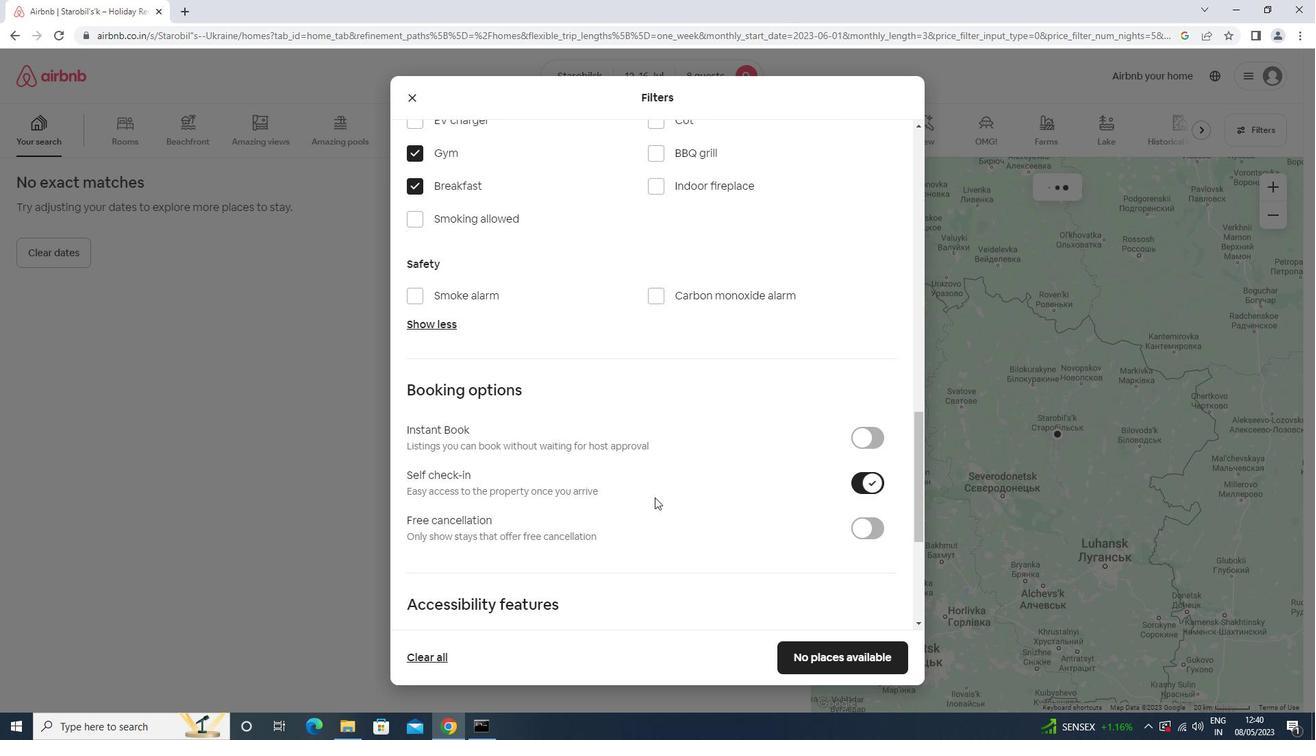 
Action: Mouse scrolled (655, 496) with delta (0, 0)
Screenshot: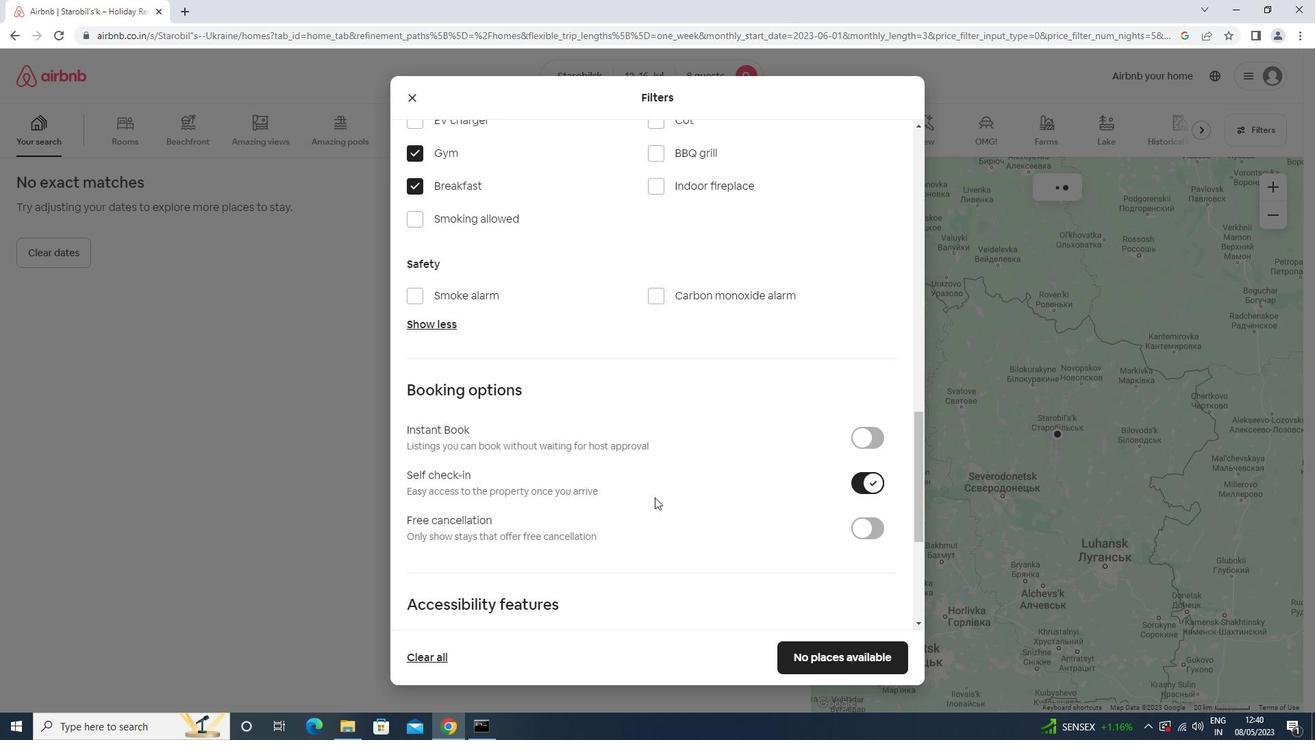 
Action: Mouse scrolled (655, 496) with delta (0, 0)
Screenshot: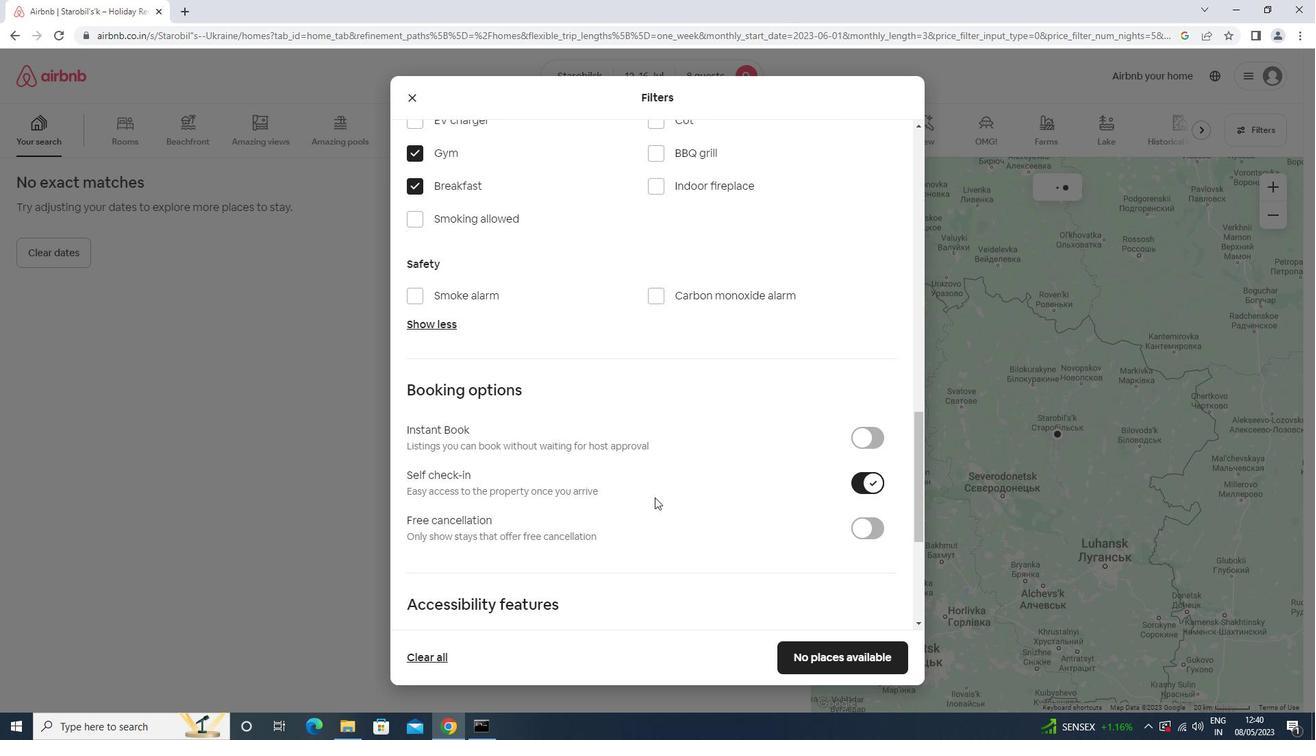 
Action: Mouse scrolled (655, 496) with delta (0, 0)
Screenshot: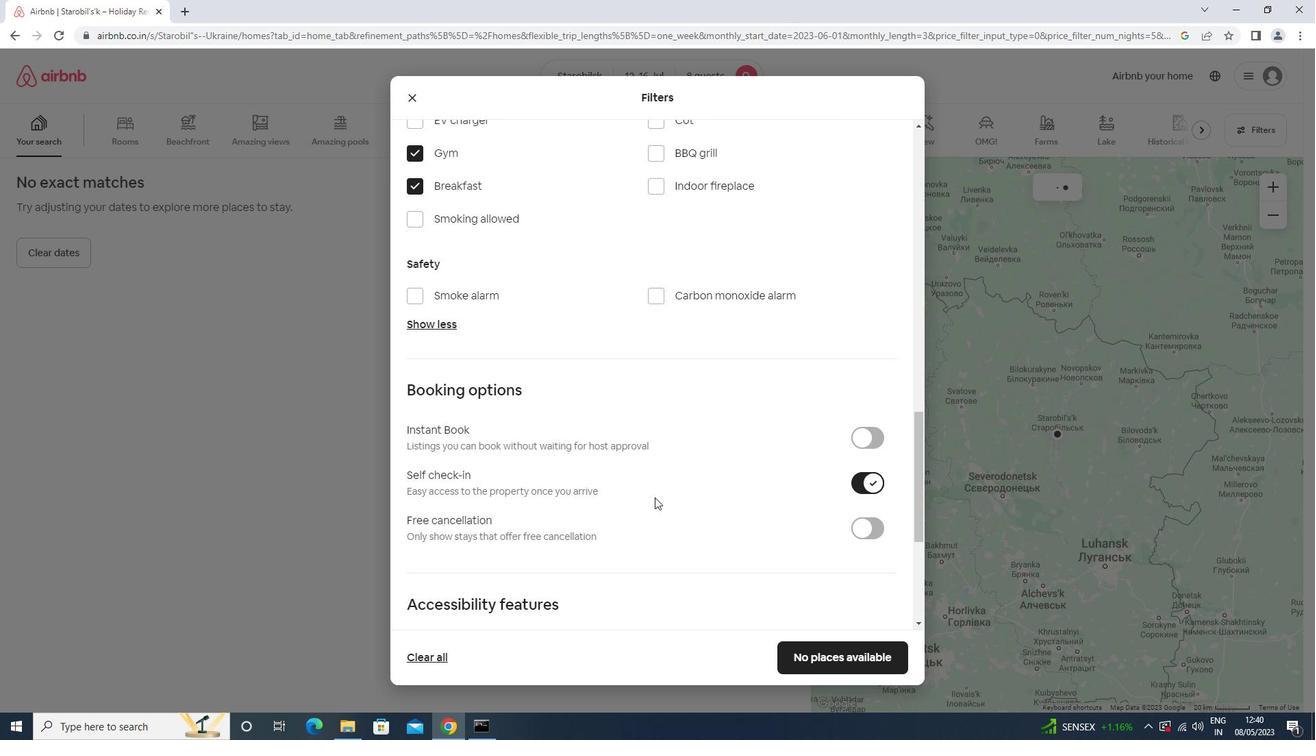 
Action: Mouse scrolled (655, 496) with delta (0, 0)
Screenshot: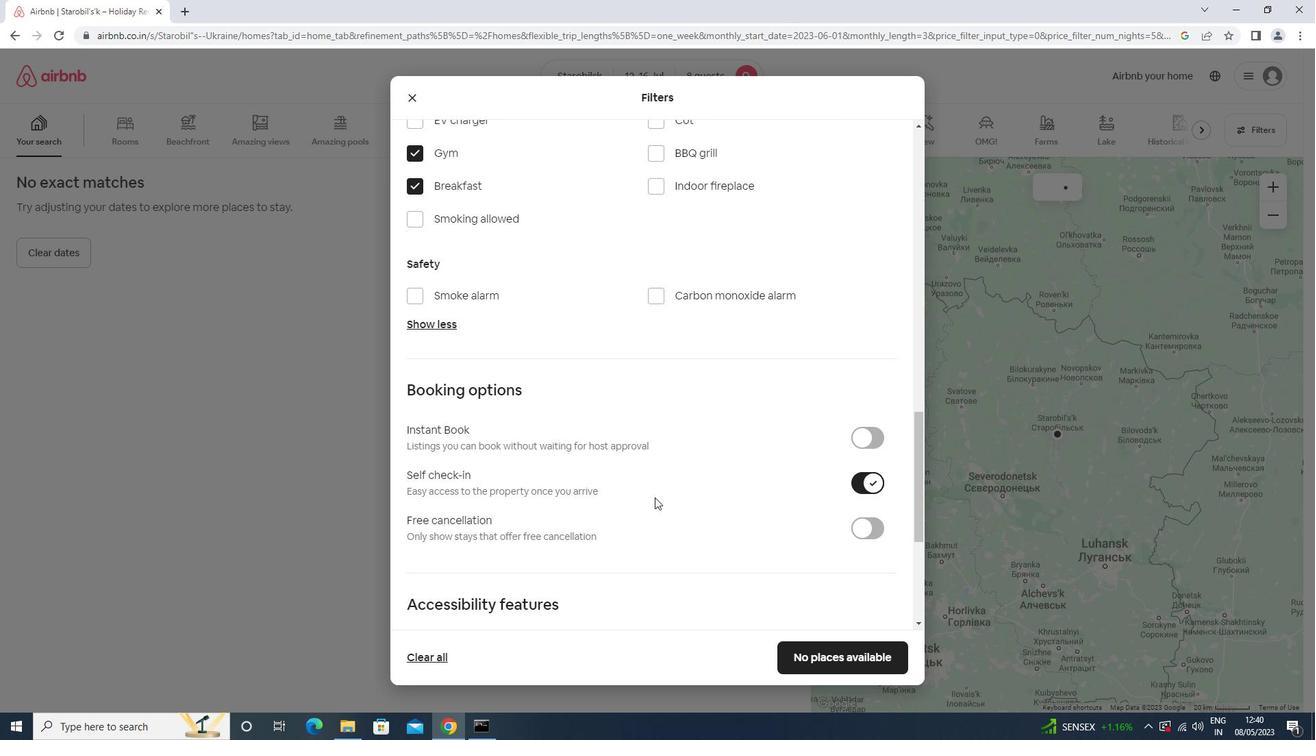 
Action: Mouse scrolled (655, 496) with delta (0, 0)
Screenshot: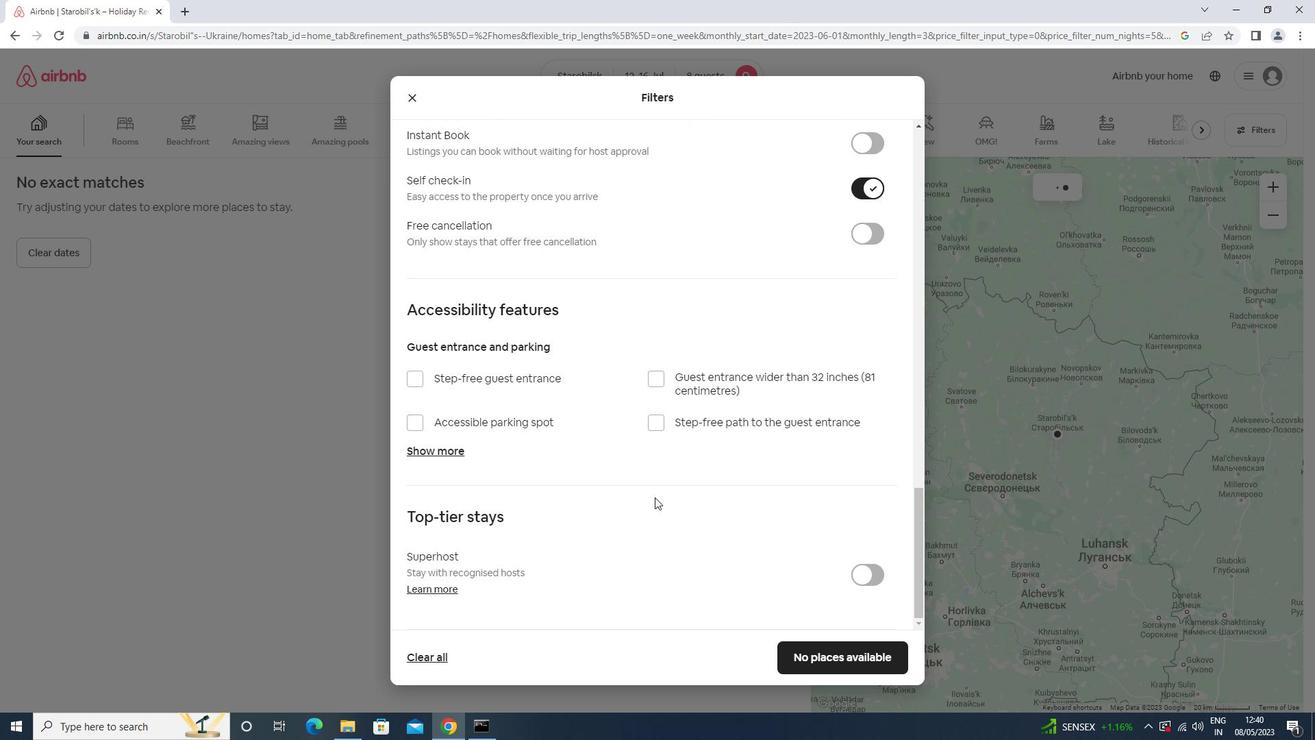 
Action: Mouse moved to (654, 497)
Screenshot: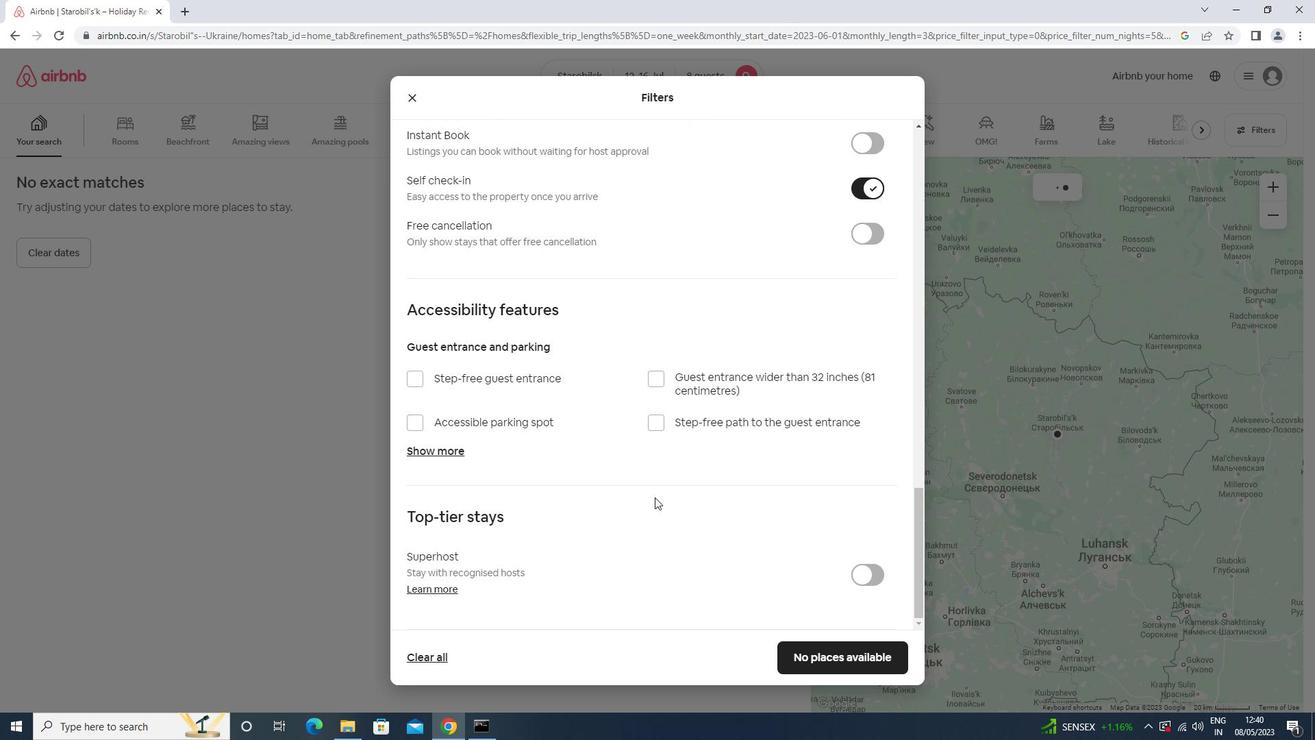 
Action: Mouse scrolled (654, 496) with delta (0, 0)
Screenshot: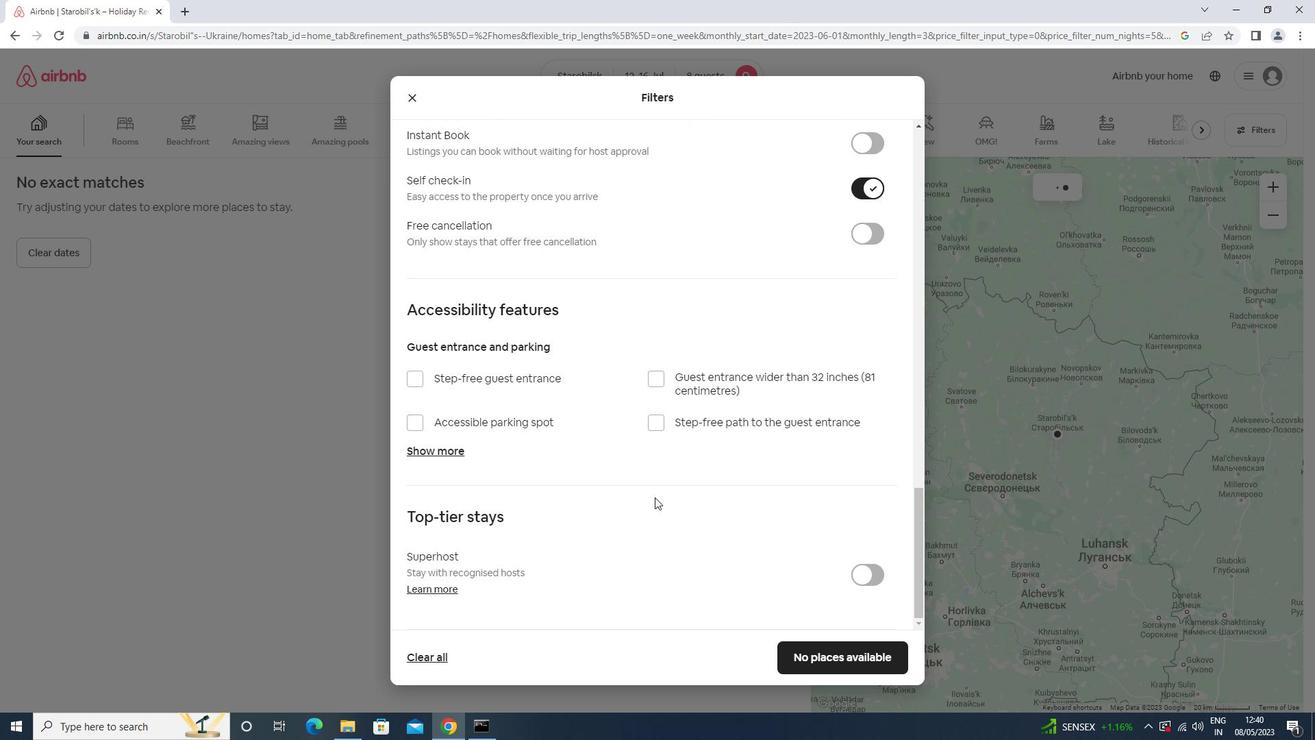 
Action: Mouse scrolled (654, 496) with delta (0, 0)
Screenshot: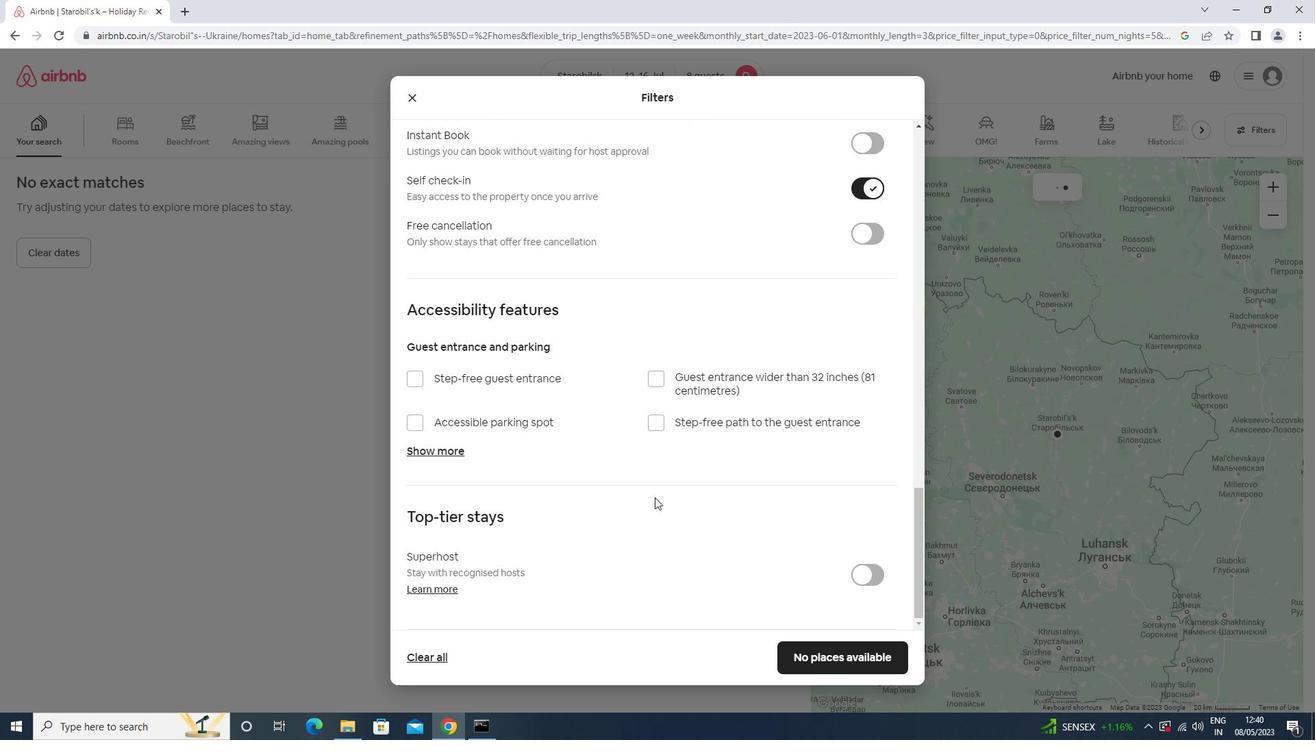 
Action: Mouse scrolled (654, 496) with delta (0, 0)
Screenshot: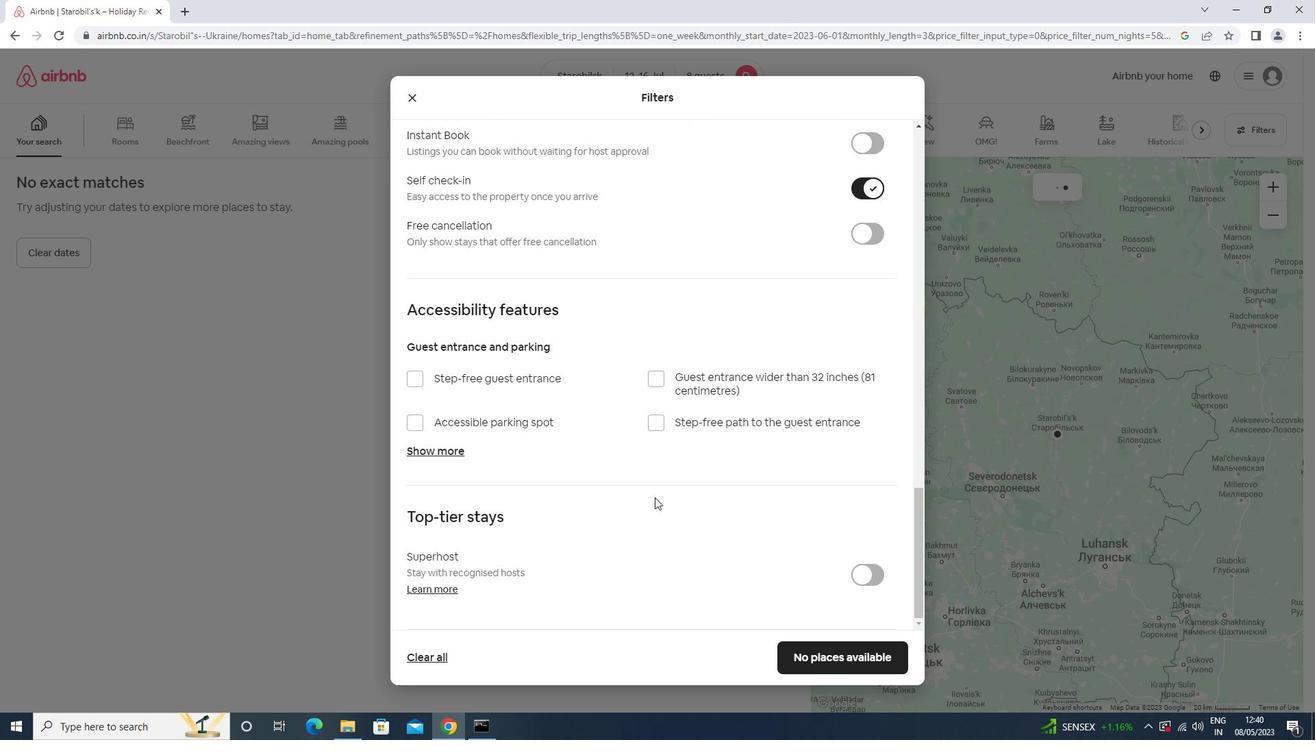 
Action: Mouse moved to (855, 657)
Screenshot: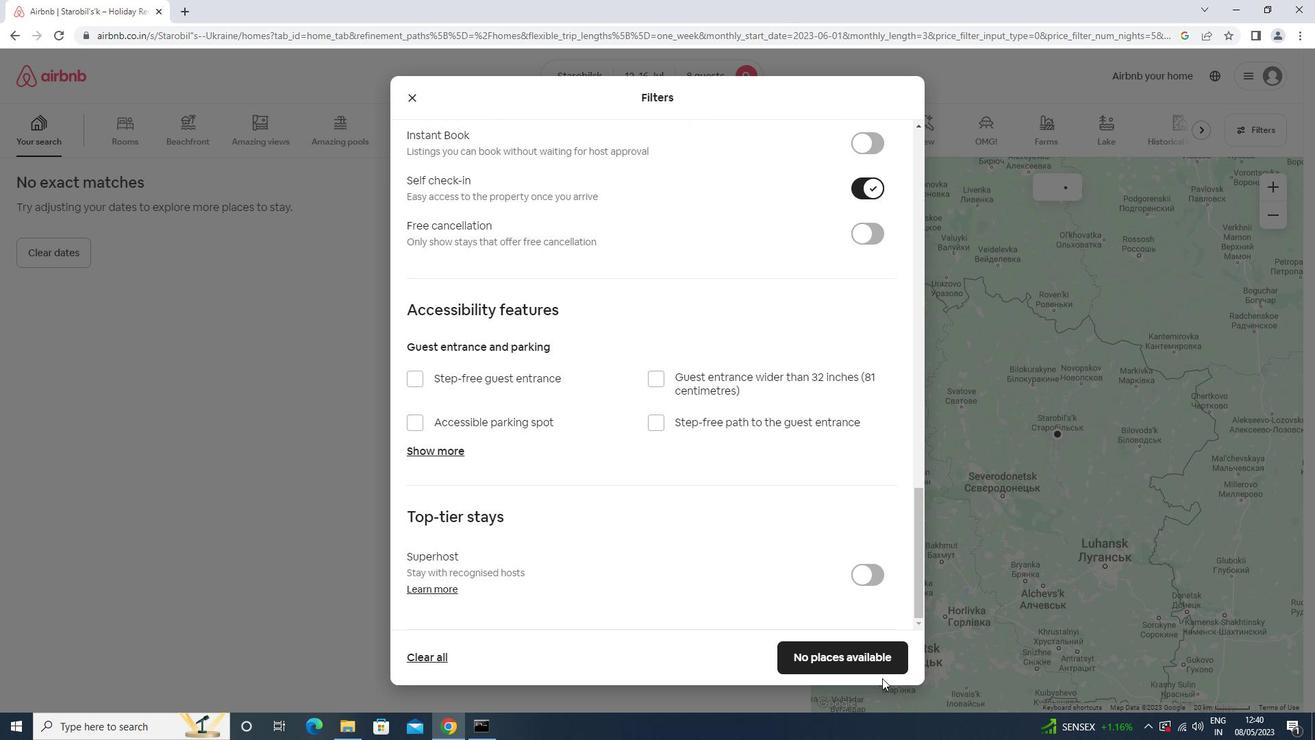 
Action: Mouse pressed left at (855, 657)
Screenshot: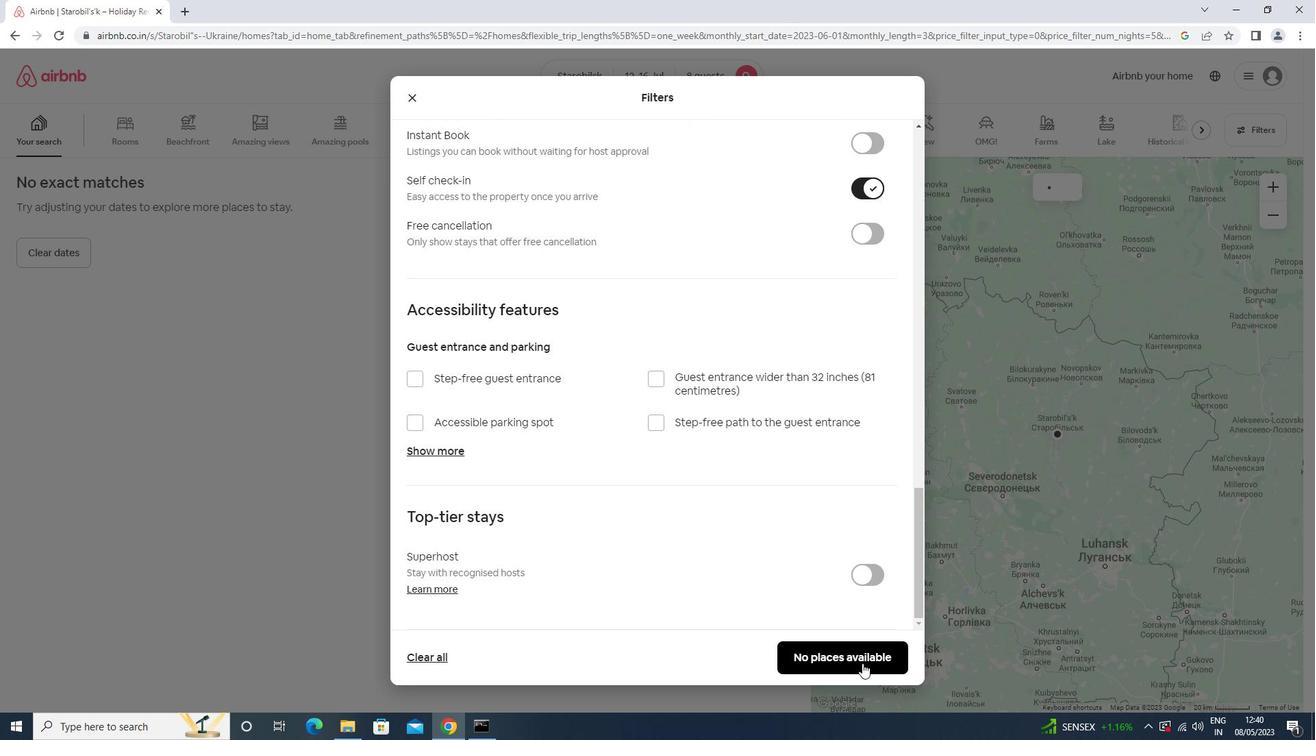 
